 Task: For heading Use oswald with pink colour, bold & Underline.  font size for heading22,  'Change the font style of data to' oswald and font size to 14,  Change the alignment of both headline & data to Align center.  In the sheet  Attendance Sheet for Weekly Reviewing
Action: Mouse moved to (109, 284)
Screenshot: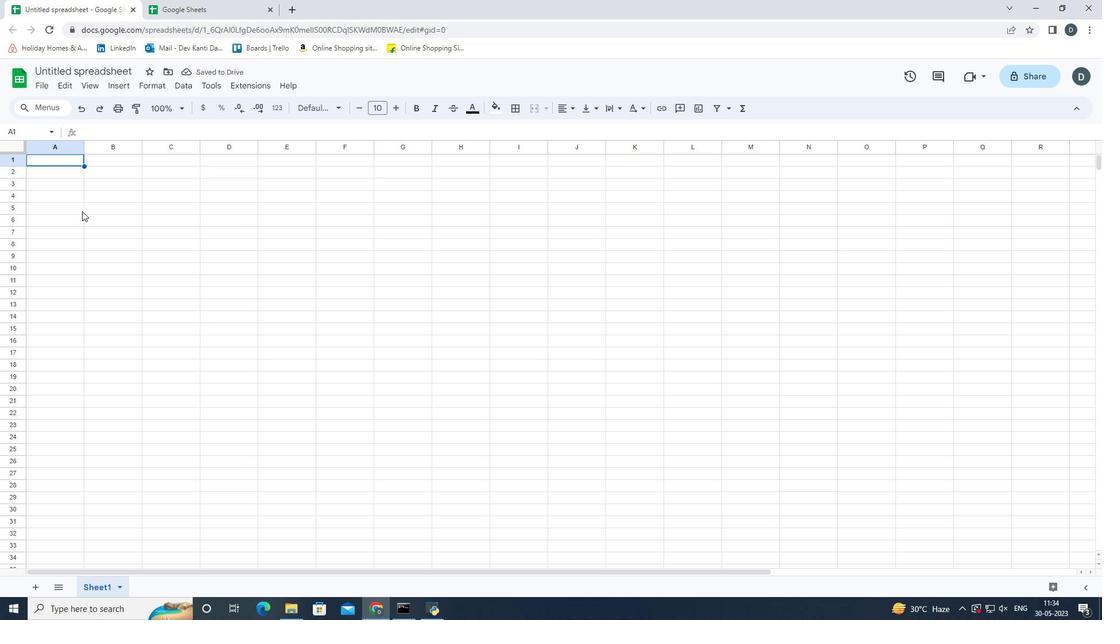 
Action: Key pressed <Key.shift>Oswald
Screenshot: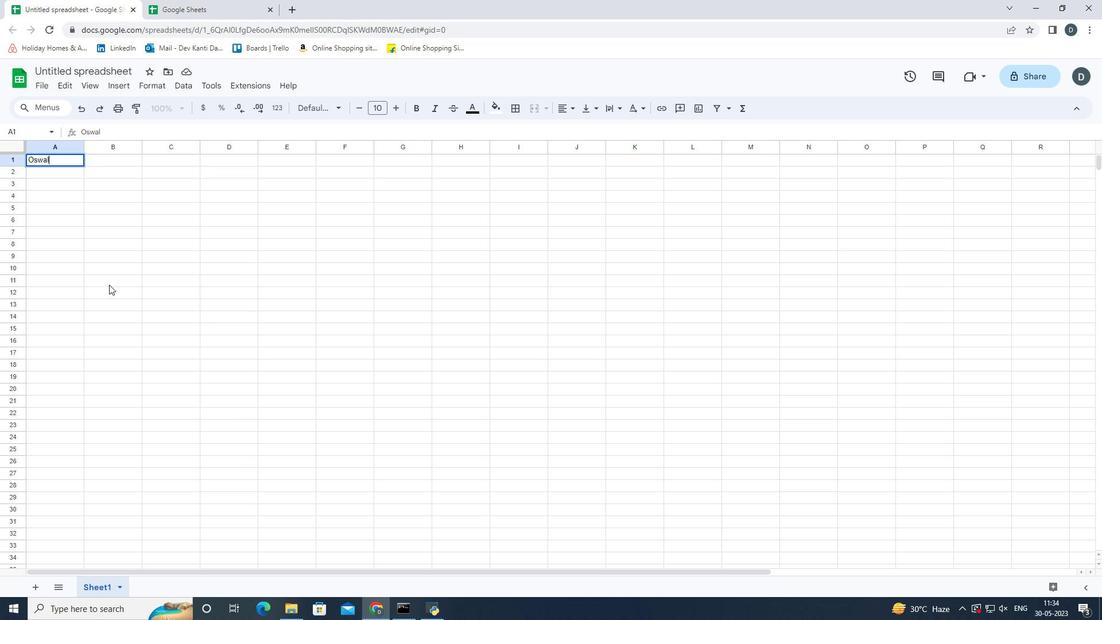 
Action: Mouse moved to (77, 171)
Screenshot: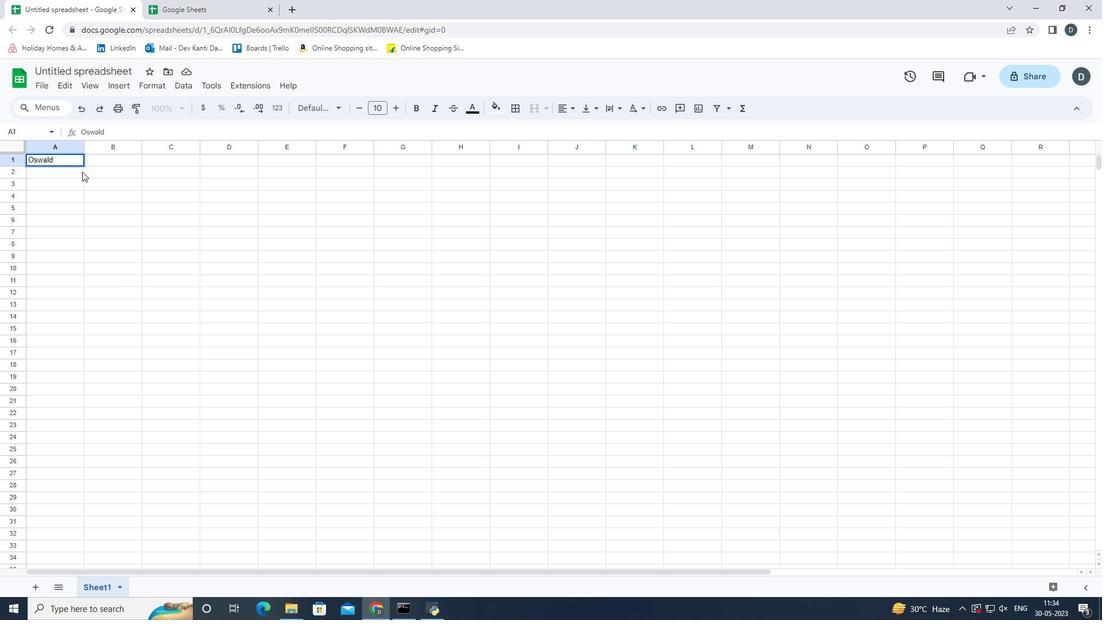 
Action: Mouse pressed left at (77, 171)
Screenshot: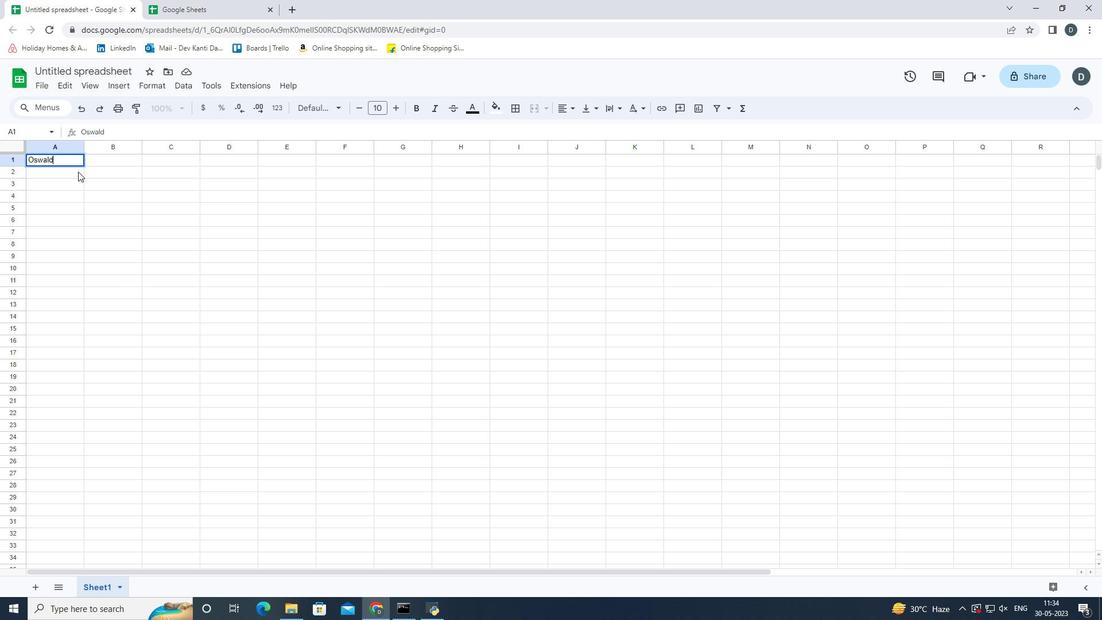 
Action: Mouse moved to (75, 166)
Screenshot: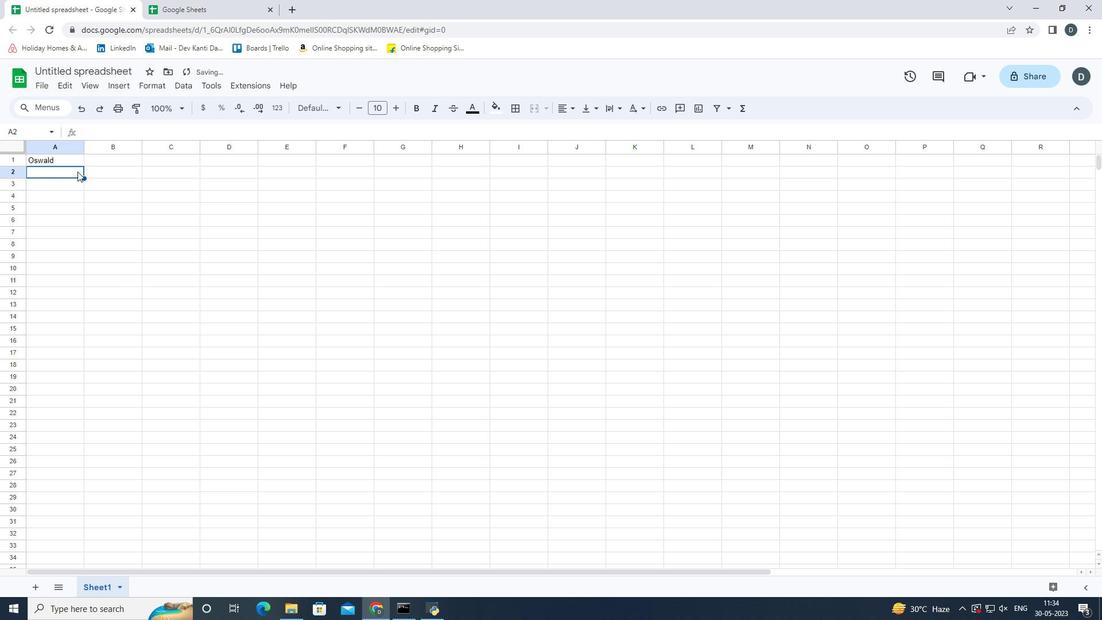 
Action: Mouse pressed left at (75, 166)
Screenshot: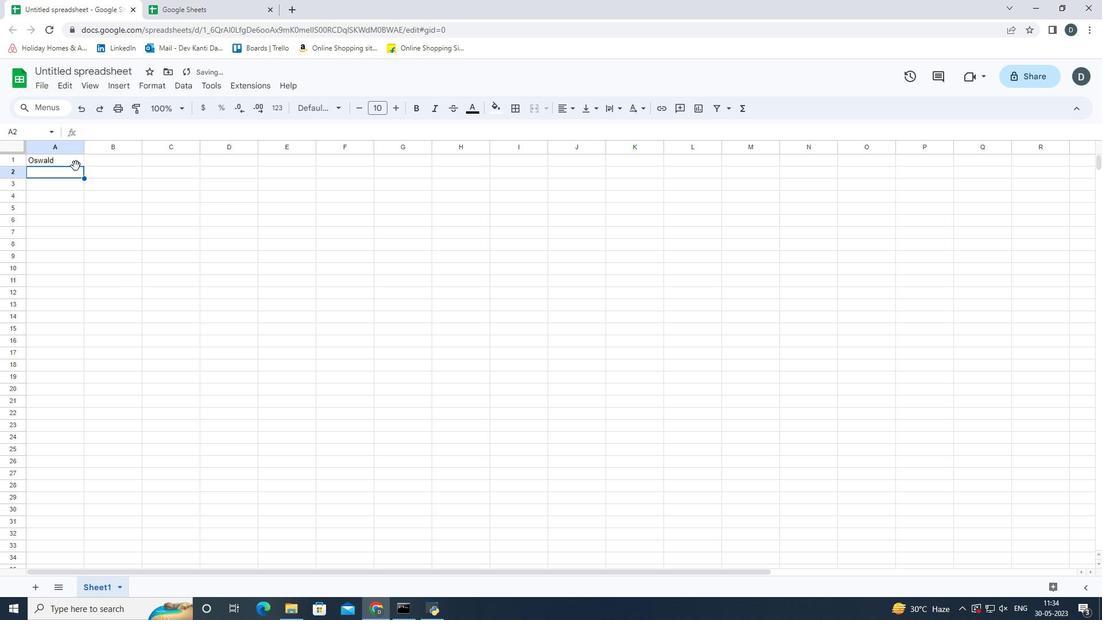 
Action: Mouse moved to (68, 163)
Screenshot: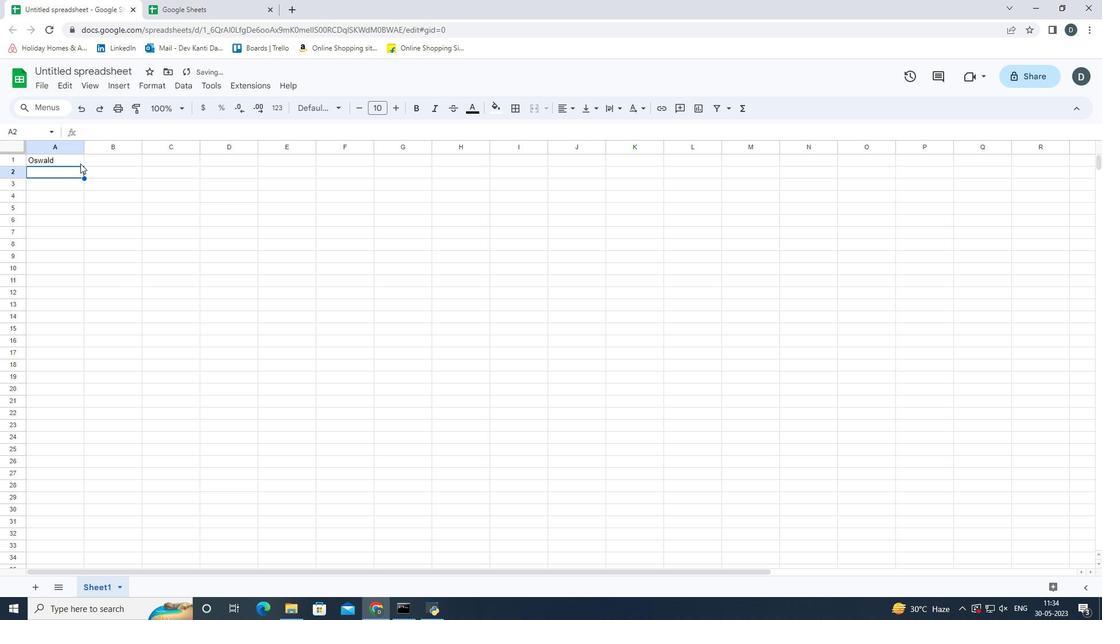 
Action: Mouse pressed left at (68, 163)
Screenshot: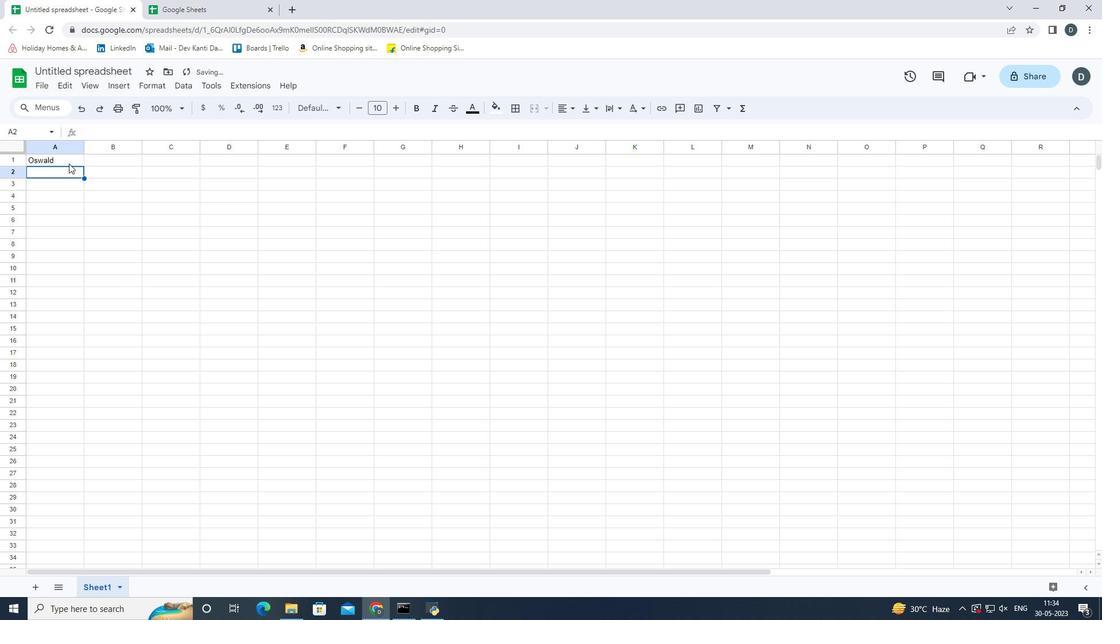 
Action: Mouse moved to (78, 166)
Screenshot: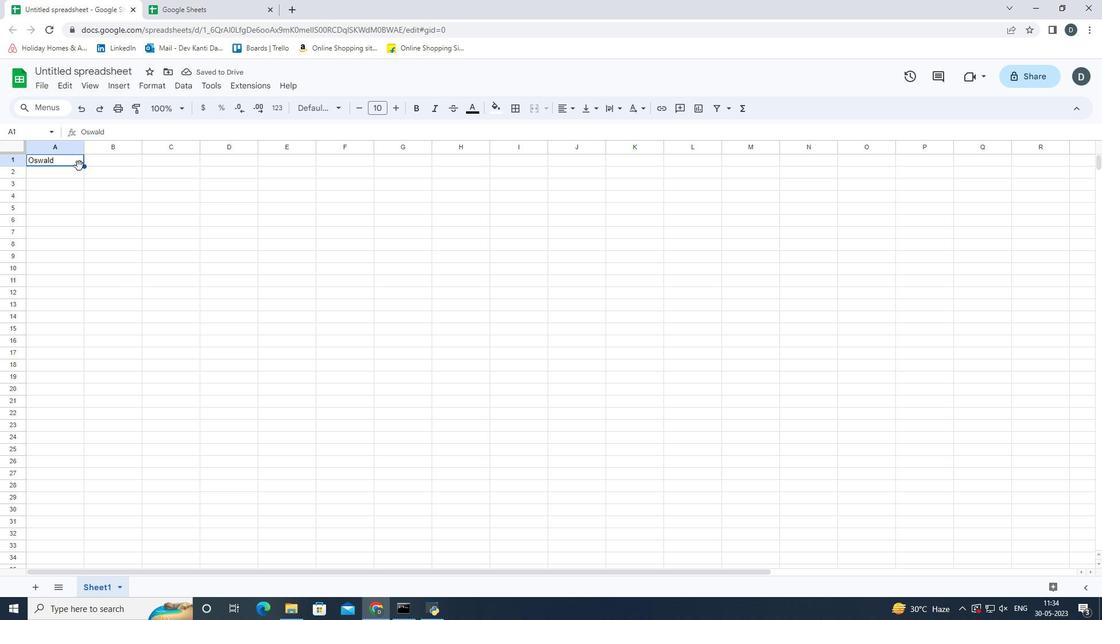
Action: Mouse pressed left at (78, 166)
Screenshot: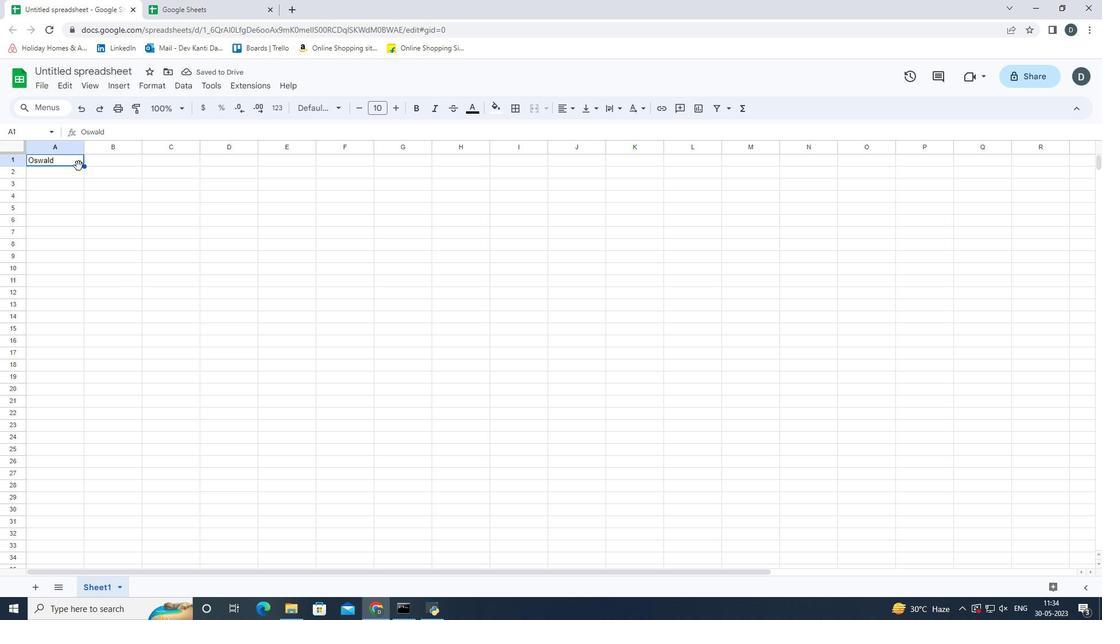 
Action: Mouse moved to (66, 164)
Screenshot: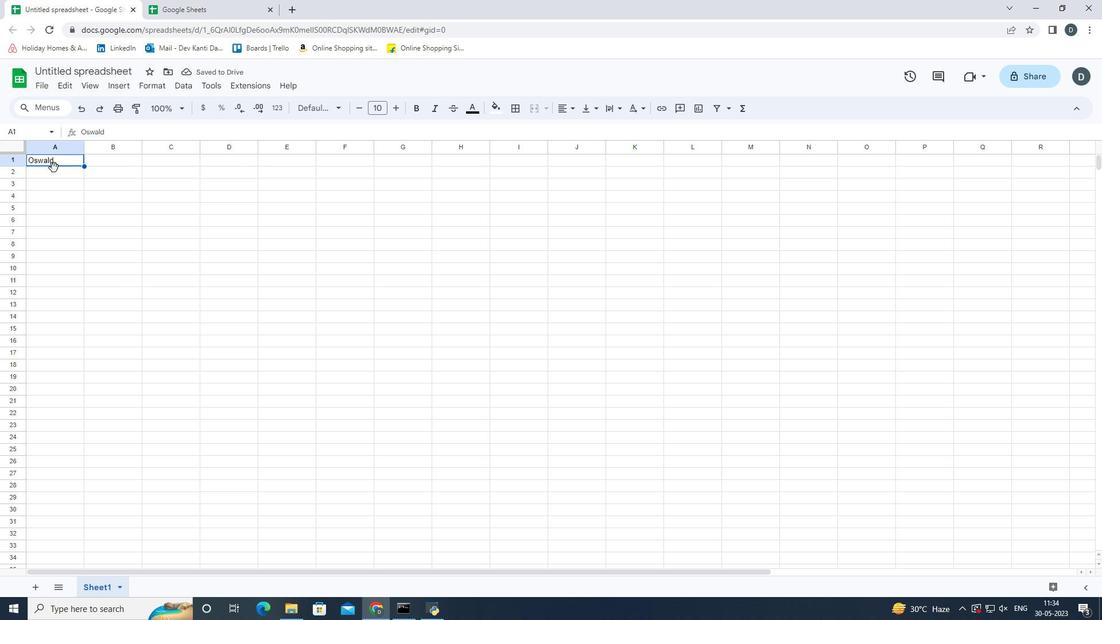 
Action: Mouse pressed left at (66, 164)
Screenshot: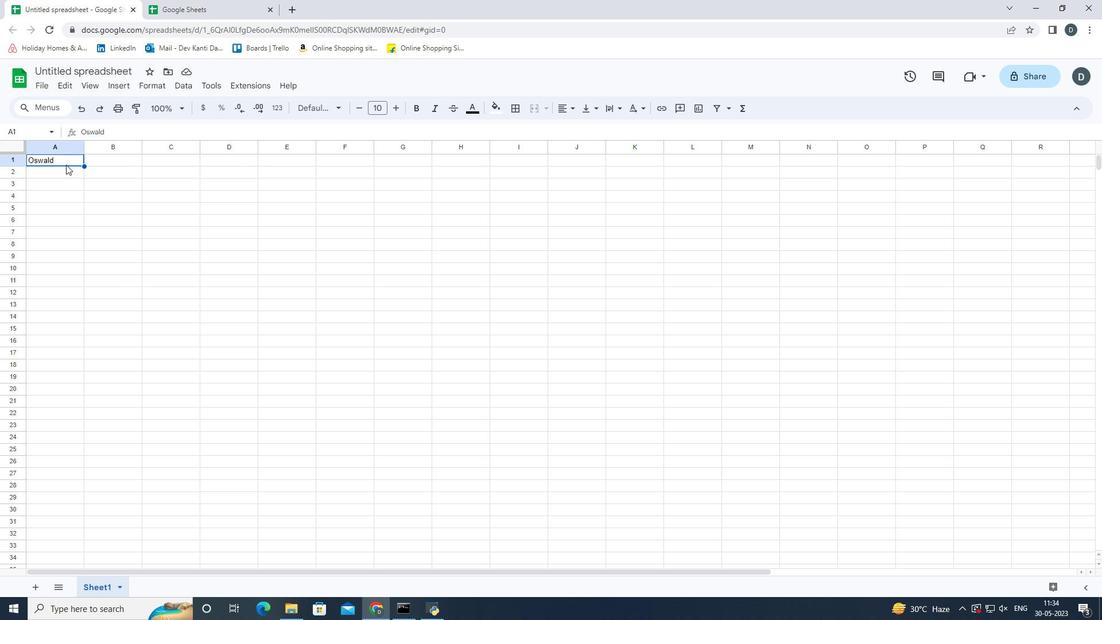 
Action: Mouse moved to (83, 161)
Screenshot: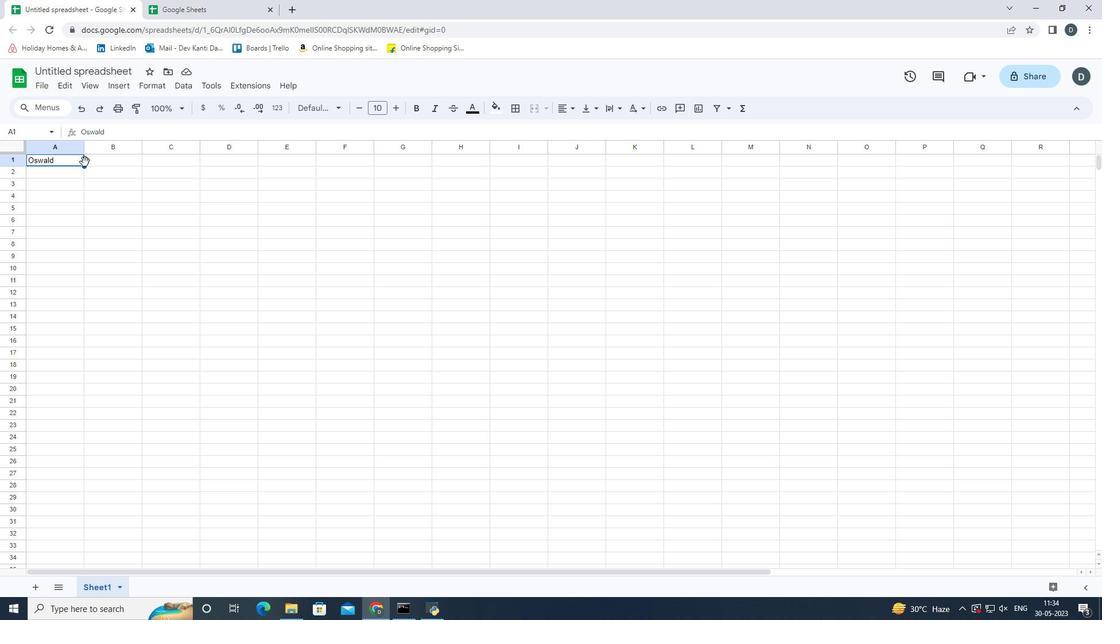 
Action: Mouse pressed left at (83, 161)
Screenshot: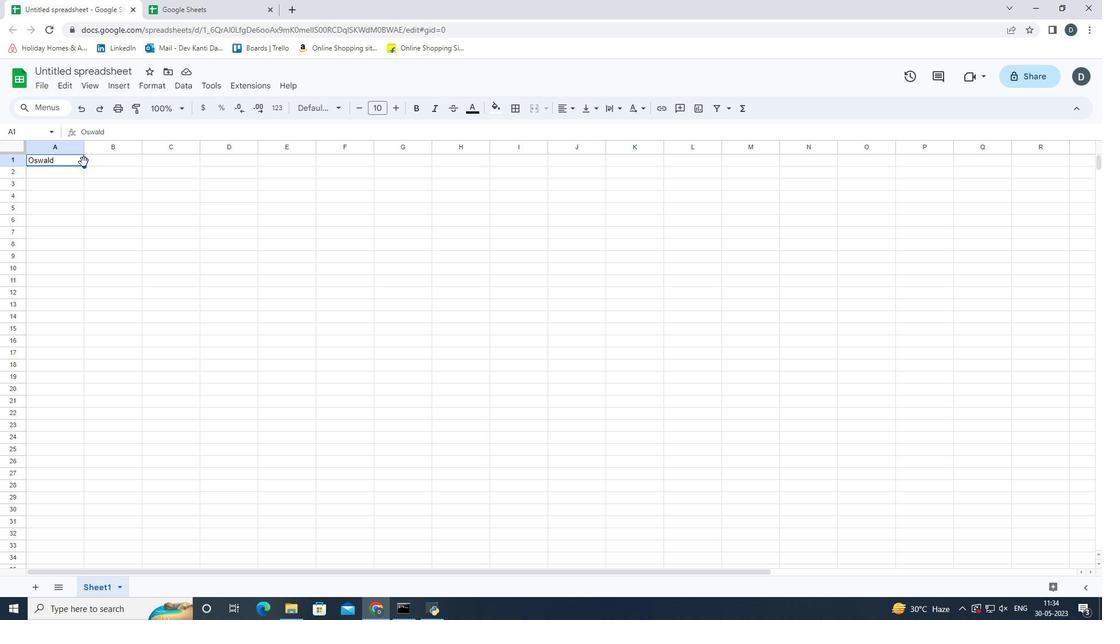 
Action: Mouse moved to (91, 156)
Screenshot: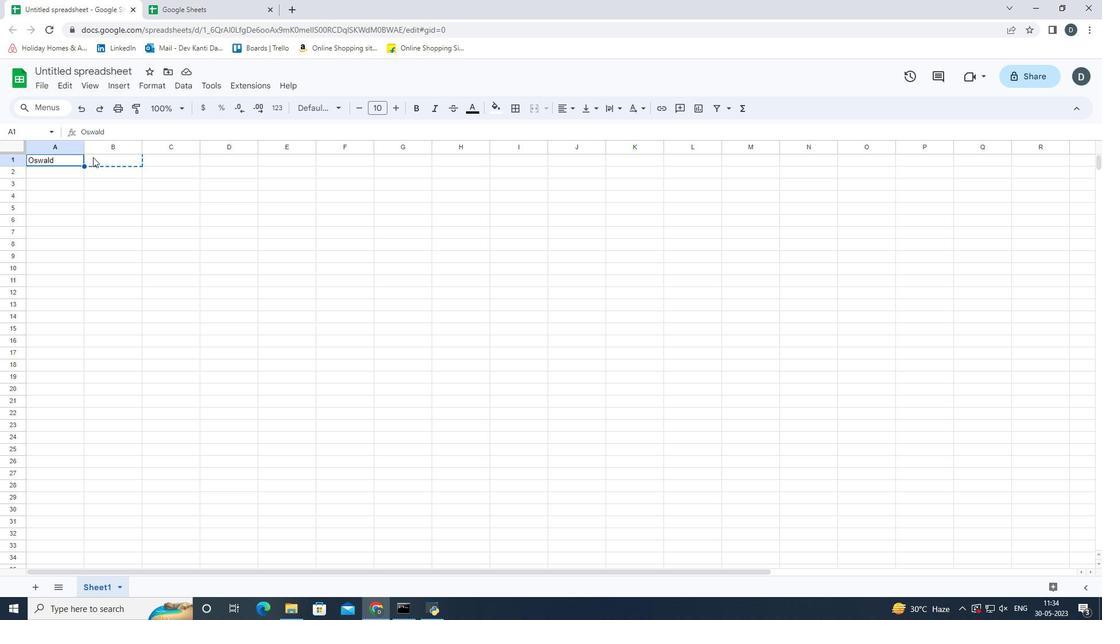 
Action: Mouse pressed left at (91, 156)
Screenshot: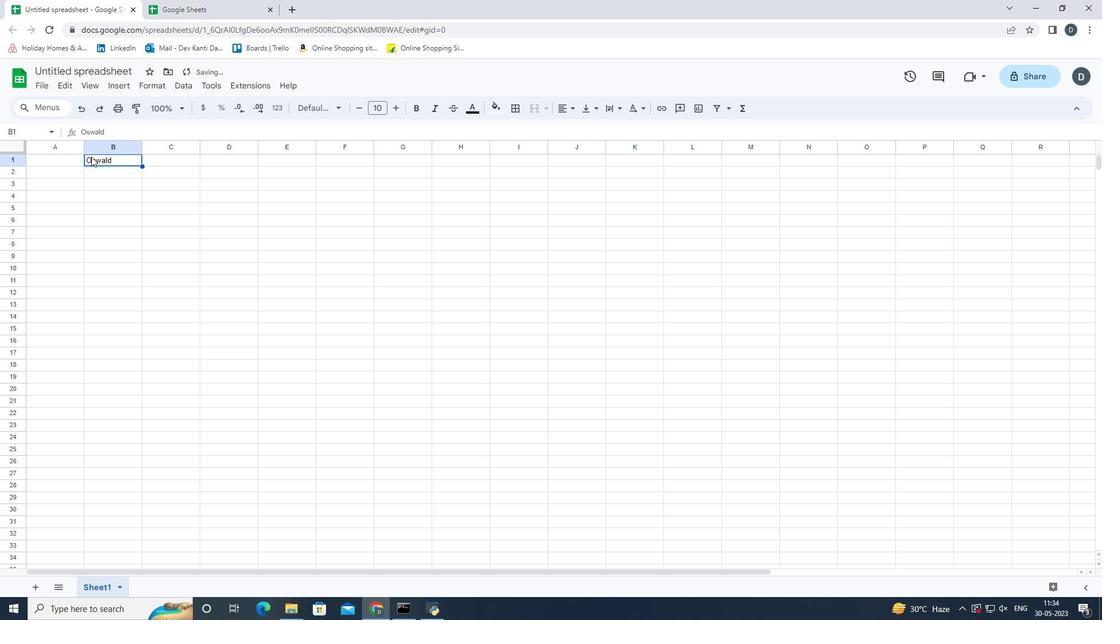 
Action: Mouse moved to (84, 160)
Screenshot: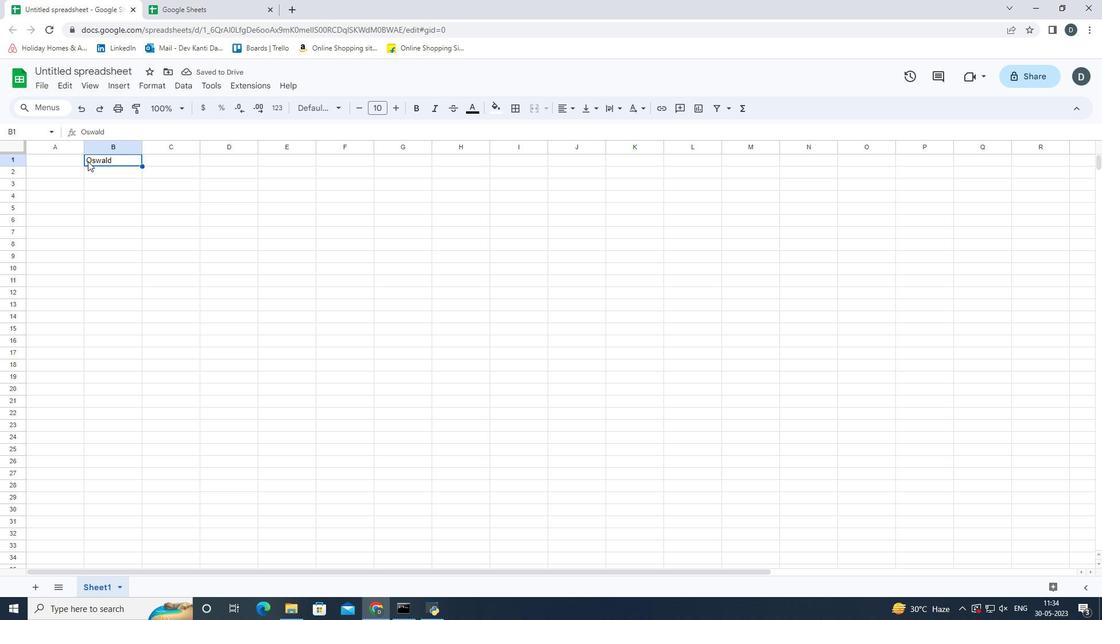 
Action: Mouse pressed left at (84, 160)
Screenshot: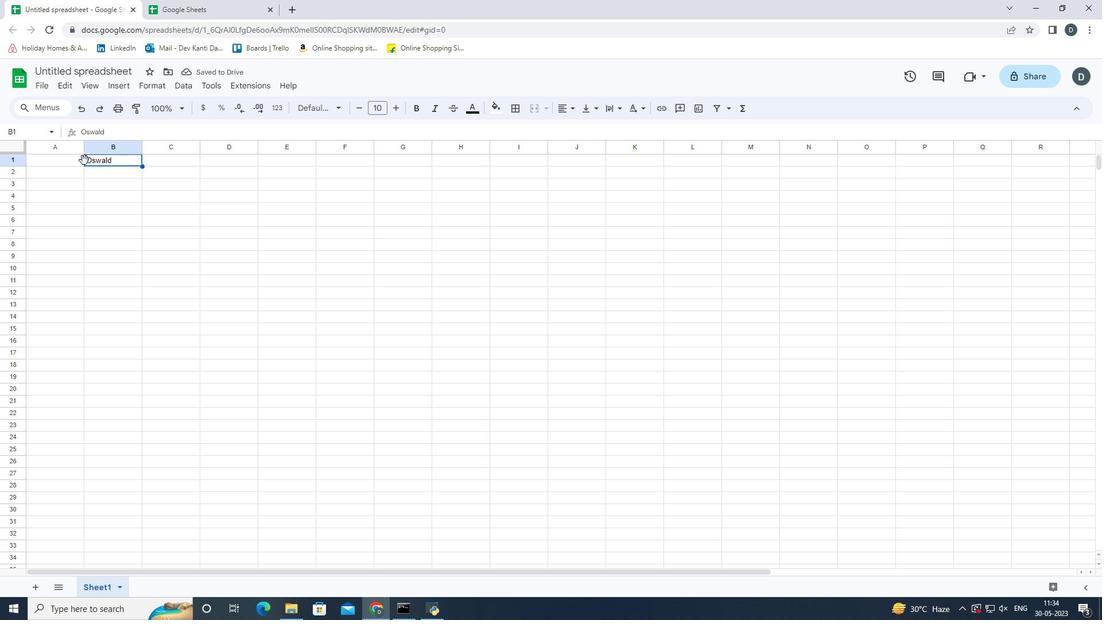 
Action: Mouse moved to (49, 160)
Screenshot: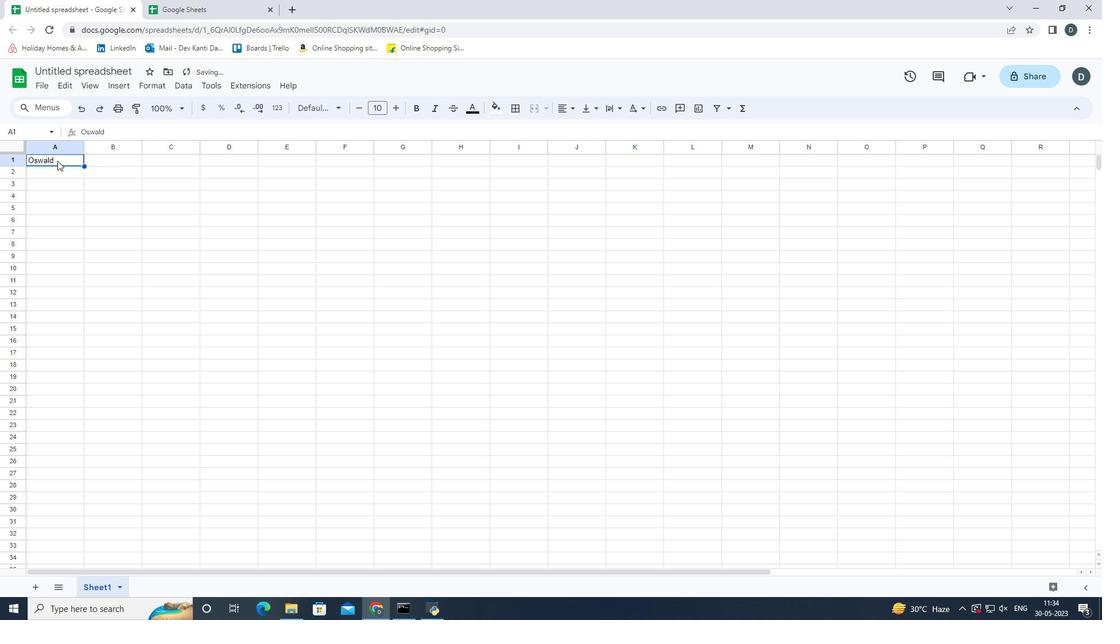 
Action: Mouse pressed left at (49, 160)
Screenshot: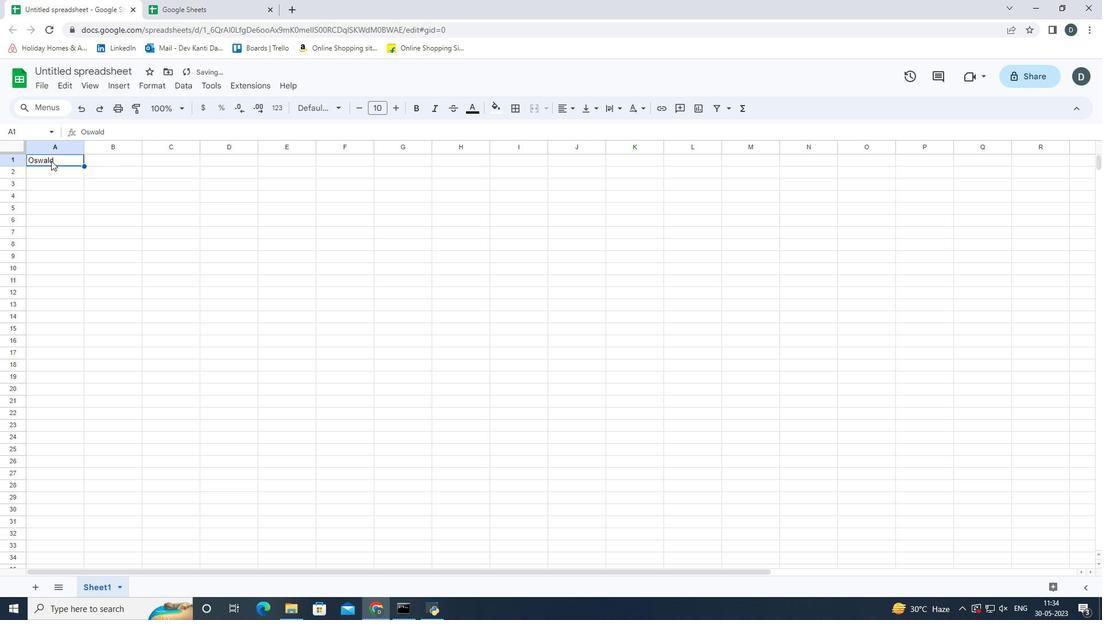 
Action: Mouse moved to (535, 106)
Screenshot: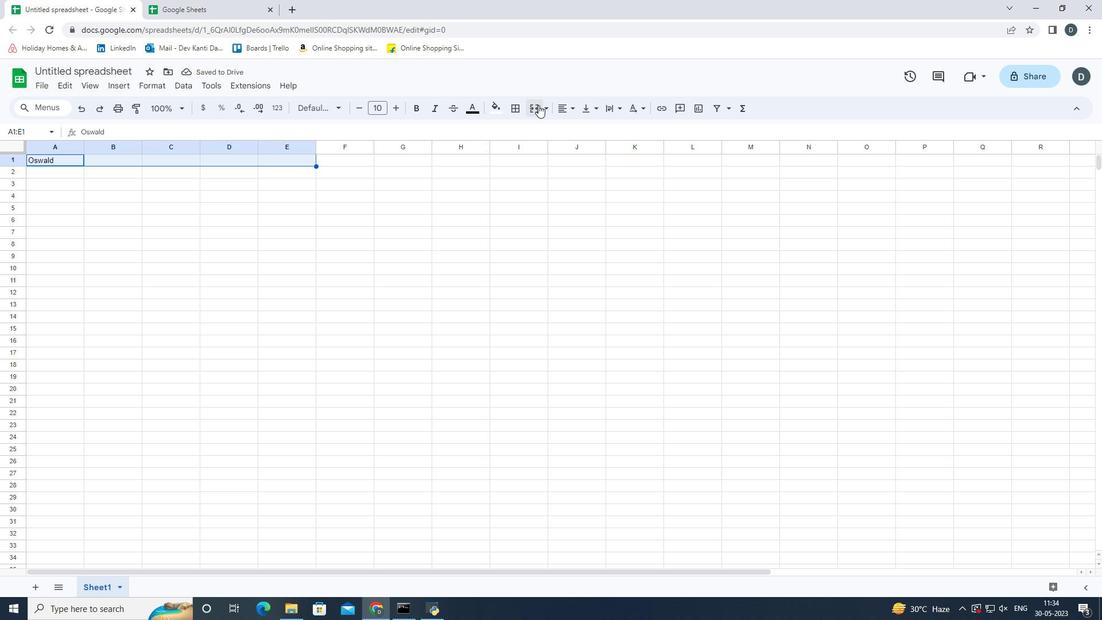 
Action: Mouse pressed left at (535, 106)
Screenshot: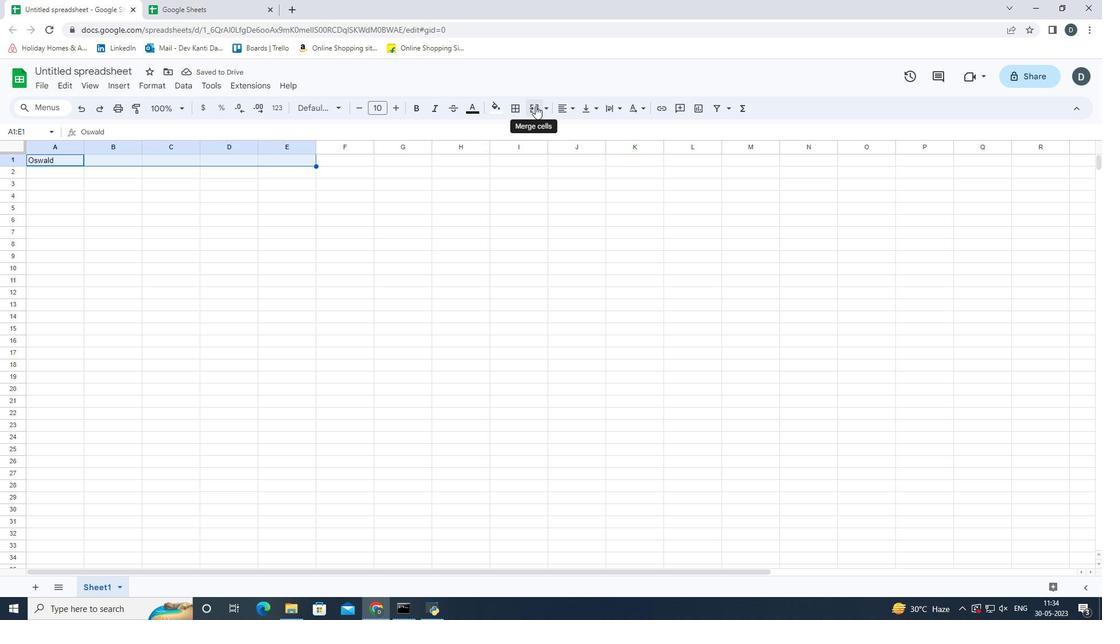 
Action: Mouse moved to (546, 107)
Screenshot: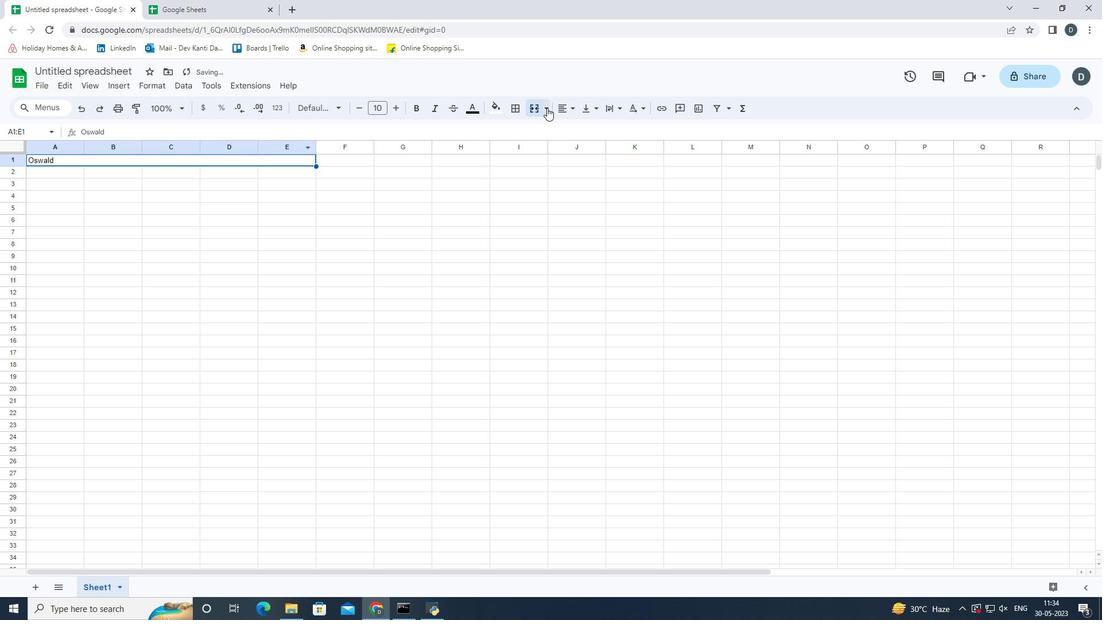 
Action: Mouse pressed left at (546, 107)
Screenshot: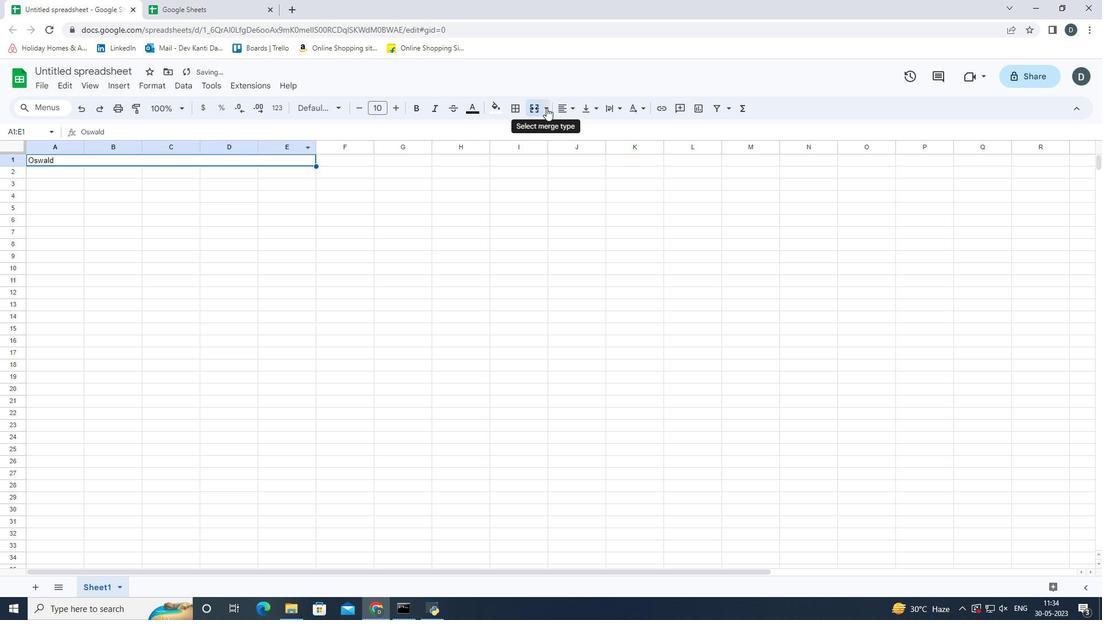 
Action: Mouse pressed left at (546, 107)
Screenshot: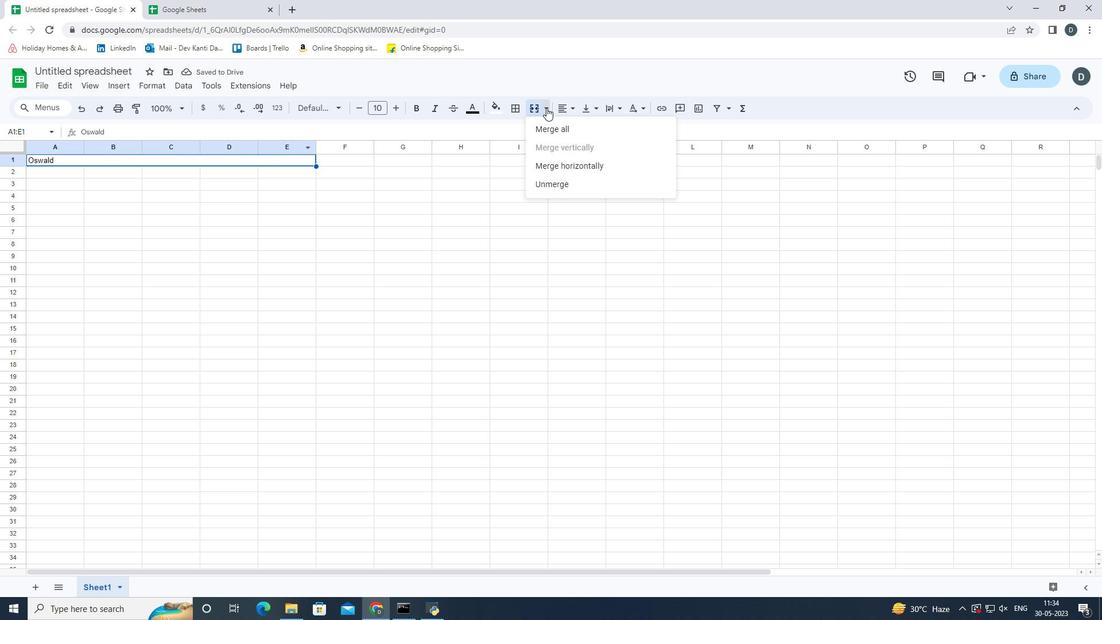 
Action: Mouse moved to (566, 108)
Screenshot: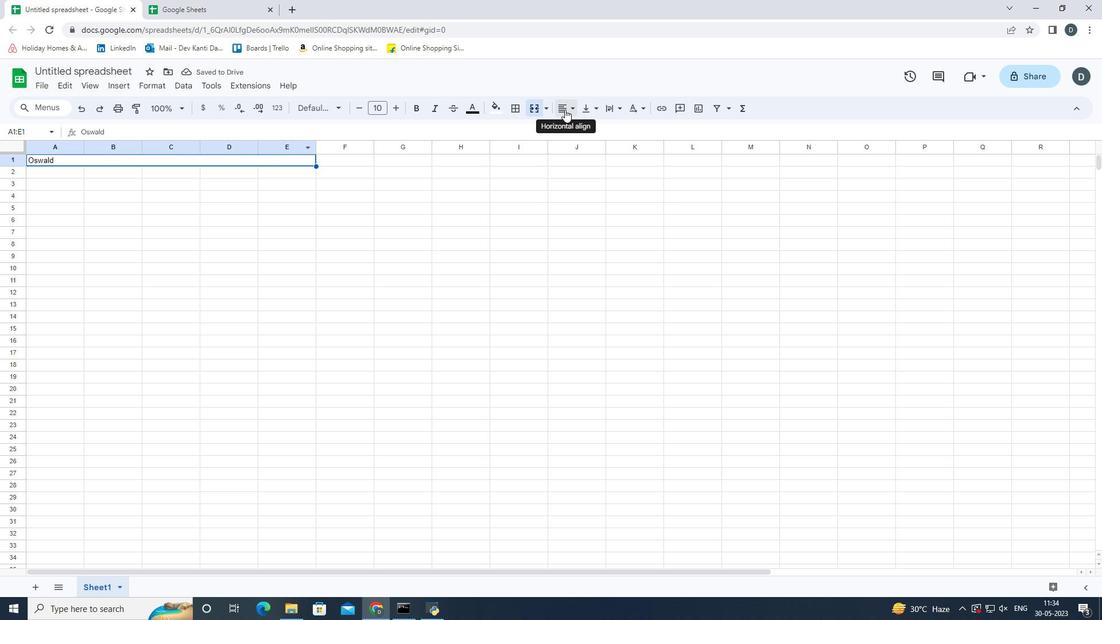 
Action: Mouse pressed left at (566, 108)
Screenshot: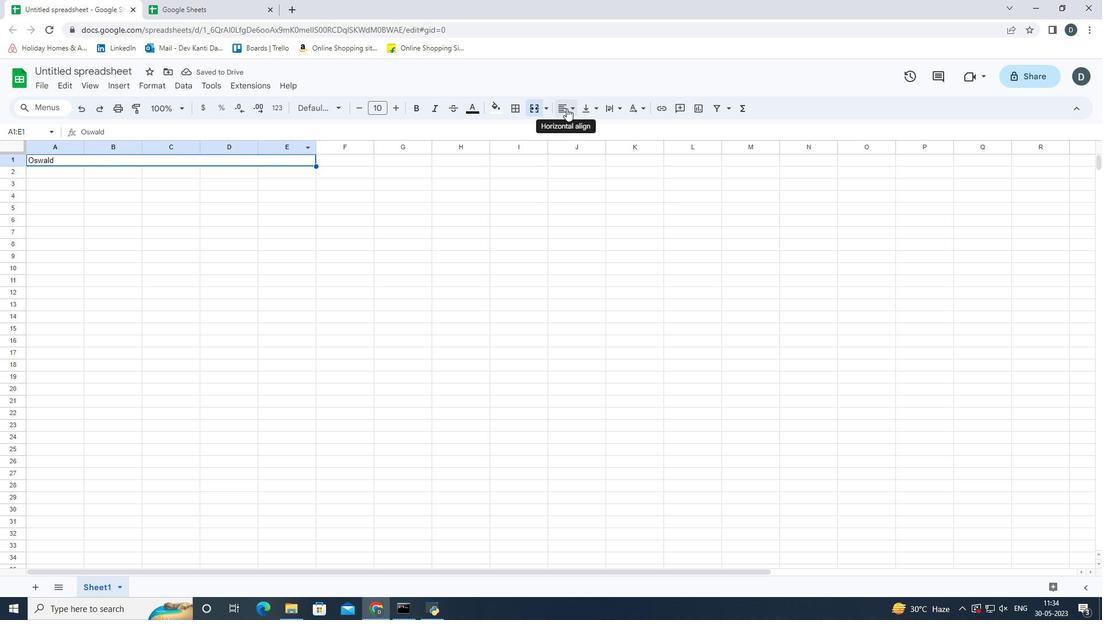 
Action: Mouse moved to (582, 128)
Screenshot: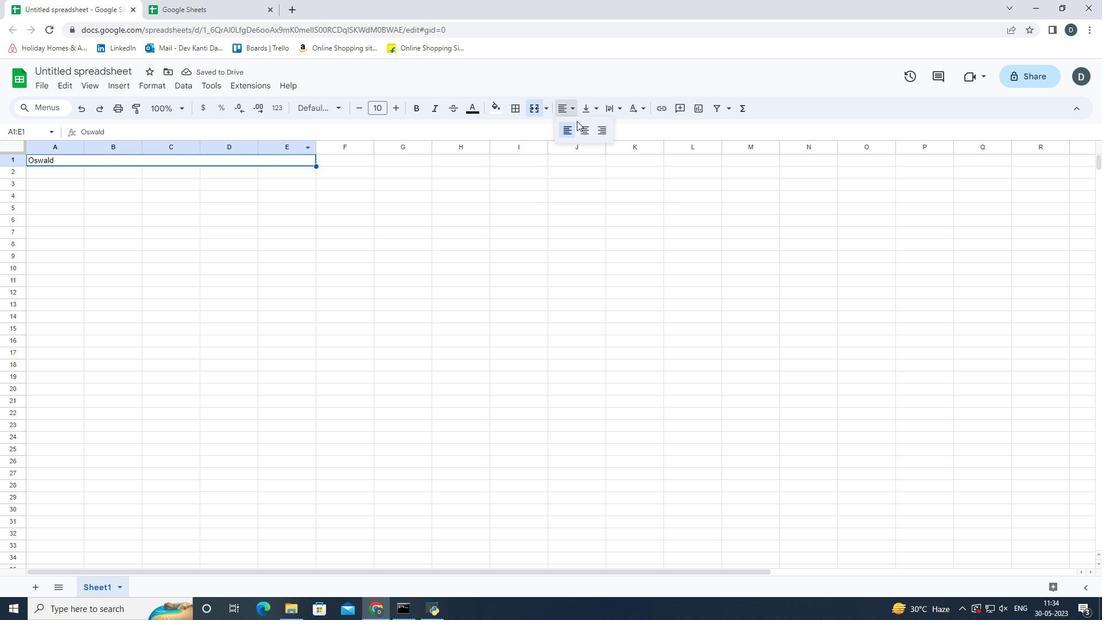 
Action: Mouse pressed left at (582, 128)
Screenshot: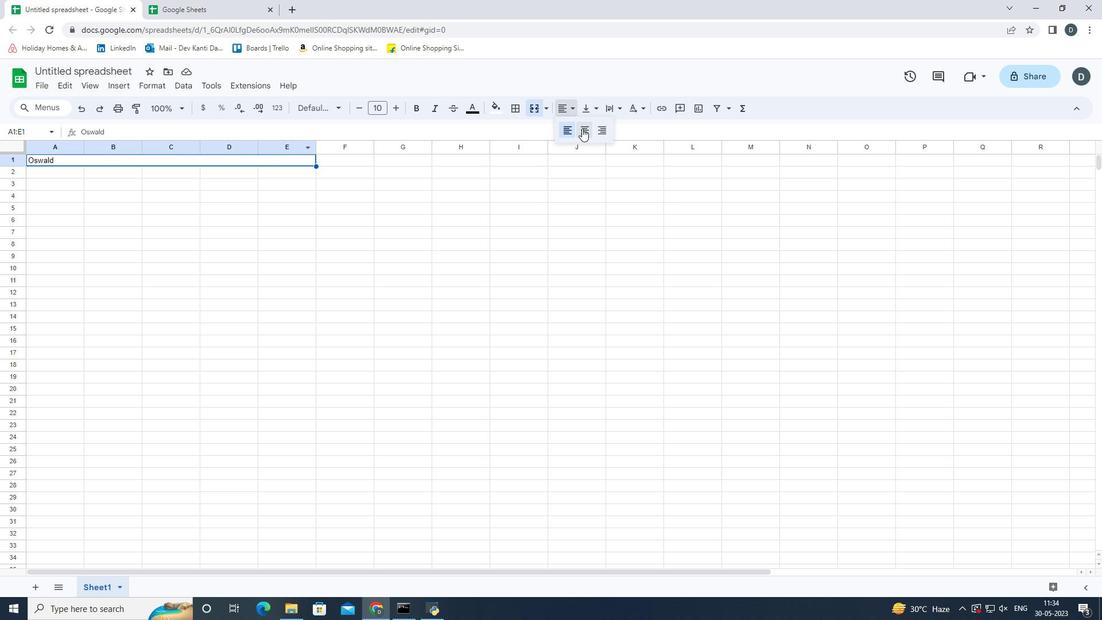 
Action: Mouse moved to (127, 172)
Screenshot: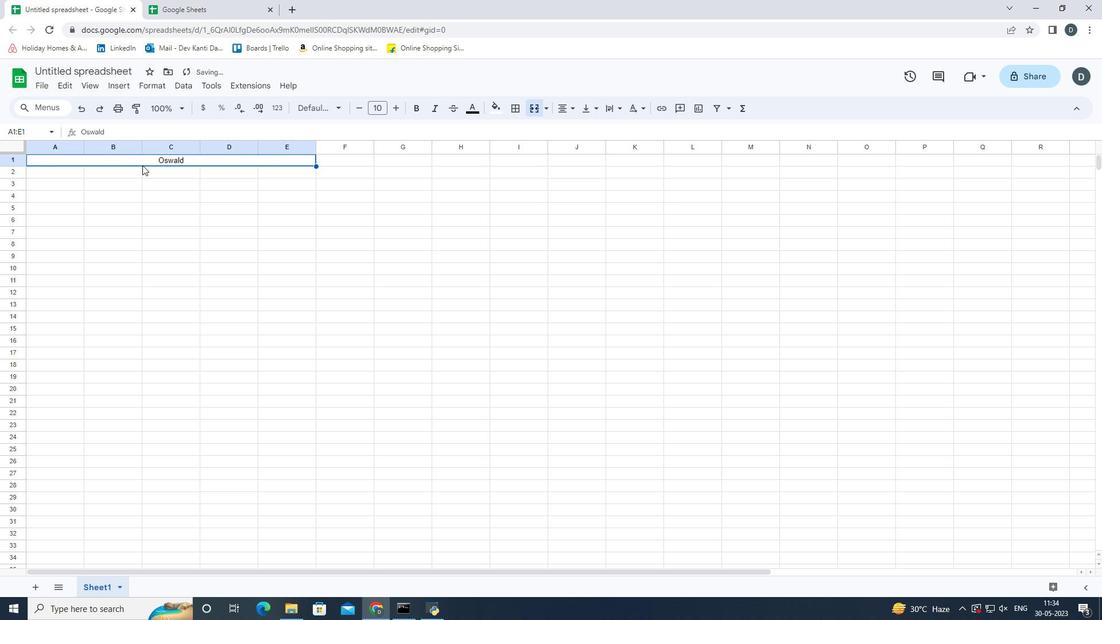 
Action: Mouse pressed left at (127, 172)
Screenshot: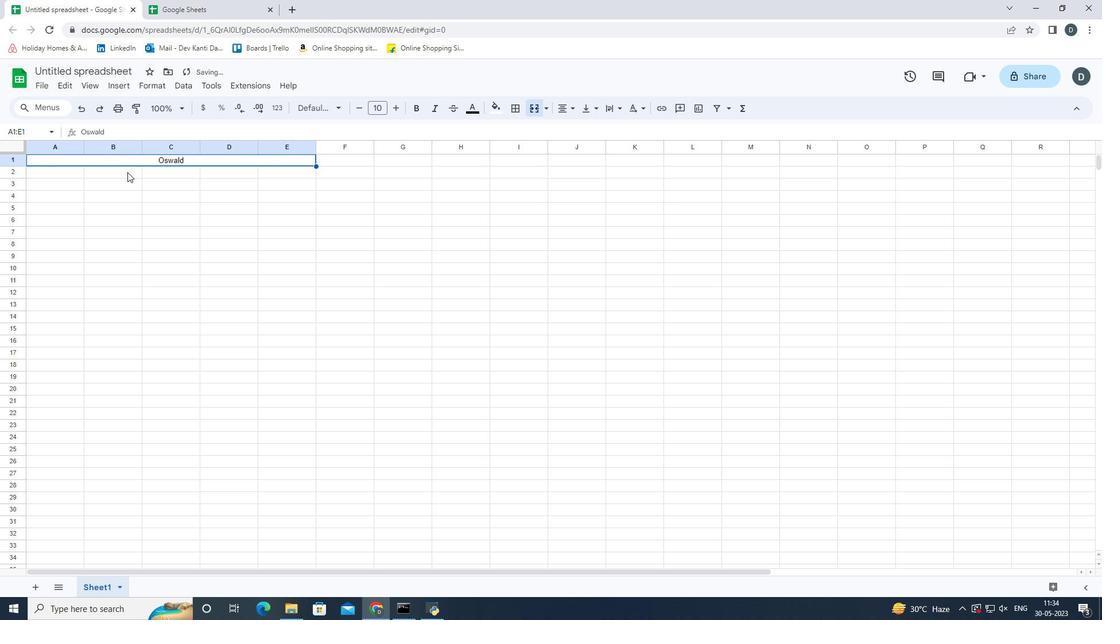 
Action: Mouse moved to (69, 175)
Screenshot: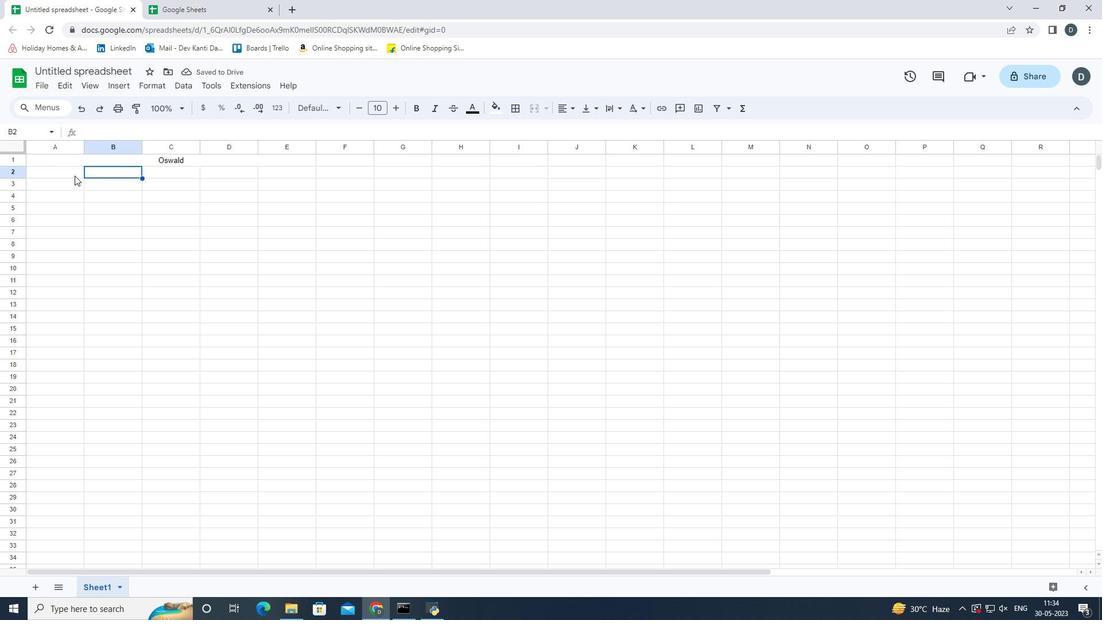 
Action: Mouse pressed left at (69, 175)
Screenshot: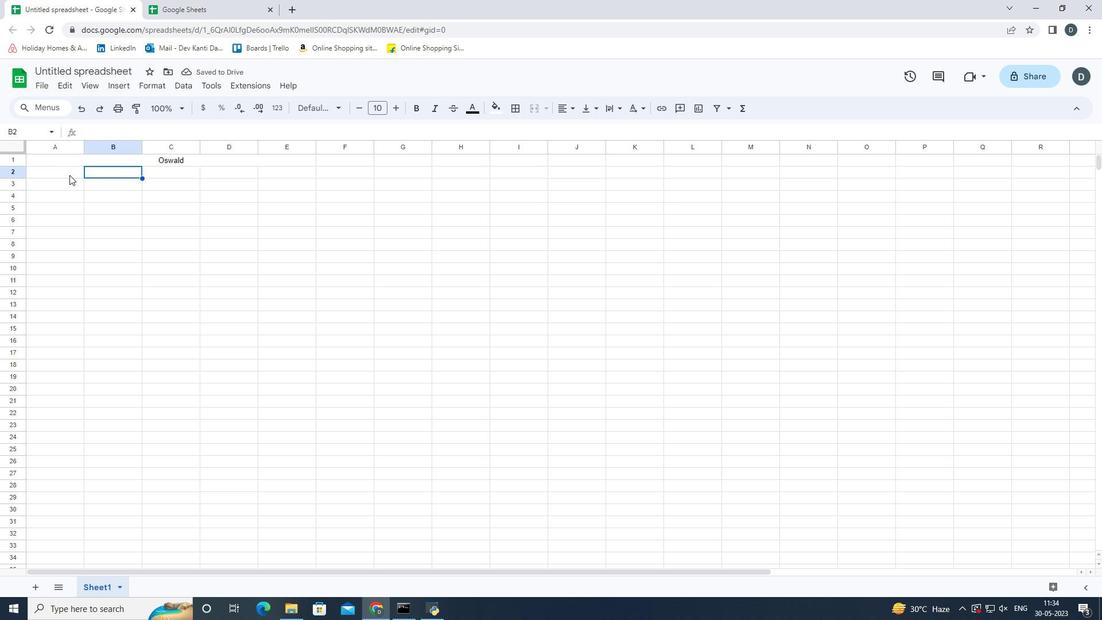 
Action: Mouse moved to (173, 162)
Screenshot: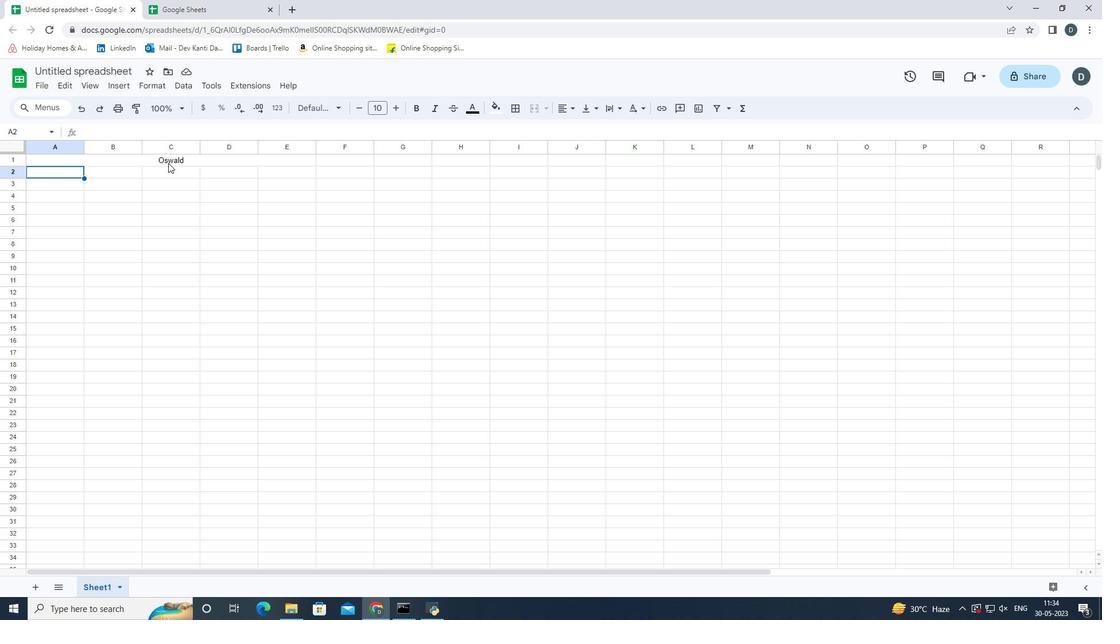 
Action: Mouse pressed left at (173, 162)
Screenshot: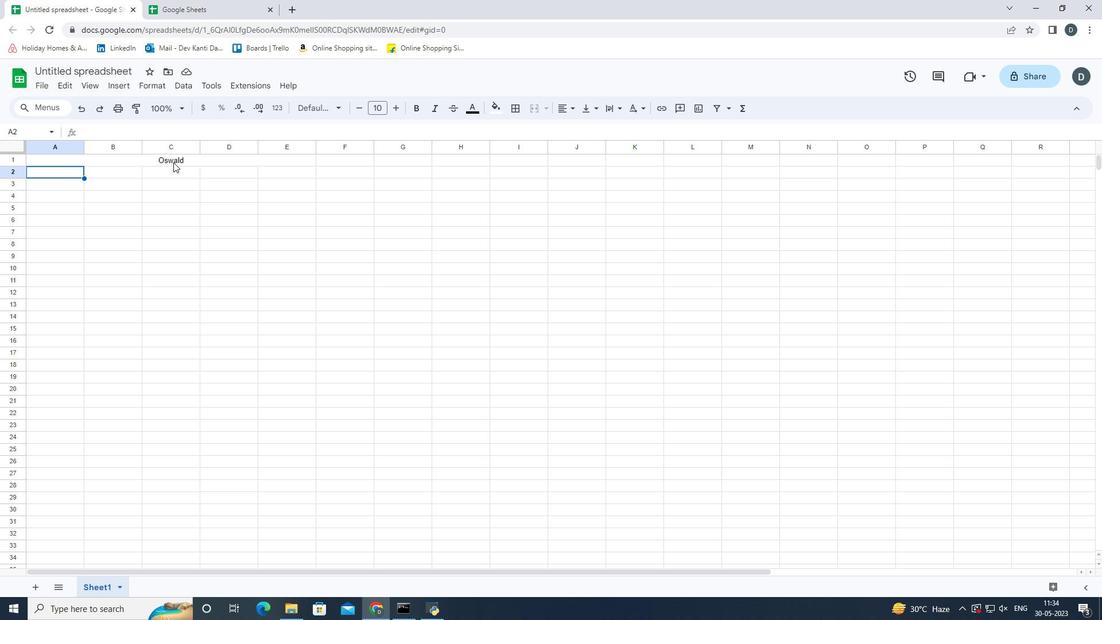 
Action: Mouse moved to (469, 101)
Screenshot: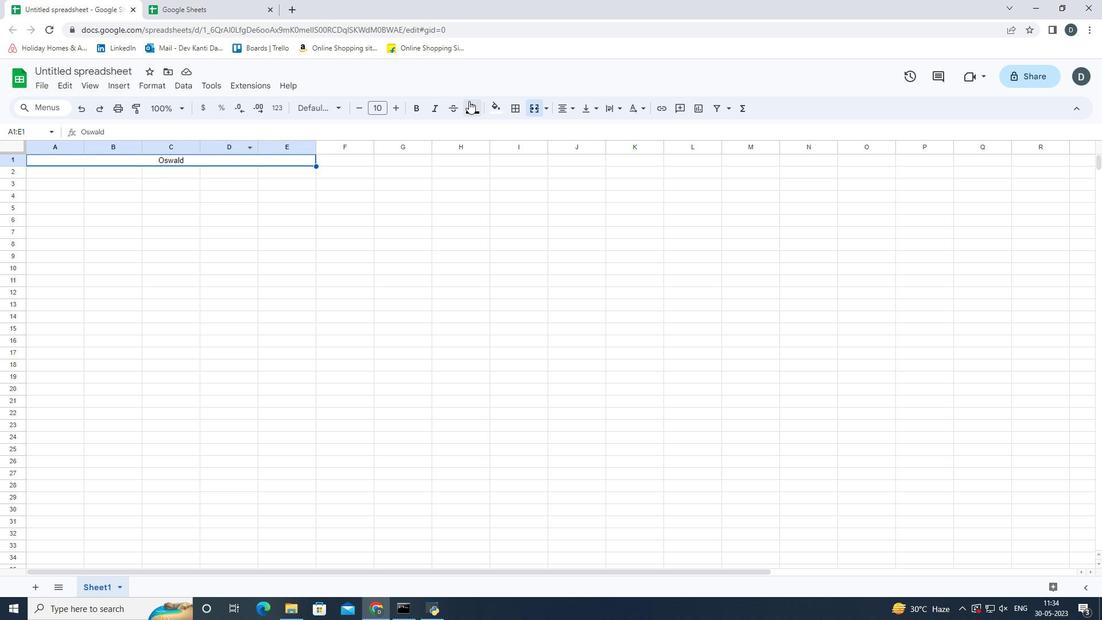 
Action: Mouse pressed left at (469, 101)
Screenshot: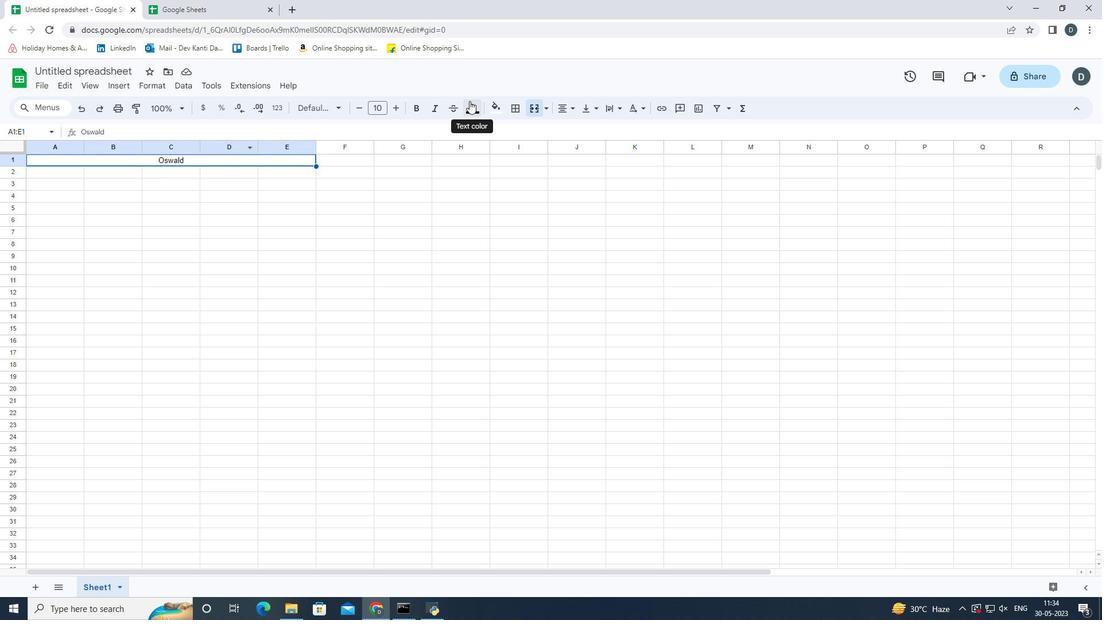 
Action: Mouse moved to (487, 299)
Screenshot: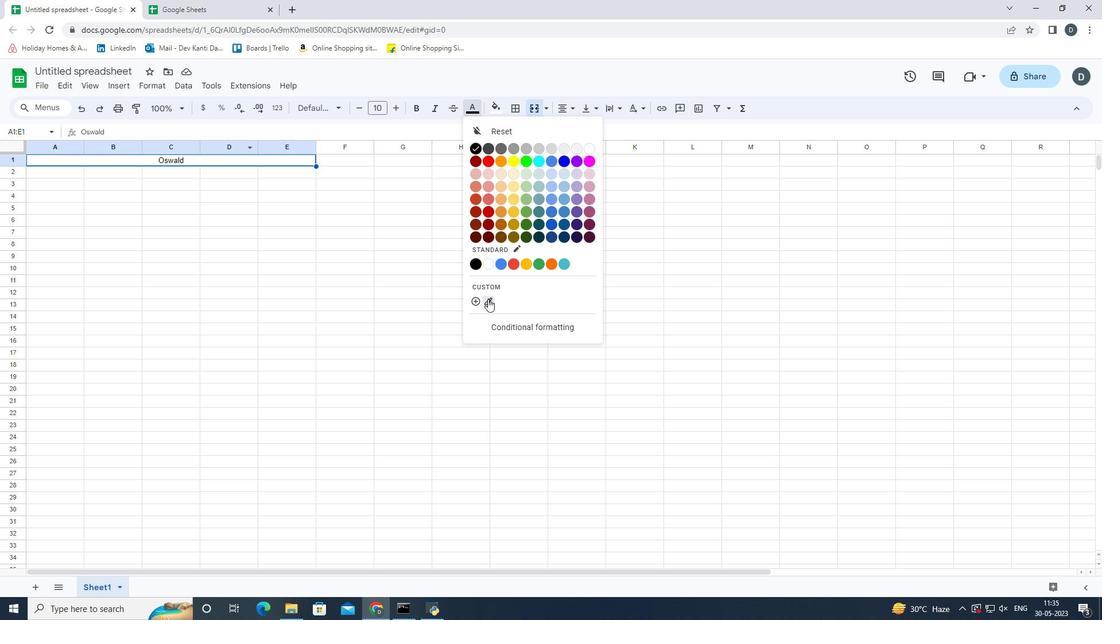 
Action: Mouse pressed left at (487, 299)
Screenshot: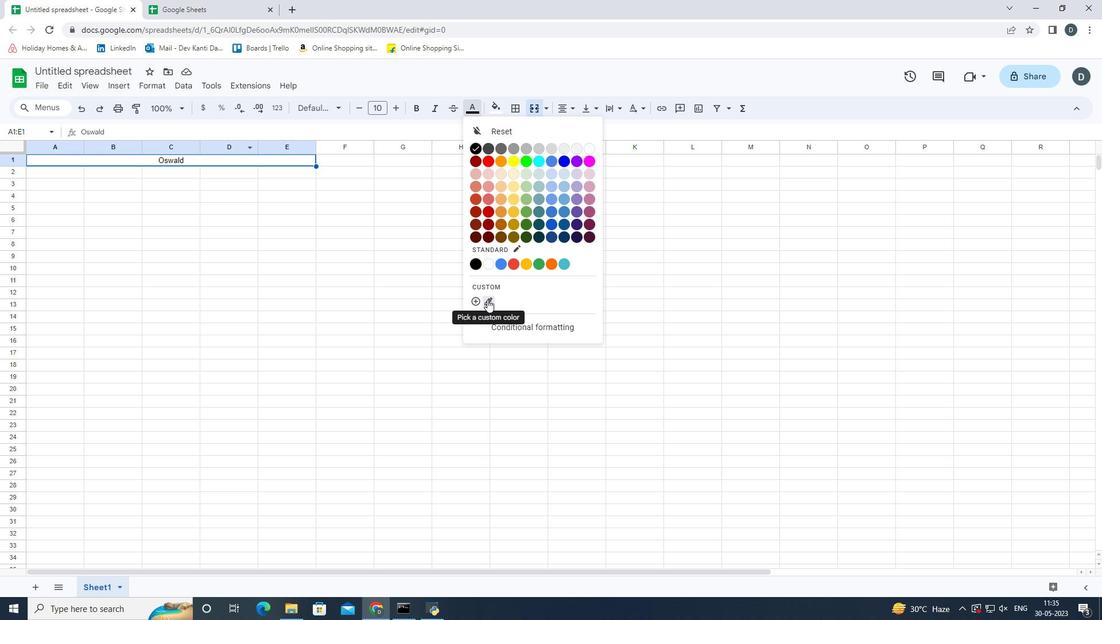 
Action: Mouse moved to (472, 108)
Screenshot: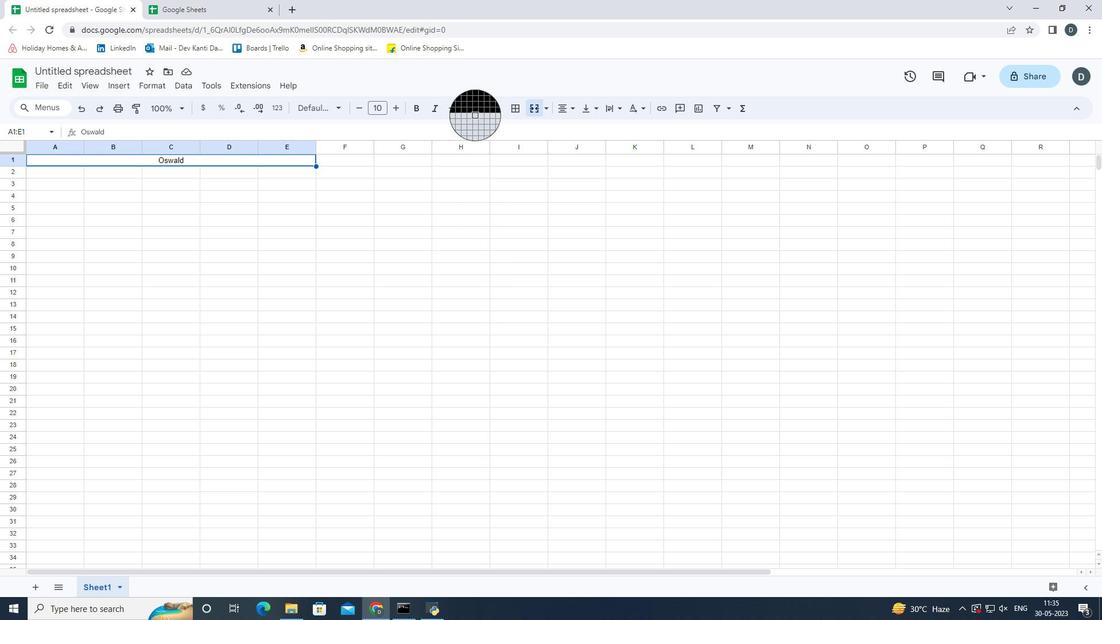 
Action: Mouse pressed left at (472, 108)
Screenshot: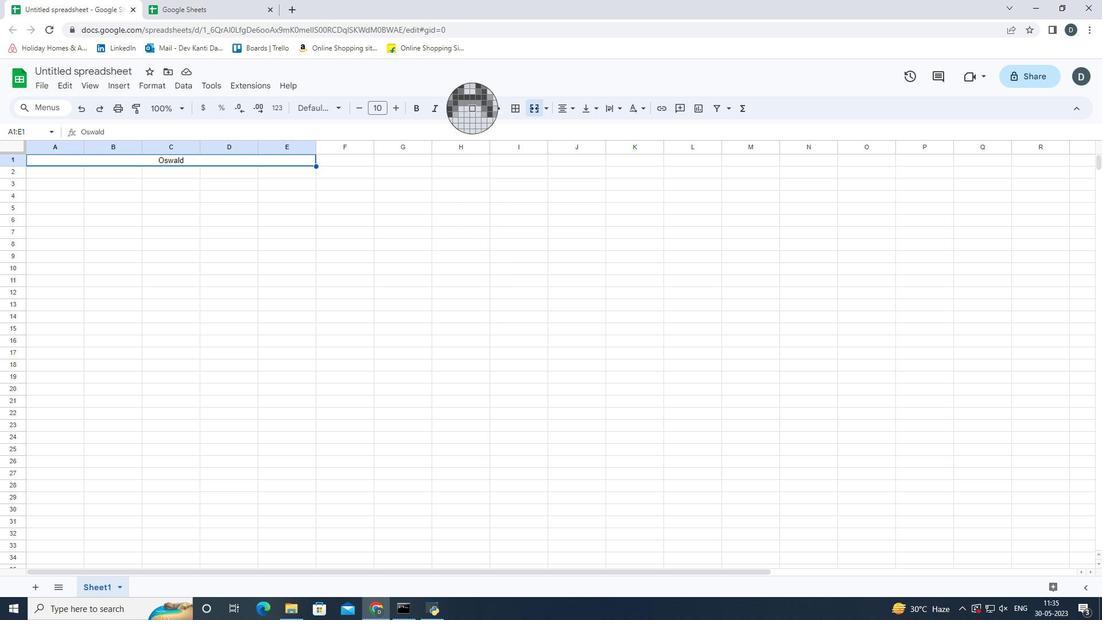 
Action: Mouse moved to (479, 109)
Screenshot: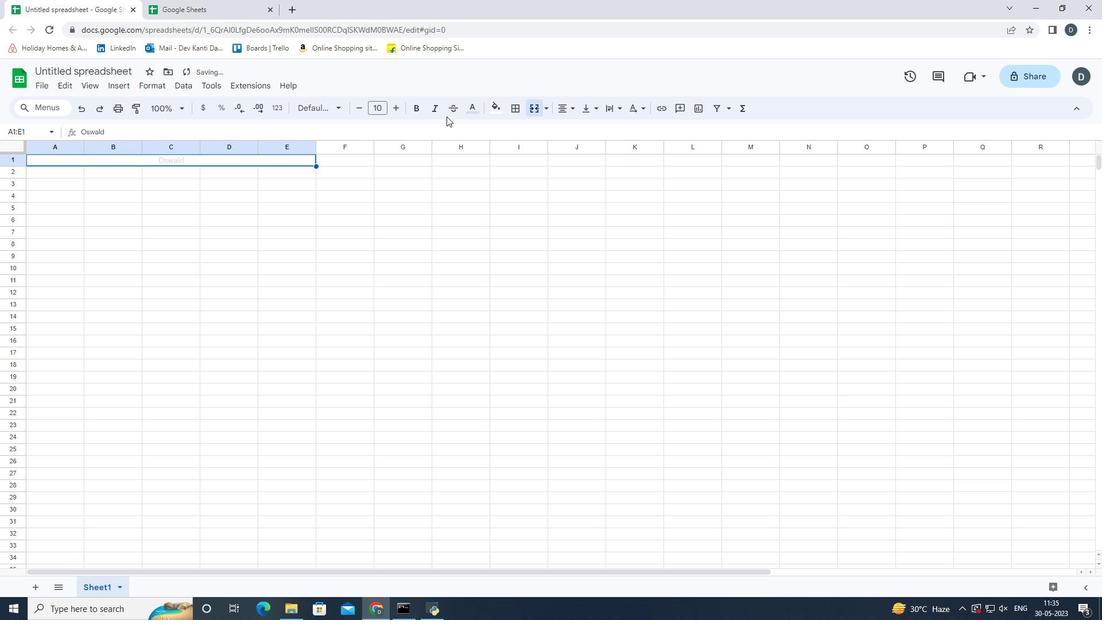
Action: Mouse pressed left at (479, 109)
Screenshot: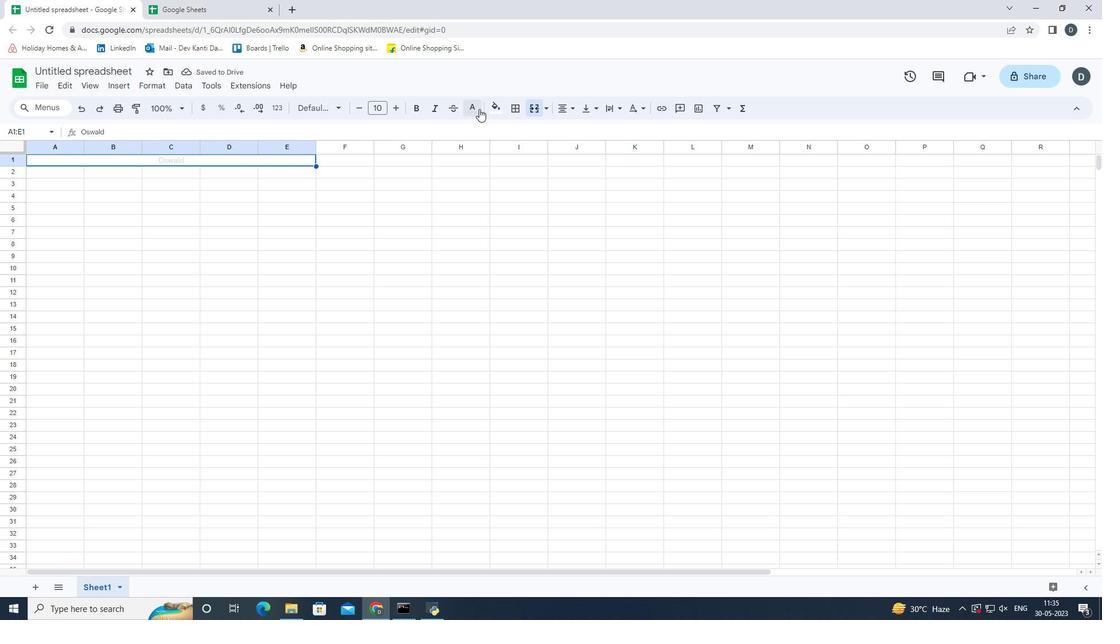 
Action: Mouse moved to (498, 134)
Screenshot: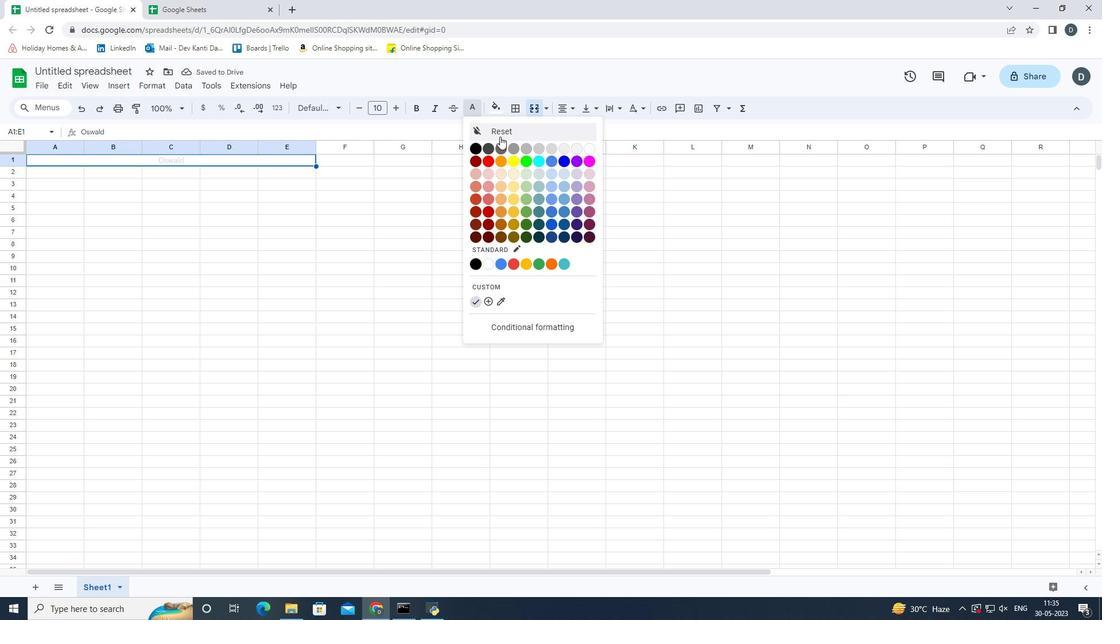 
Action: Mouse pressed left at (498, 134)
Screenshot: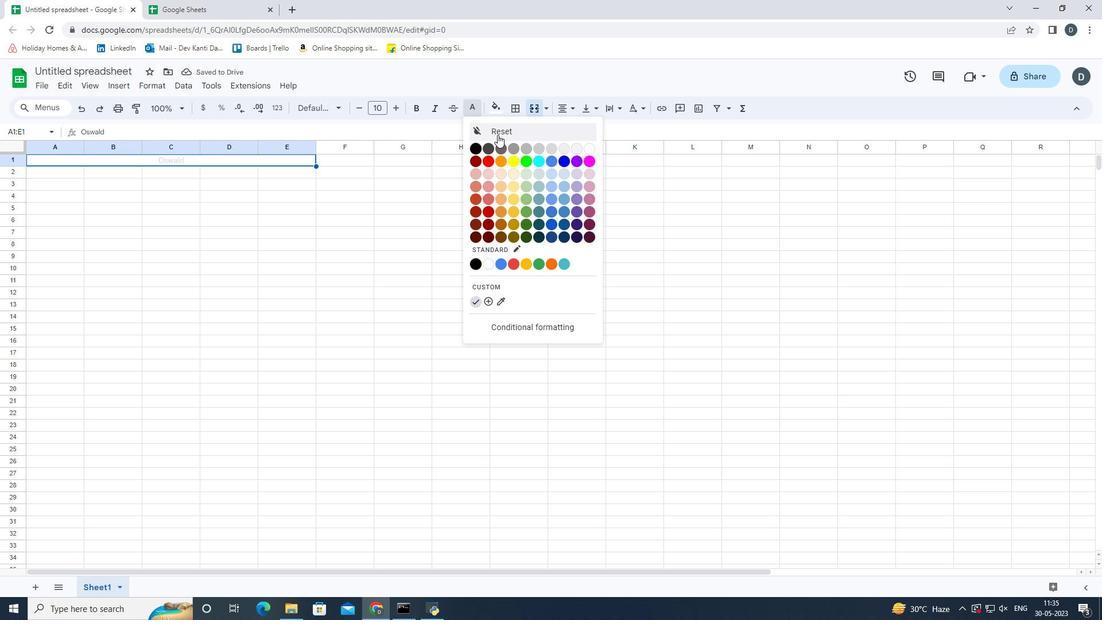 
Action: Mouse moved to (472, 110)
Screenshot: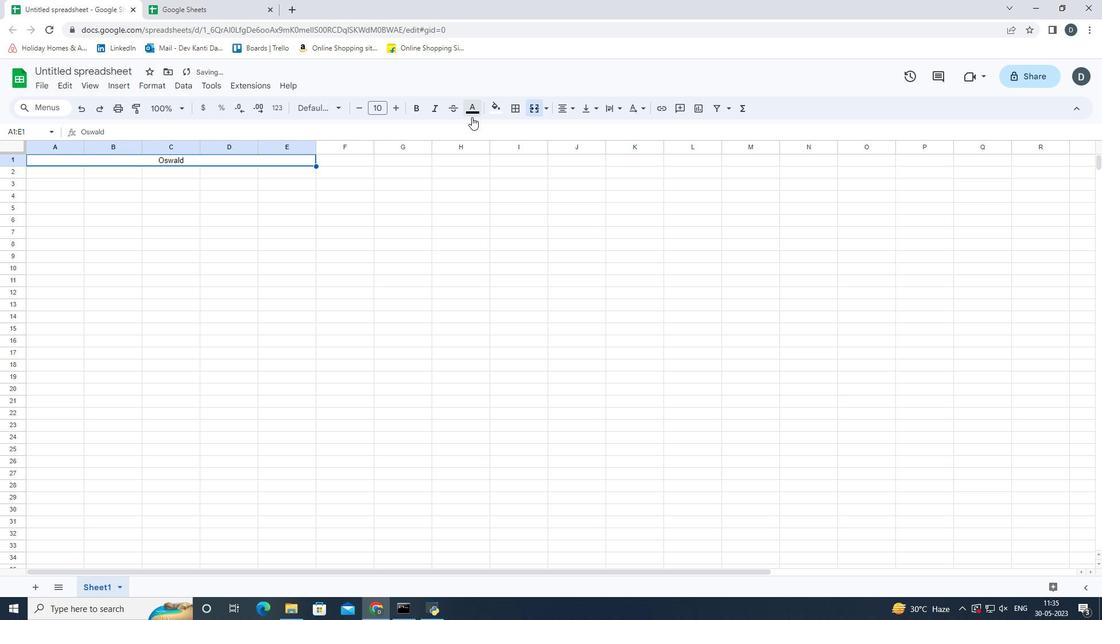 
Action: Mouse pressed left at (472, 110)
Screenshot: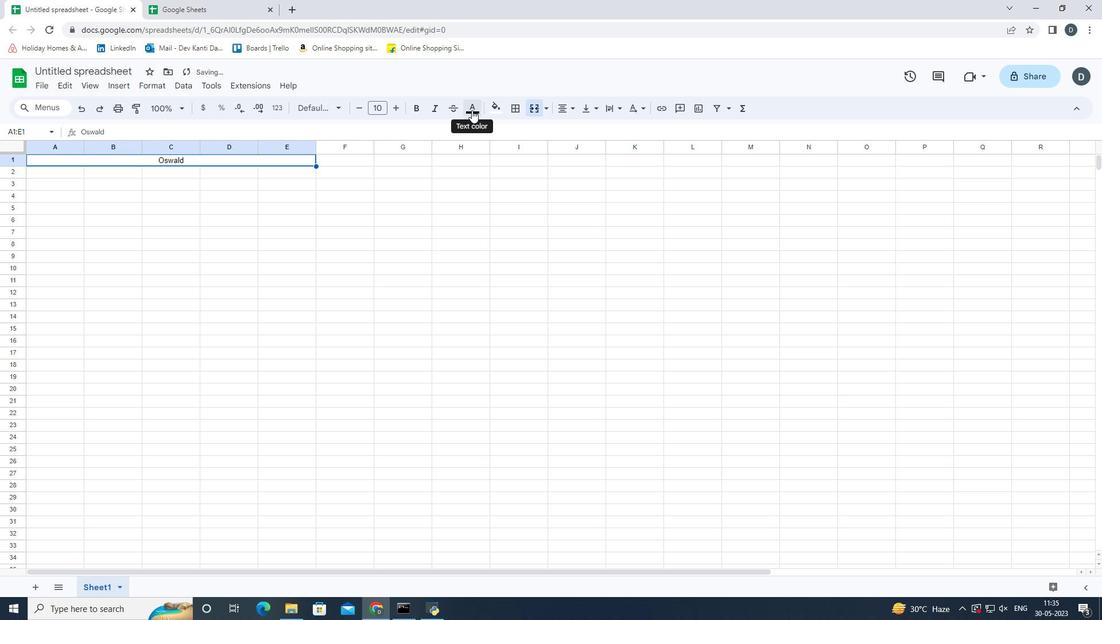 
Action: Mouse moved to (587, 163)
Screenshot: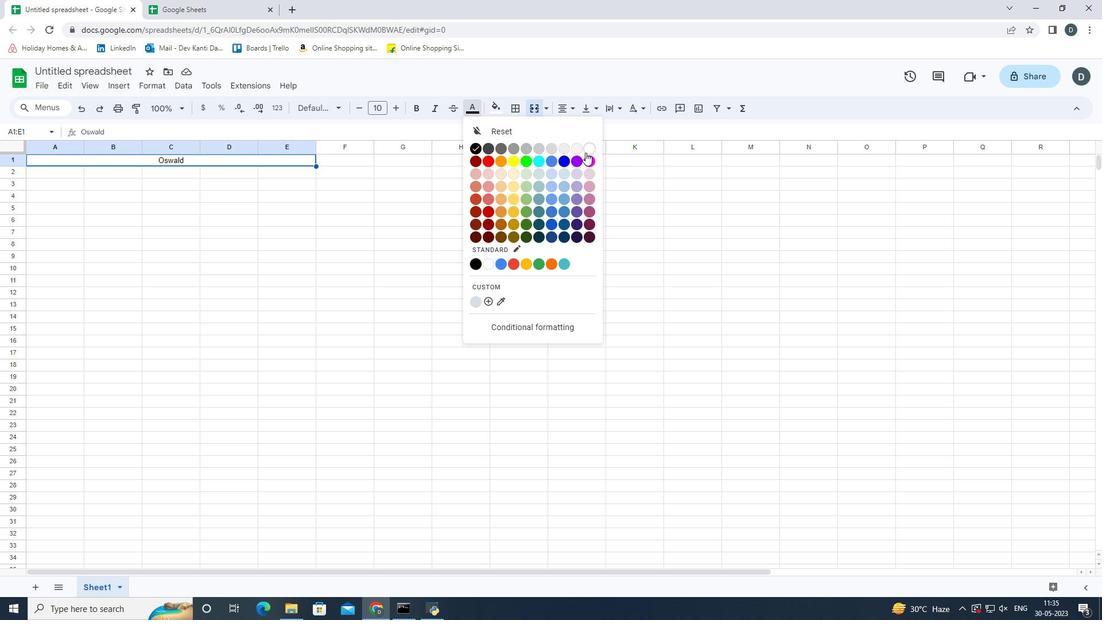 
Action: Mouse pressed left at (587, 163)
Screenshot: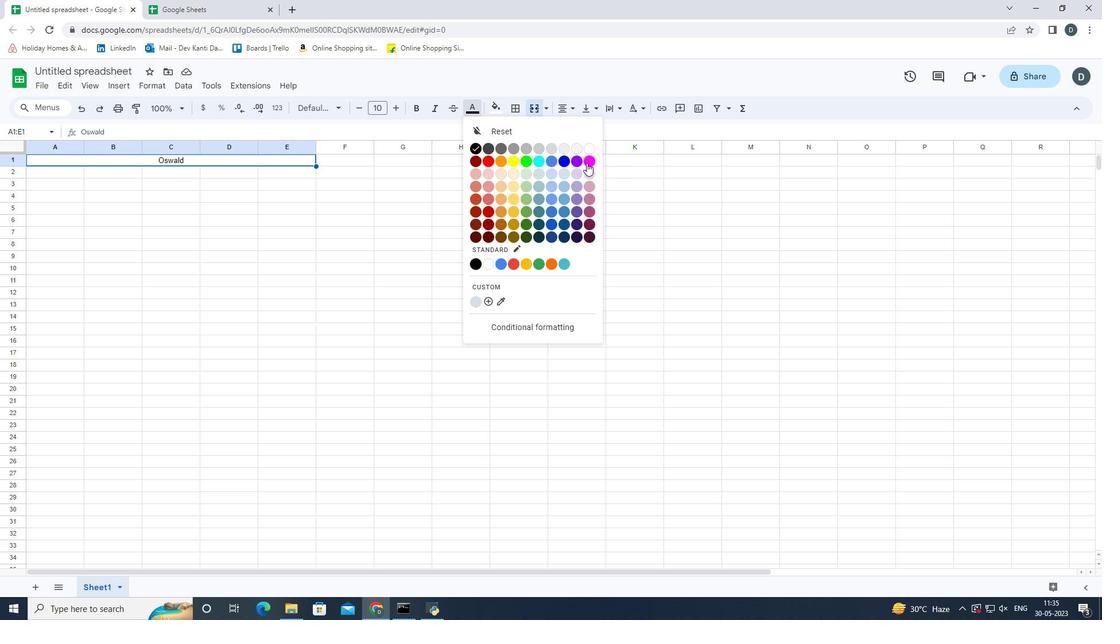 
Action: Mouse moved to (82, 174)
Screenshot: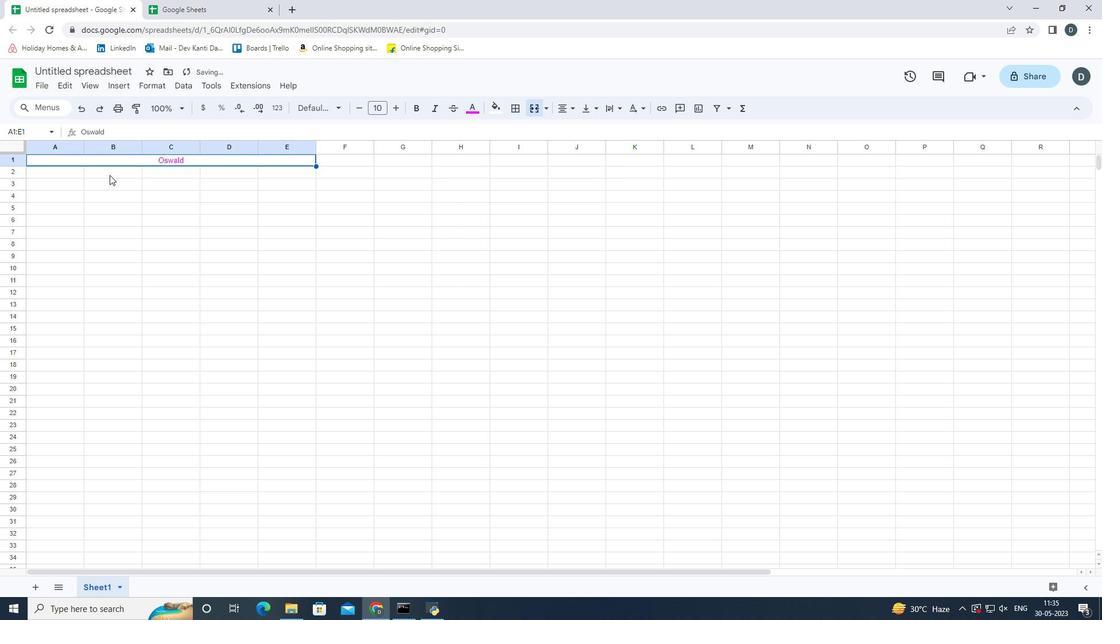 
Action: Mouse pressed left at (82, 174)
Screenshot: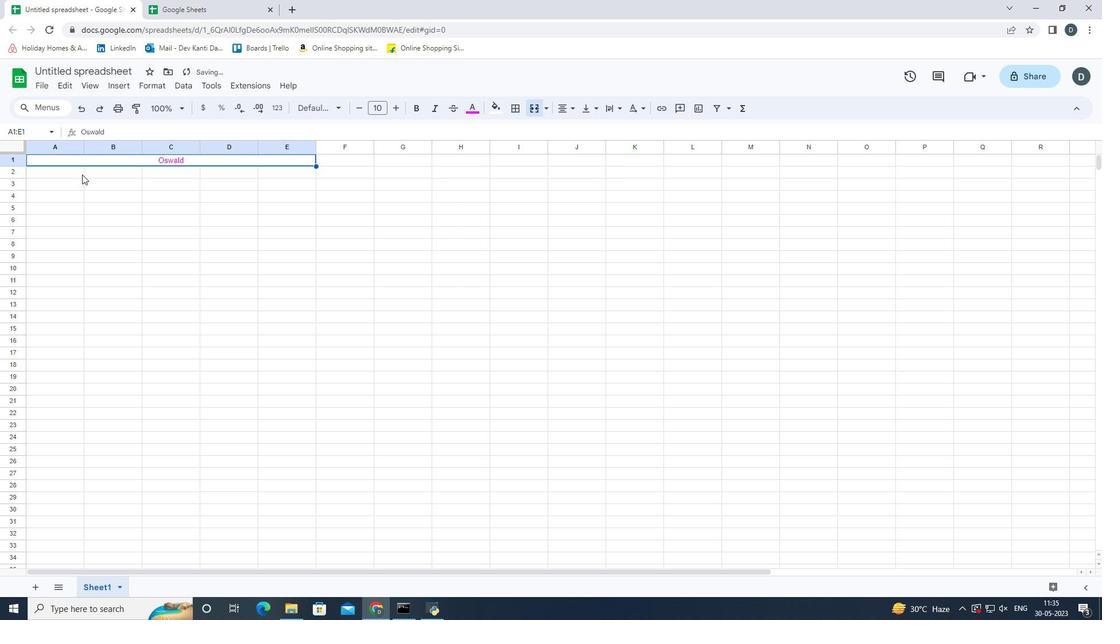 
Action: Mouse moved to (134, 156)
Screenshot: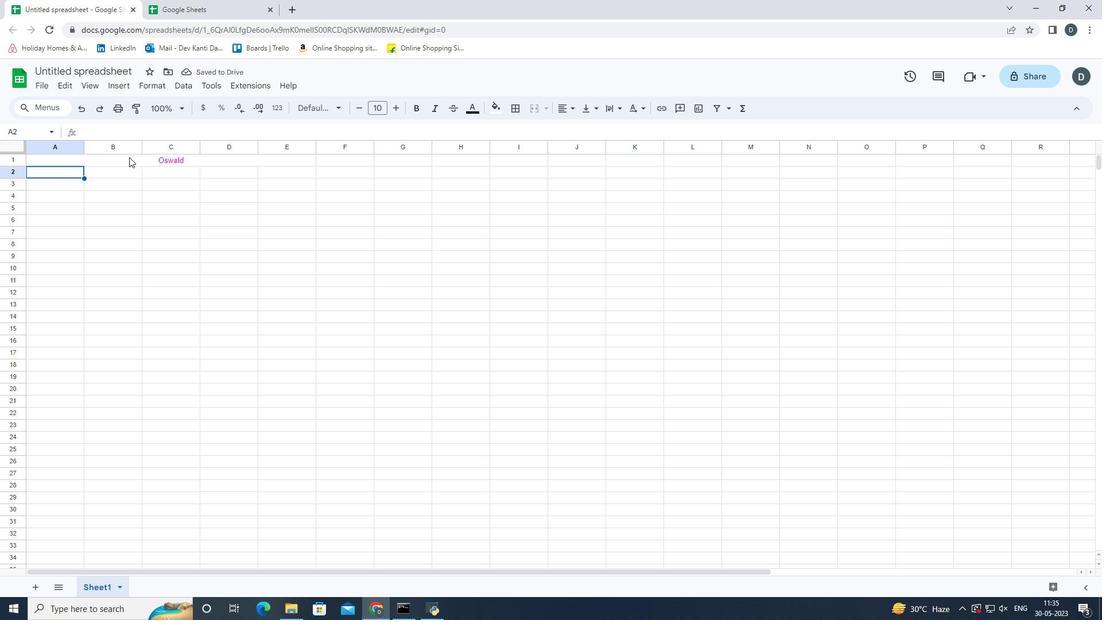 
Action: Mouse pressed left at (134, 156)
Screenshot: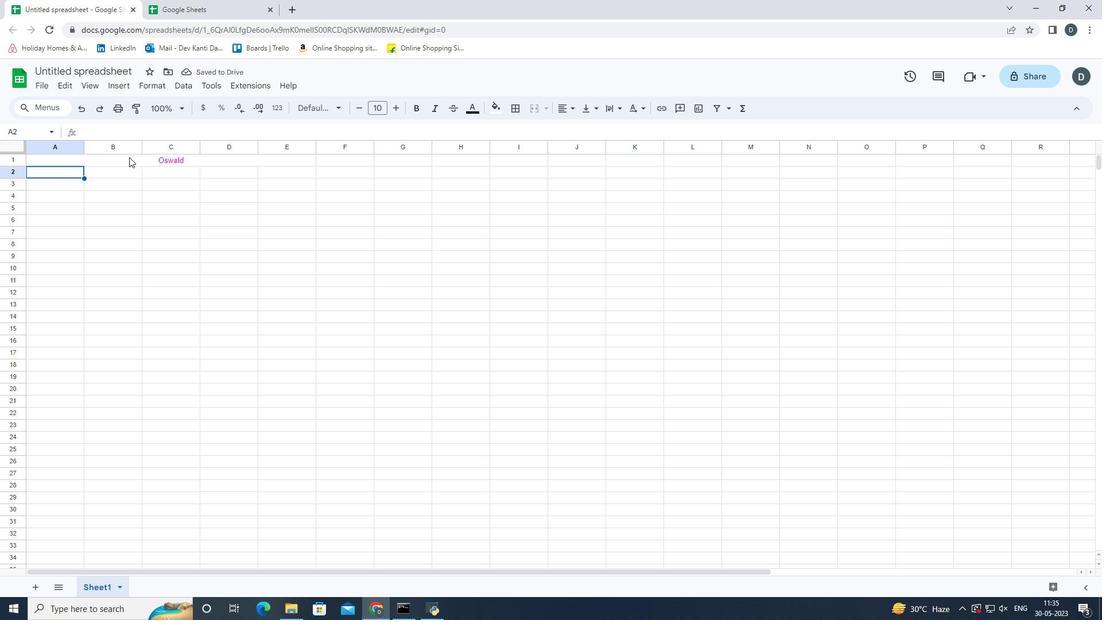 
Action: Mouse moved to (419, 110)
Screenshot: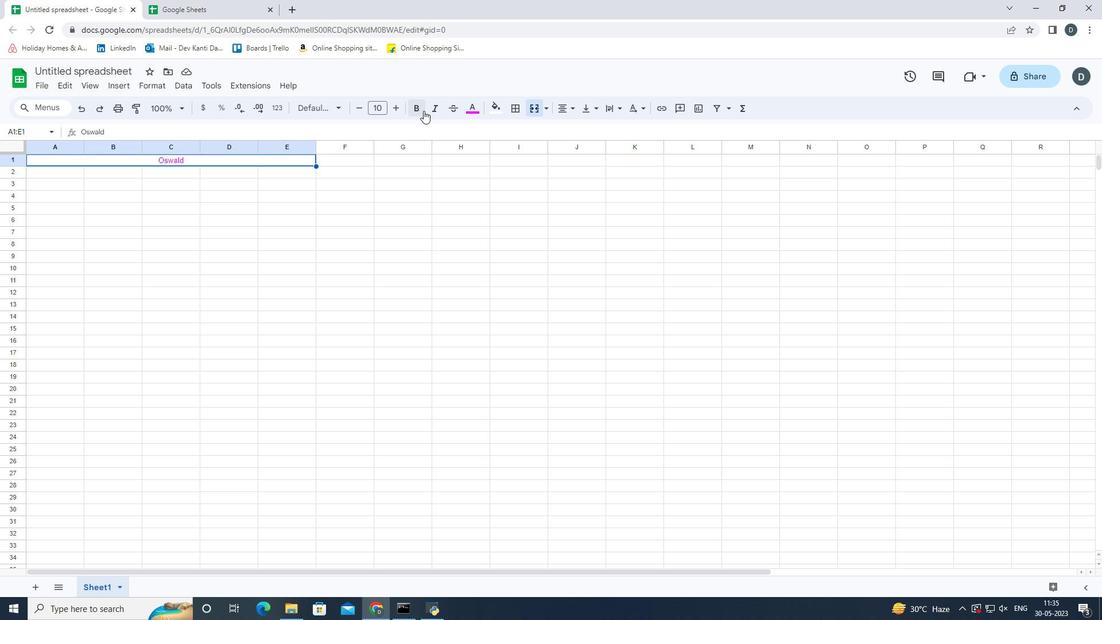 
Action: Mouse pressed left at (419, 110)
Screenshot: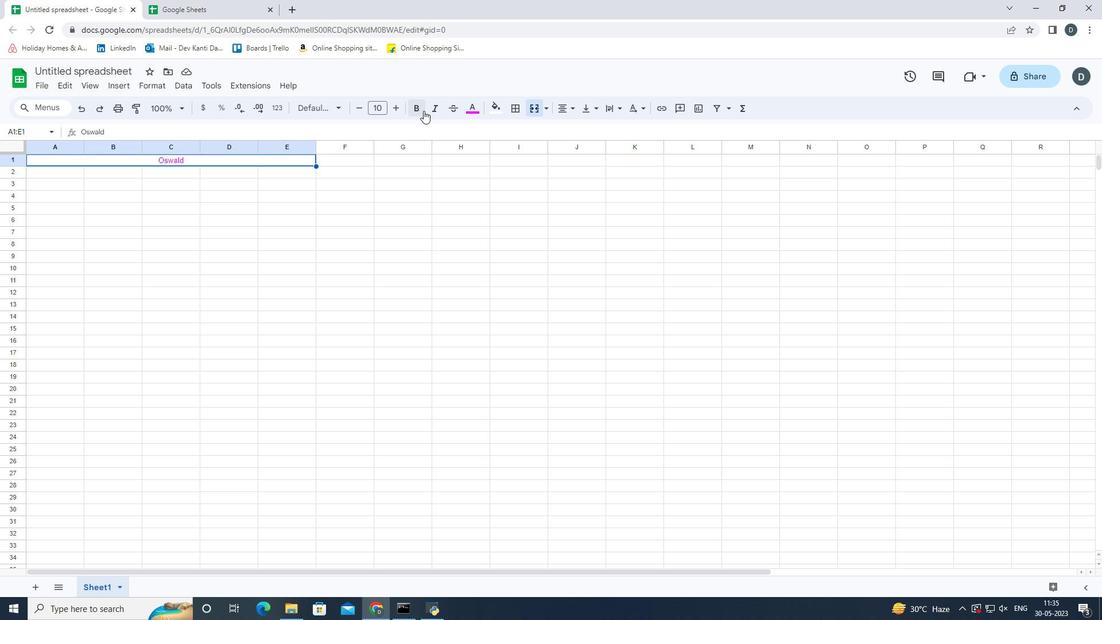 
Action: Mouse moved to (571, 107)
Screenshot: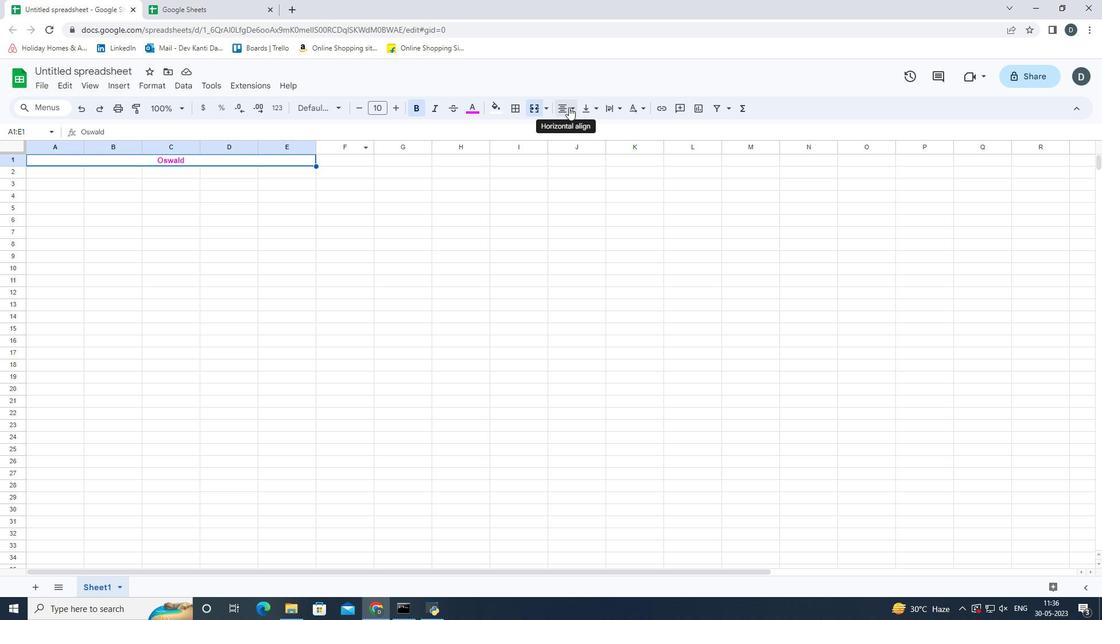 
Action: Mouse pressed left at (571, 107)
Screenshot: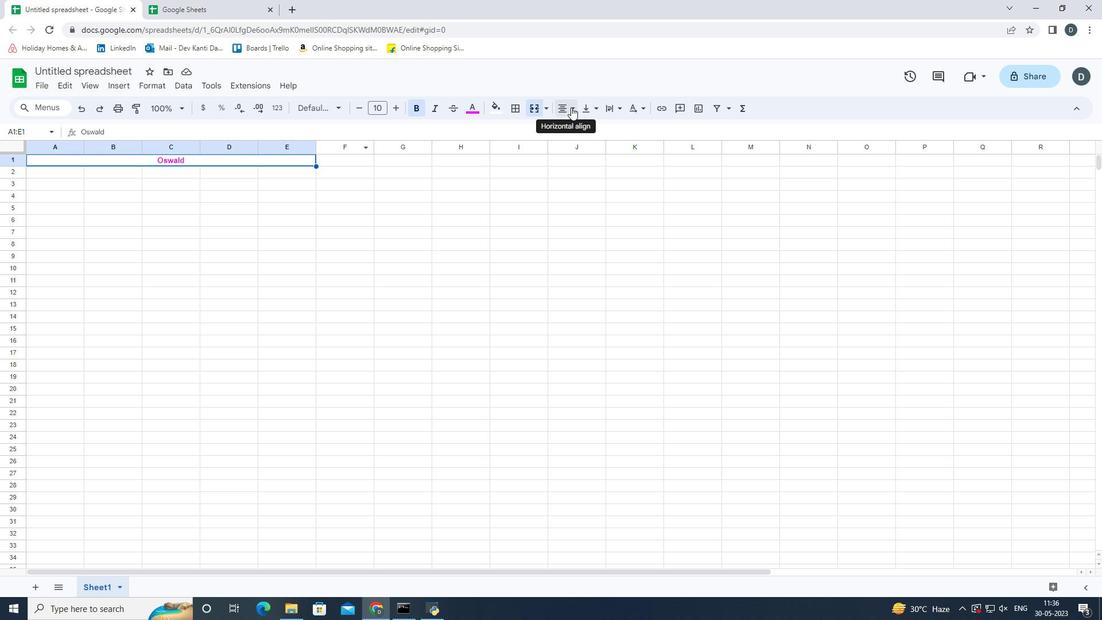 
Action: Mouse pressed left at (571, 107)
Screenshot: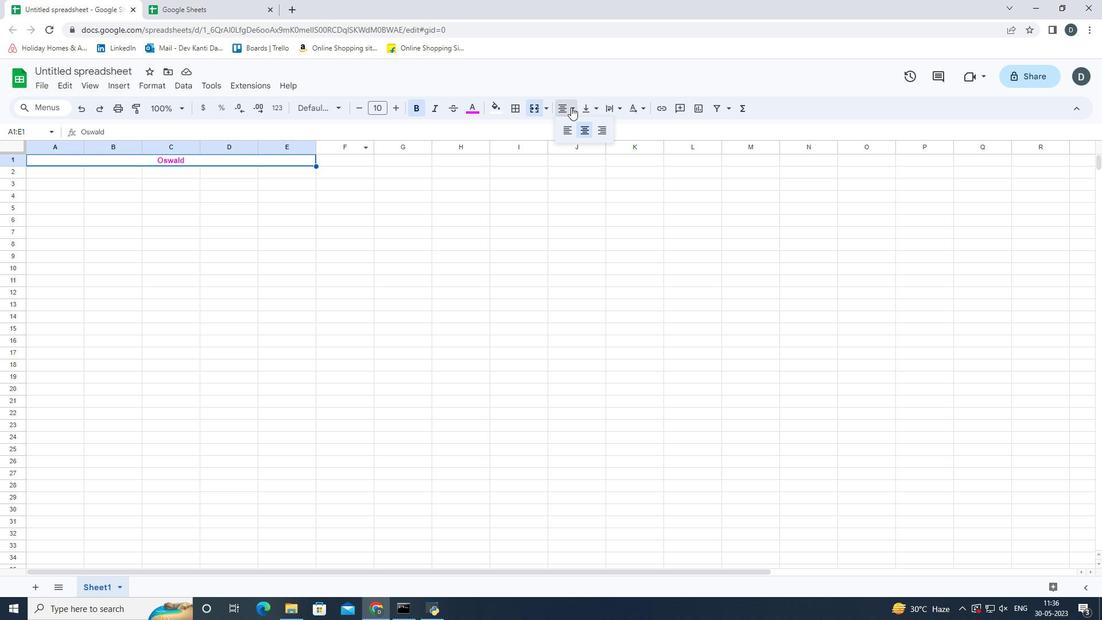 
Action: Mouse moved to (518, 112)
Screenshot: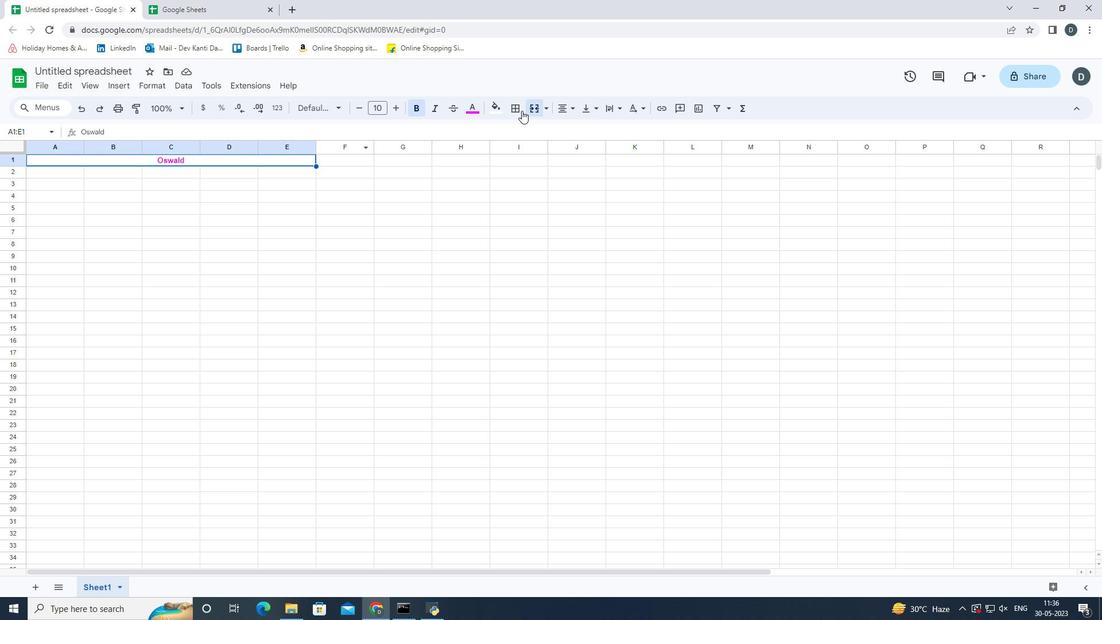 
Action: Mouse pressed left at (518, 112)
Screenshot: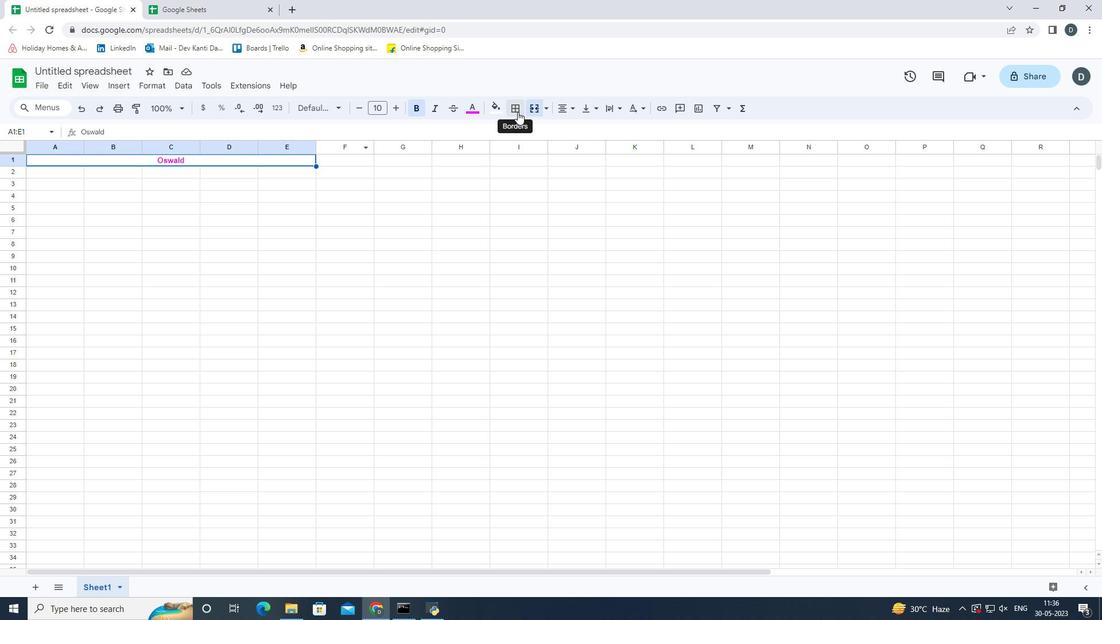 
Action: Mouse moved to (511, 104)
Screenshot: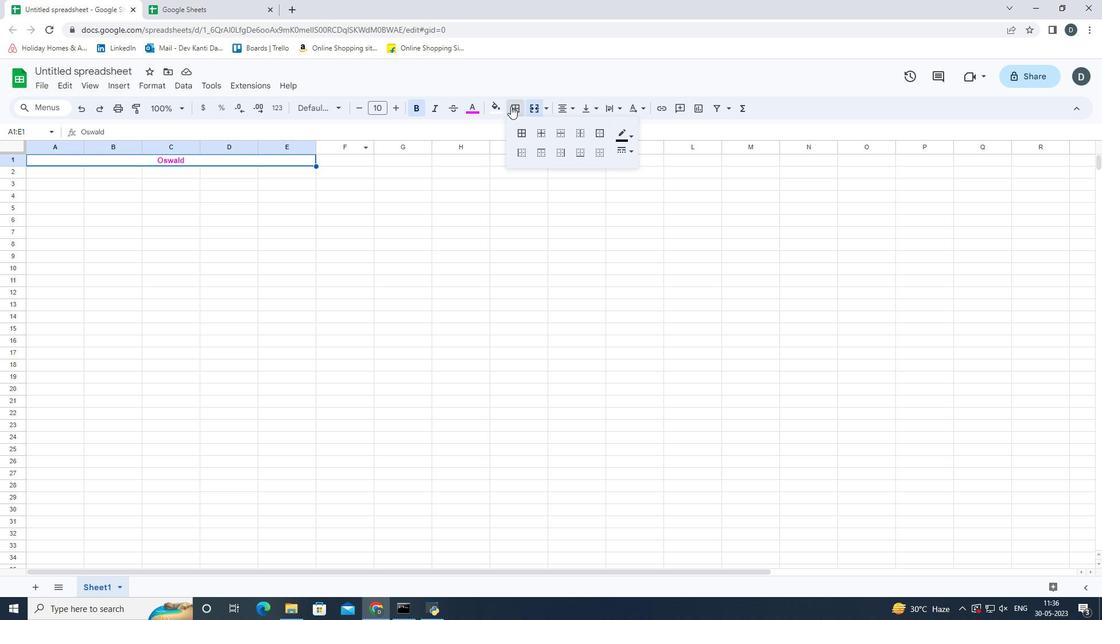 
Action: Mouse pressed left at (511, 104)
Screenshot: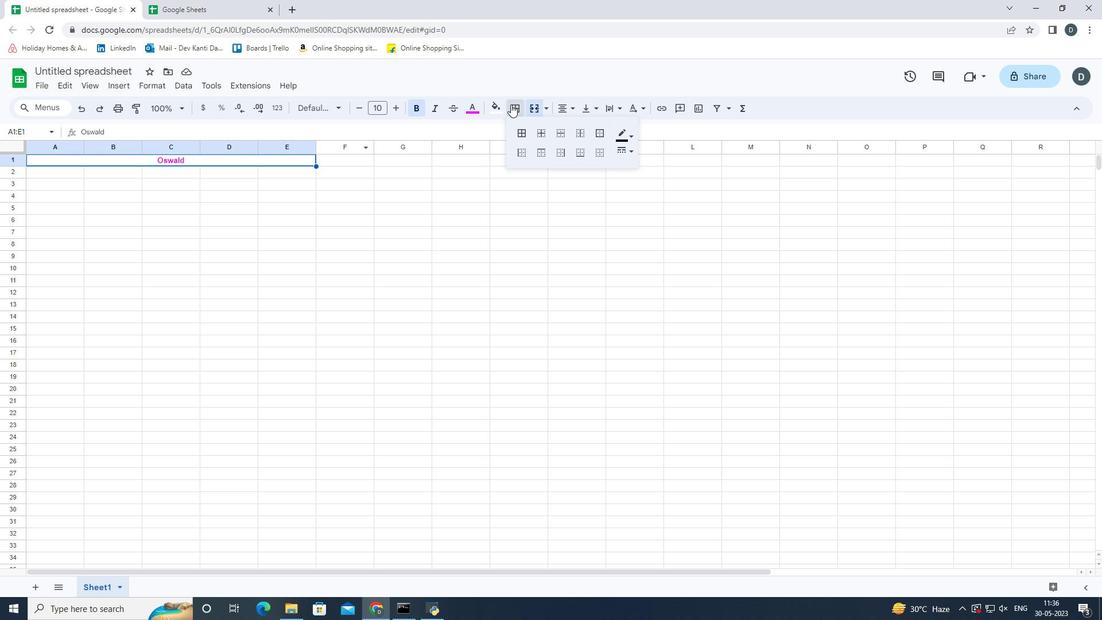 
Action: Mouse moved to (156, 81)
Screenshot: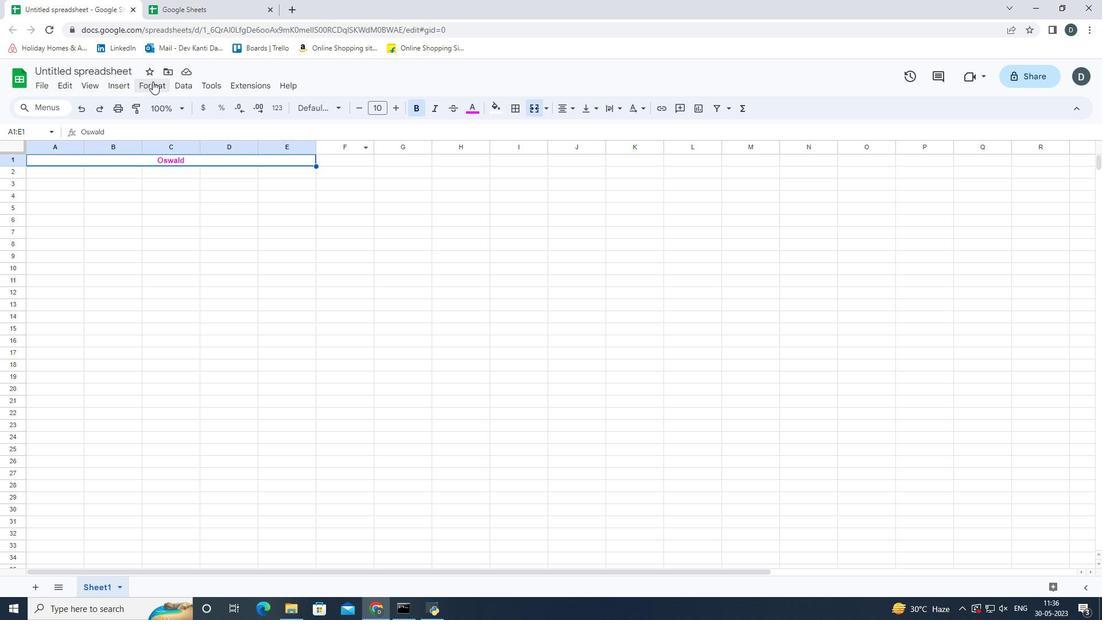 
Action: Mouse pressed left at (156, 81)
Screenshot: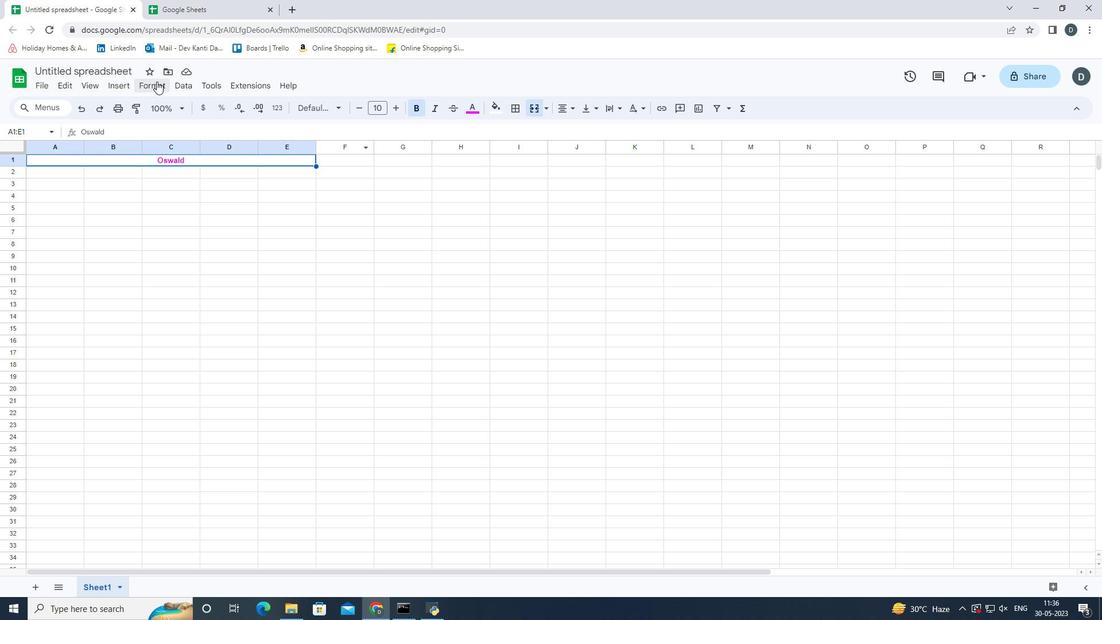 
Action: Mouse moved to (404, 193)
Screenshot: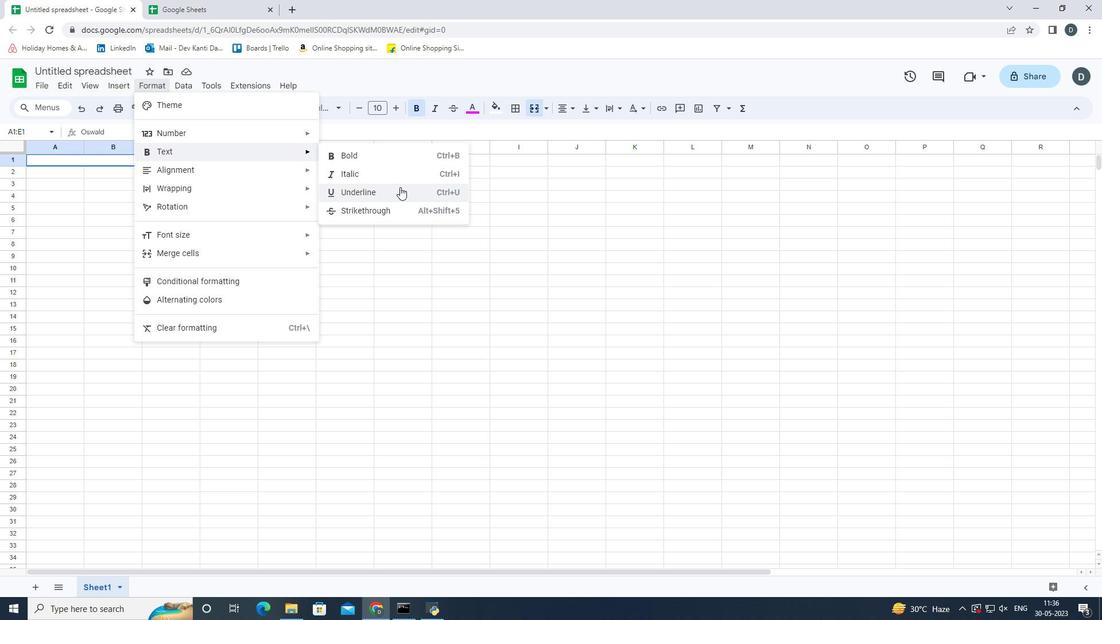
Action: Mouse pressed left at (404, 193)
Screenshot: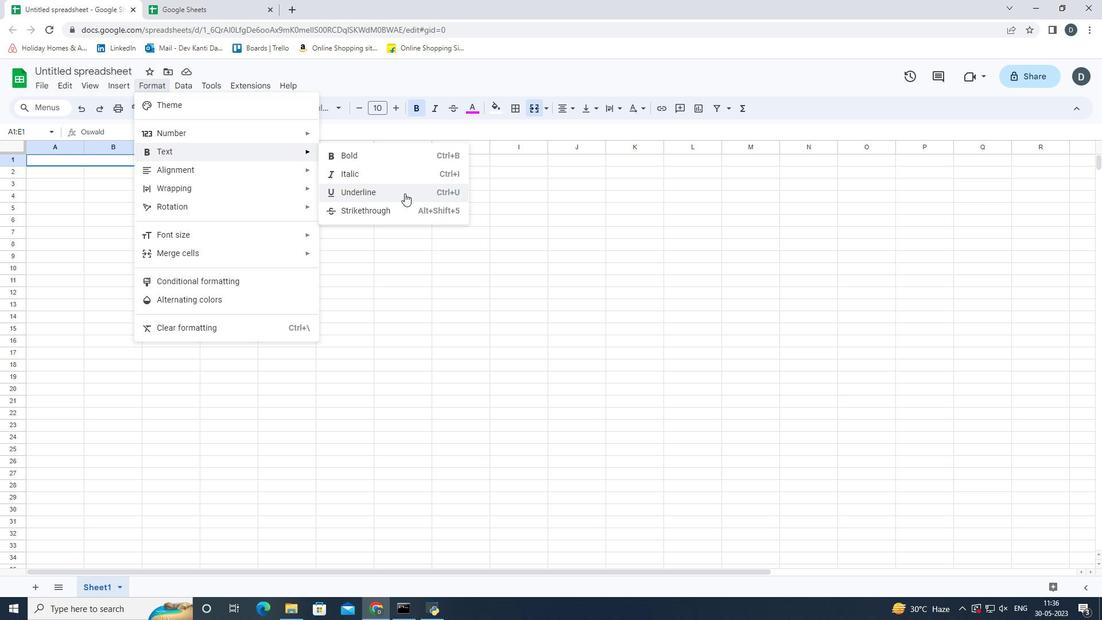 
Action: Mouse moved to (323, 157)
Screenshot: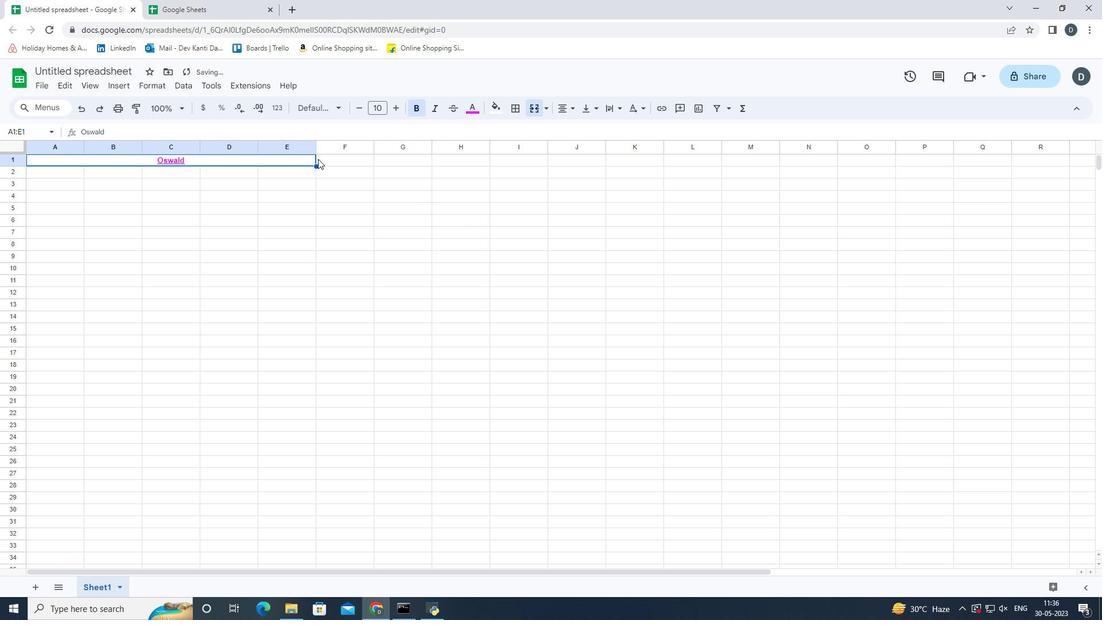 
Action: Mouse pressed left at (323, 157)
Screenshot: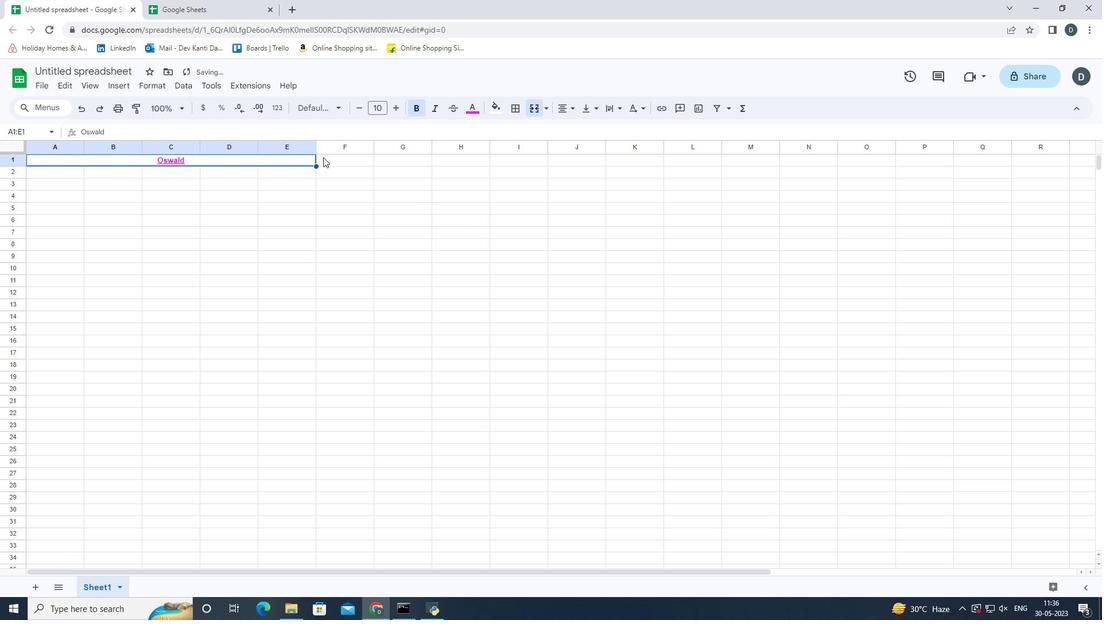 
Action: Mouse moved to (95, 178)
Screenshot: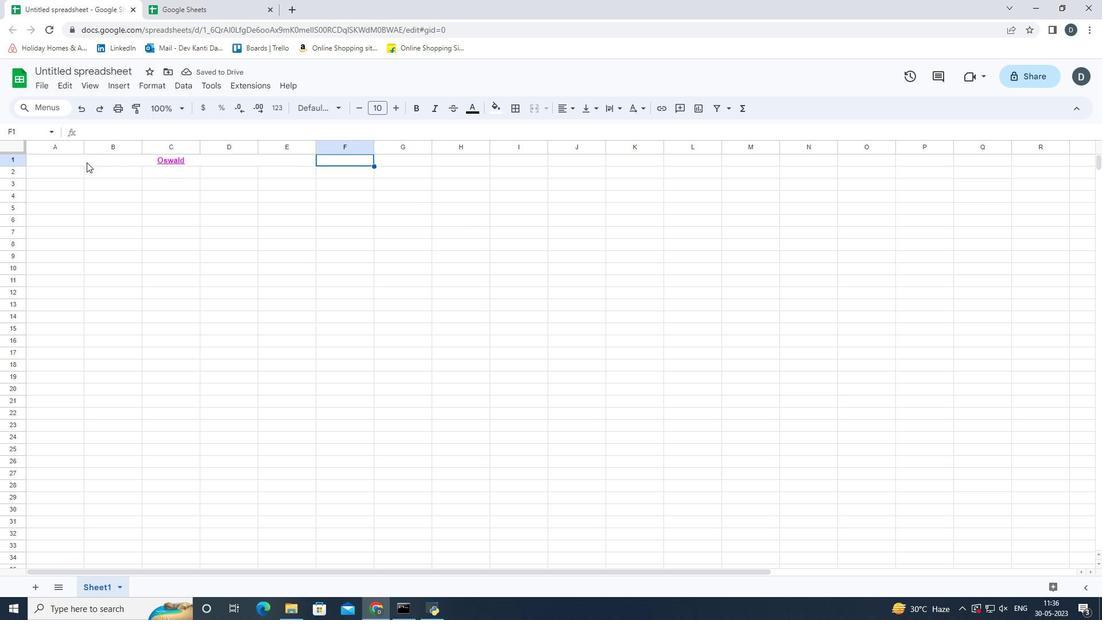 
Action: Mouse pressed left at (95, 178)
Screenshot: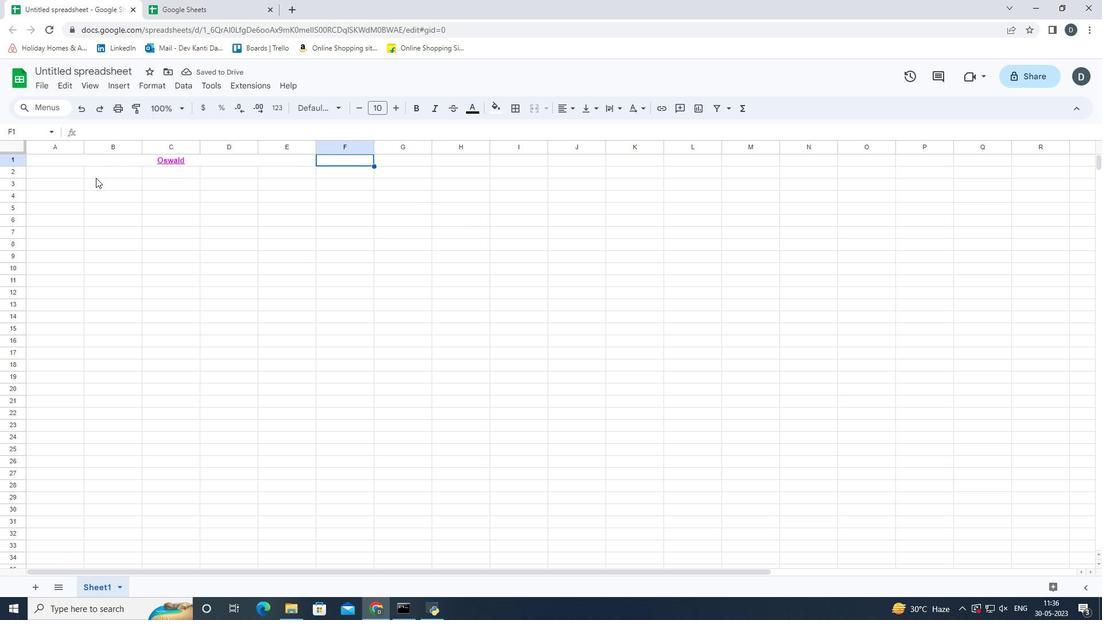 
Action: Mouse moved to (79, 166)
Screenshot: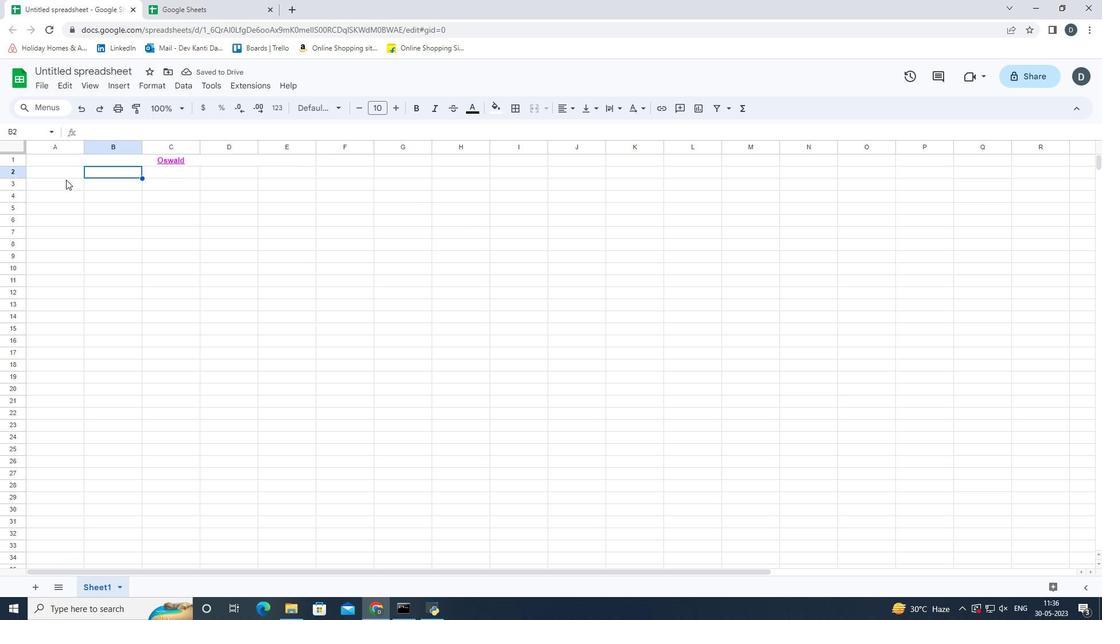 
Action: Mouse pressed left at (79, 166)
Screenshot: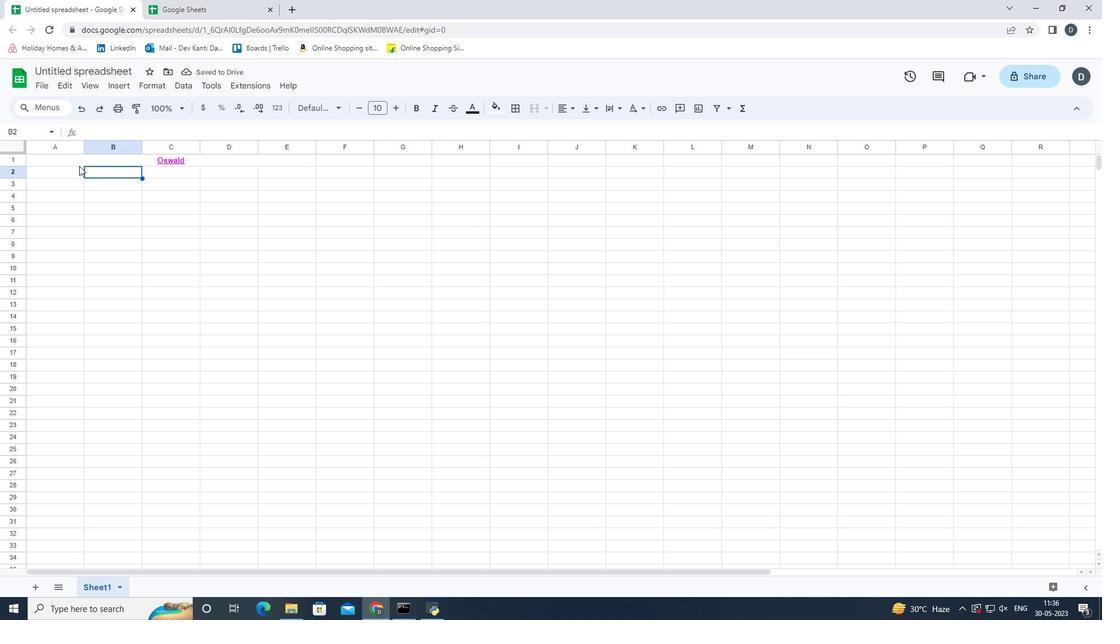 
Action: Mouse moved to (60, 174)
Screenshot: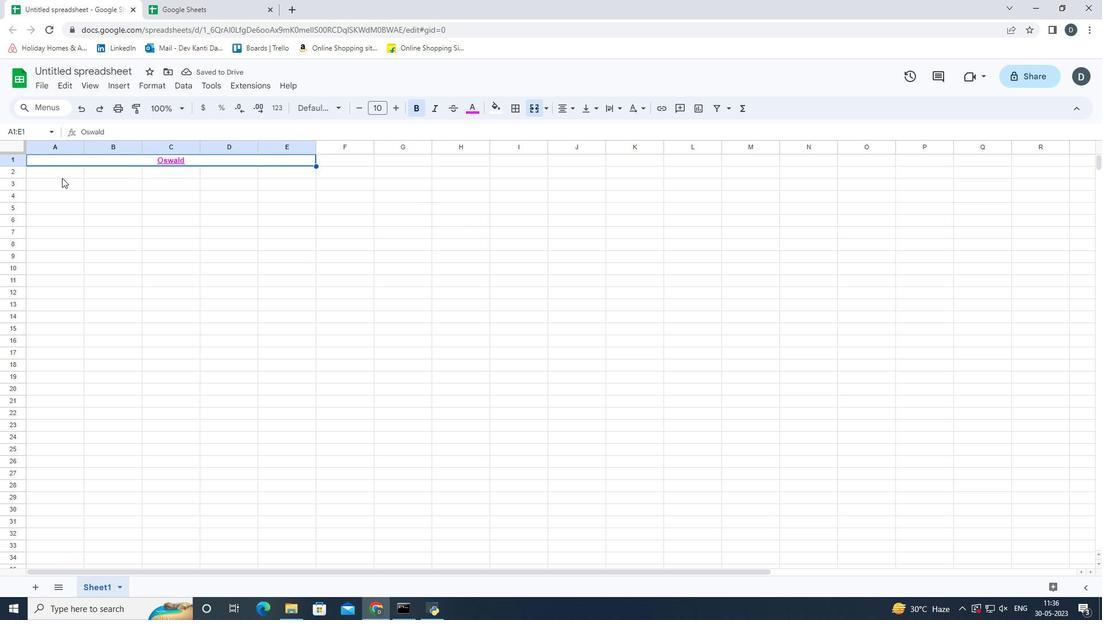 
Action: Mouse pressed left at (60, 174)
Screenshot: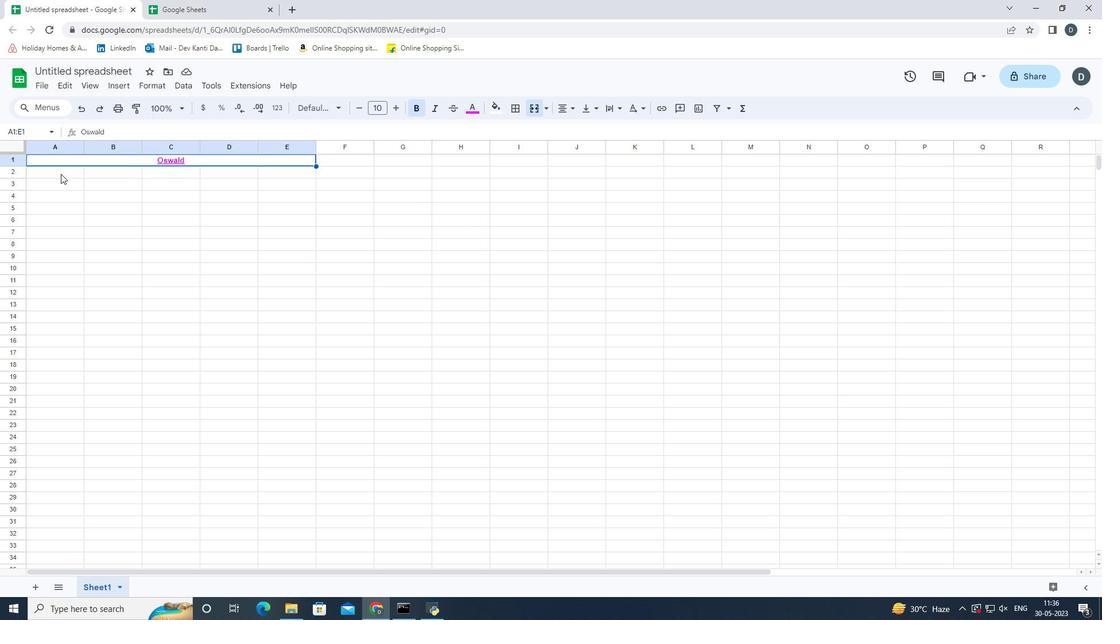 
Action: Mouse moved to (187, 161)
Screenshot: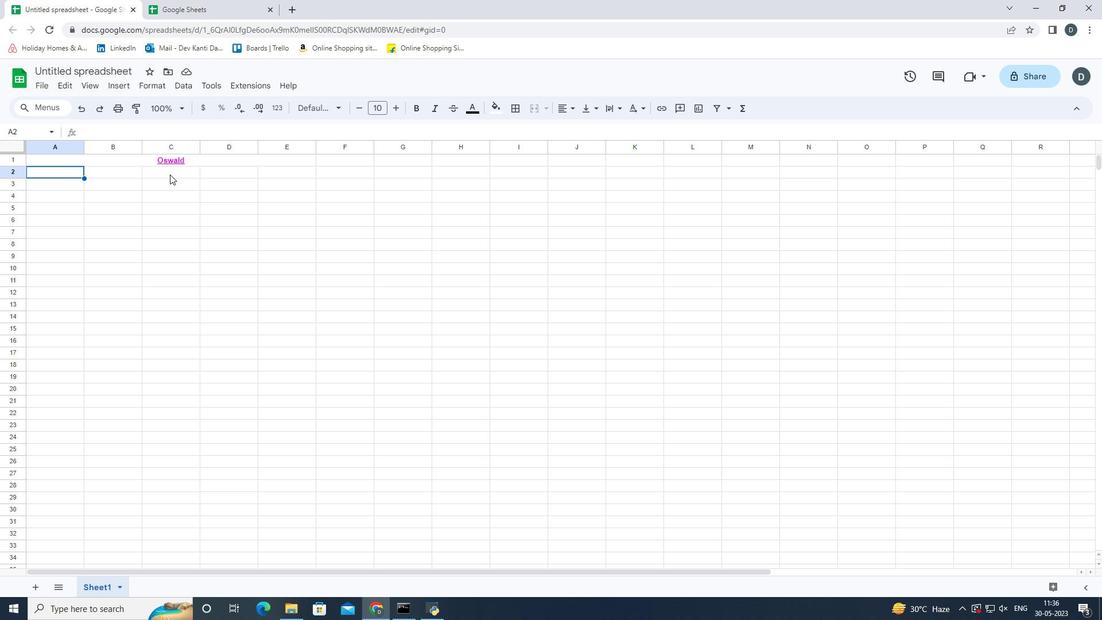 
Action: Mouse pressed left at (187, 161)
Screenshot: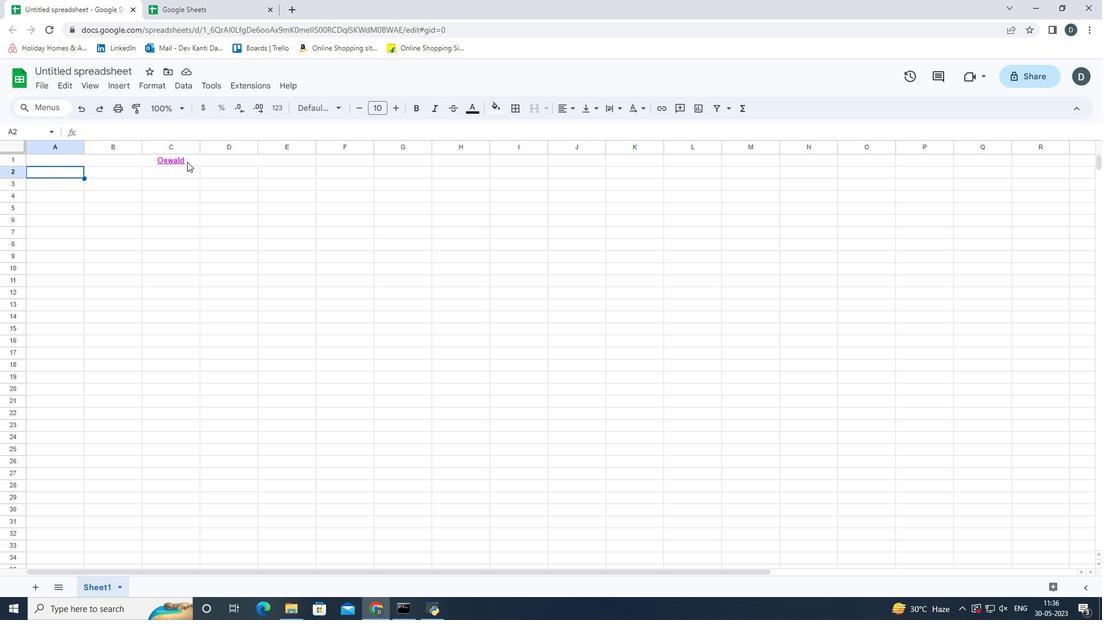 
Action: Mouse moved to (394, 110)
Screenshot: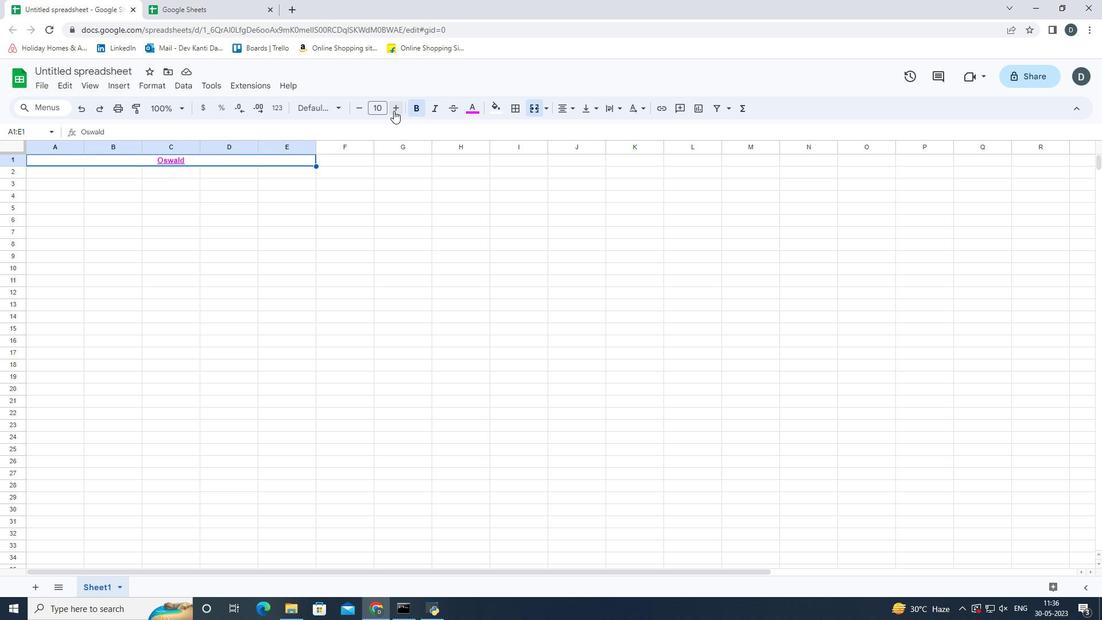 
Action: Mouse pressed left at (394, 110)
Screenshot: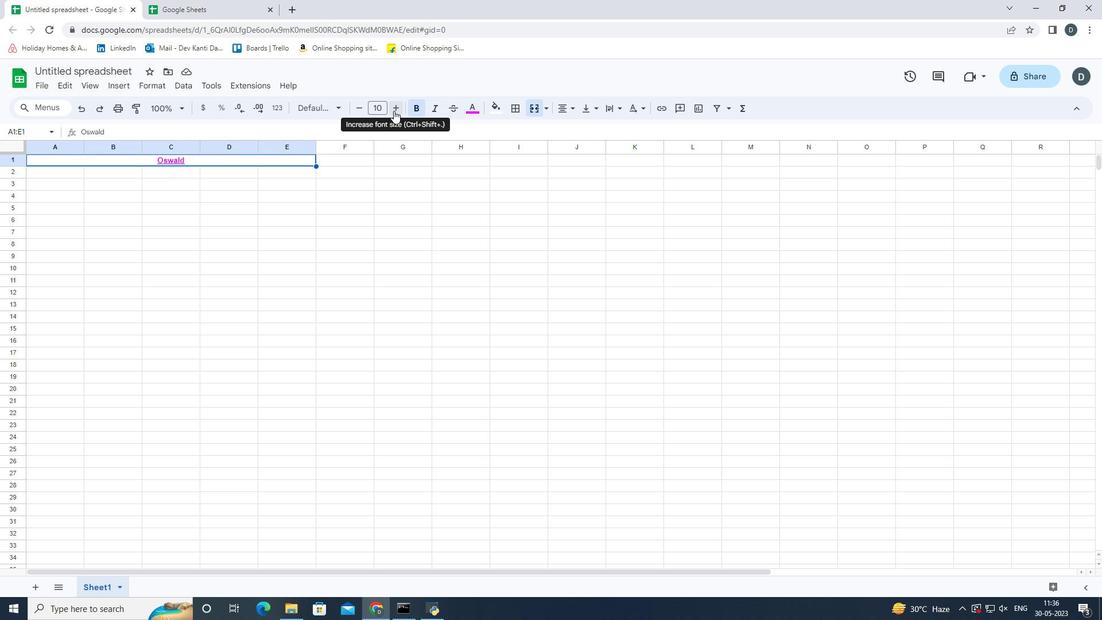 
Action: Mouse pressed left at (394, 110)
Screenshot: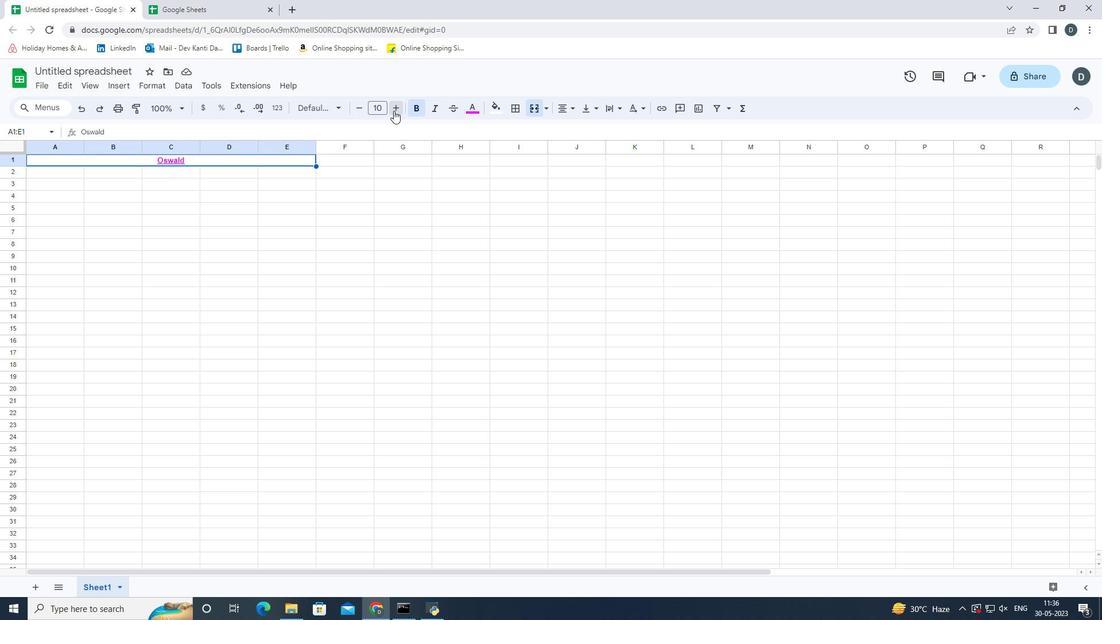 
Action: Mouse pressed left at (394, 110)
Screenshot: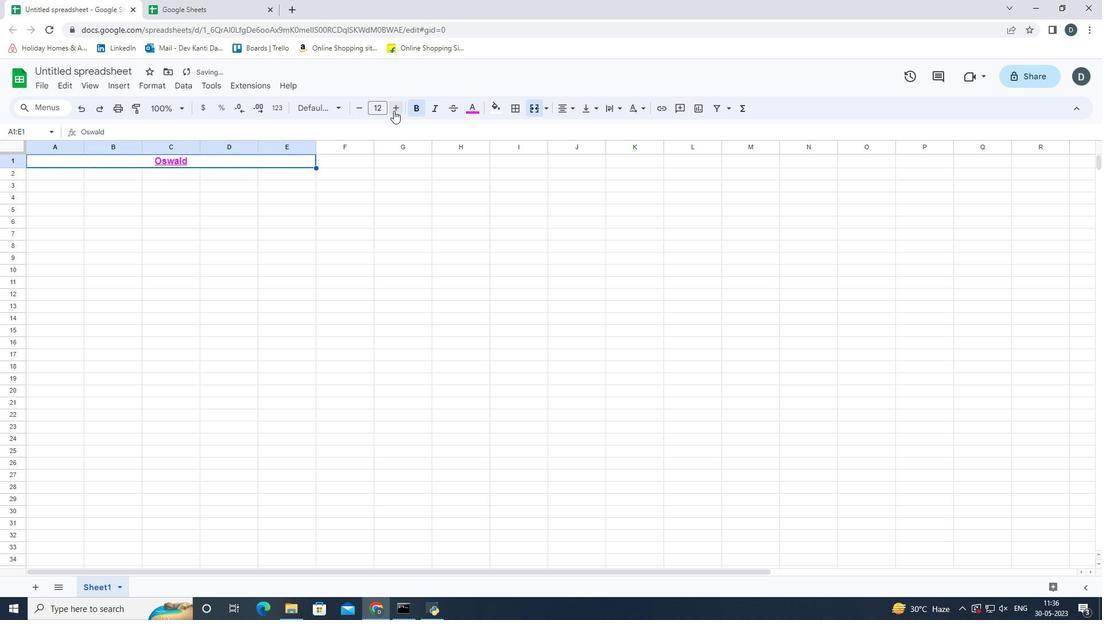 
Action: Mouse pressed left at (394, 110)
Screenshot: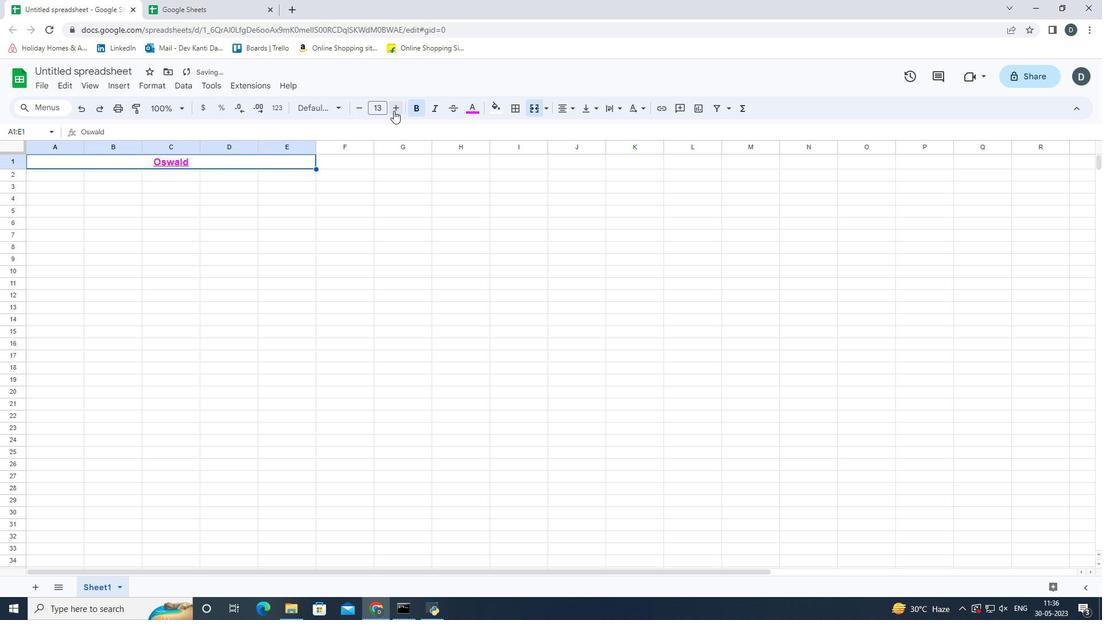 
Action: Mouse pressed left at (394, 110)
Screenshot: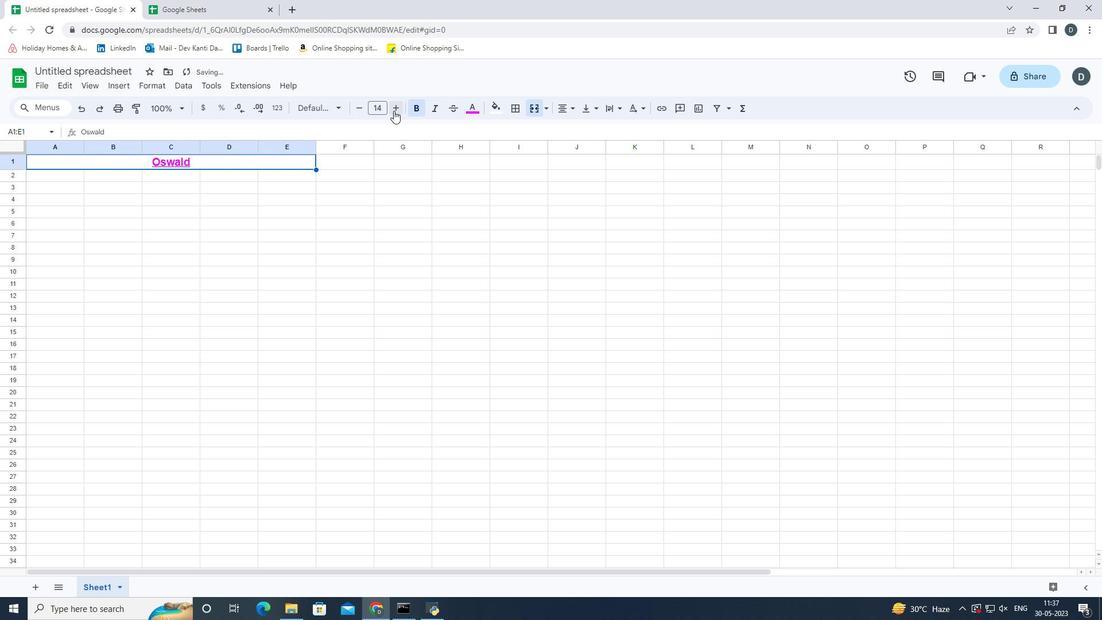 
Action: Mouse pressed left at (394, 110)
Screenshot: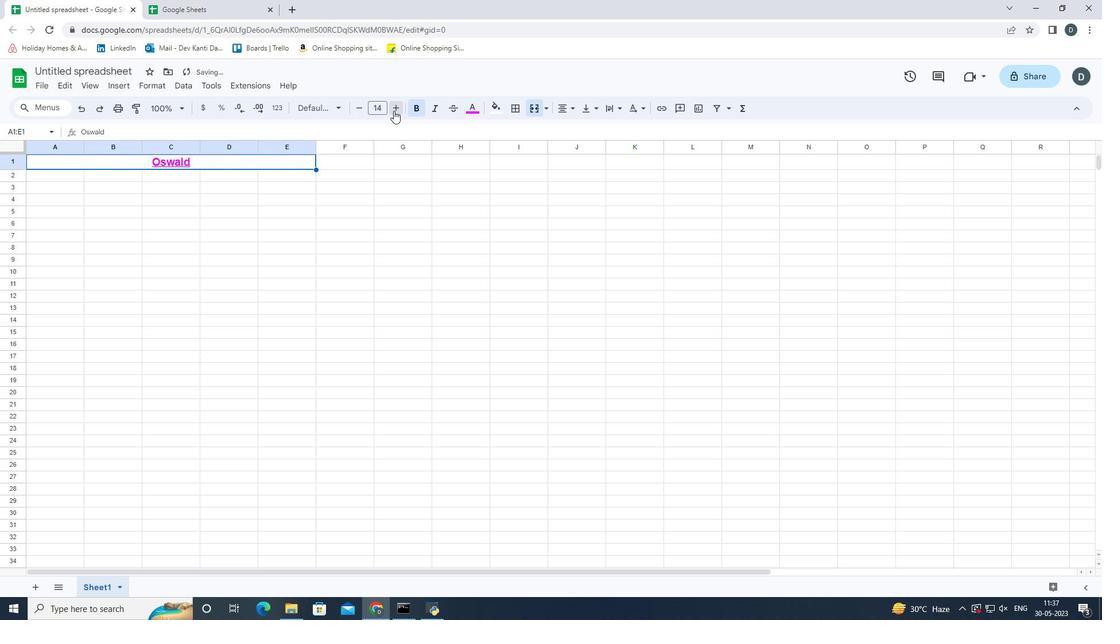 
Action: Mouse pressed left at (394, 110)
Screenshot: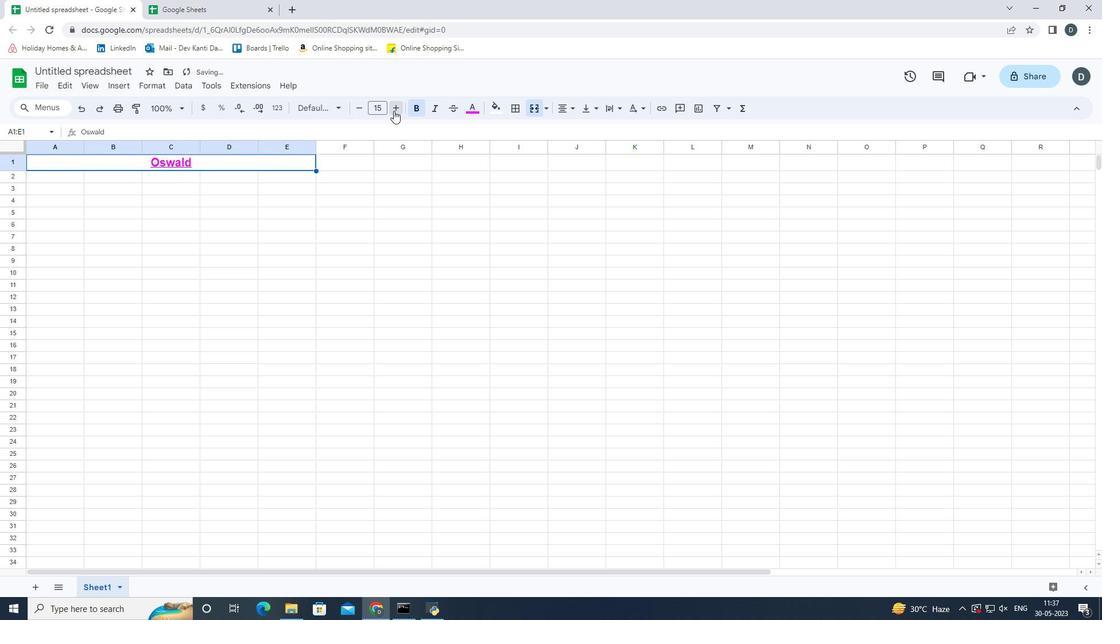
Action: Mouse pressed left at (394, 110)
Screenshot: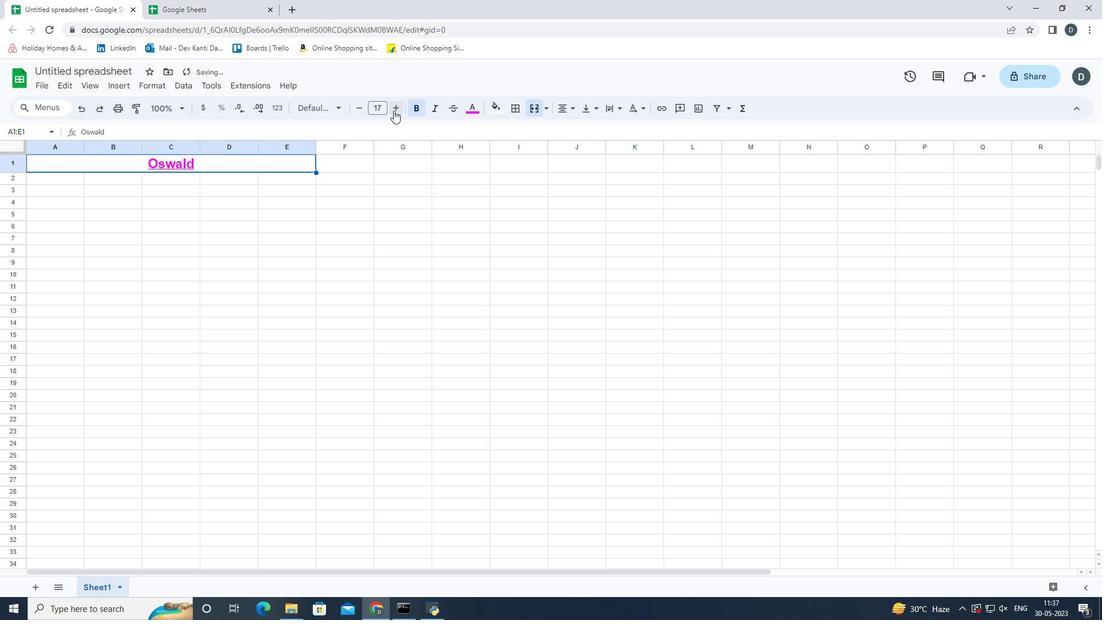 
Action: Mouse pressed left at (394, 110)
Screenshot: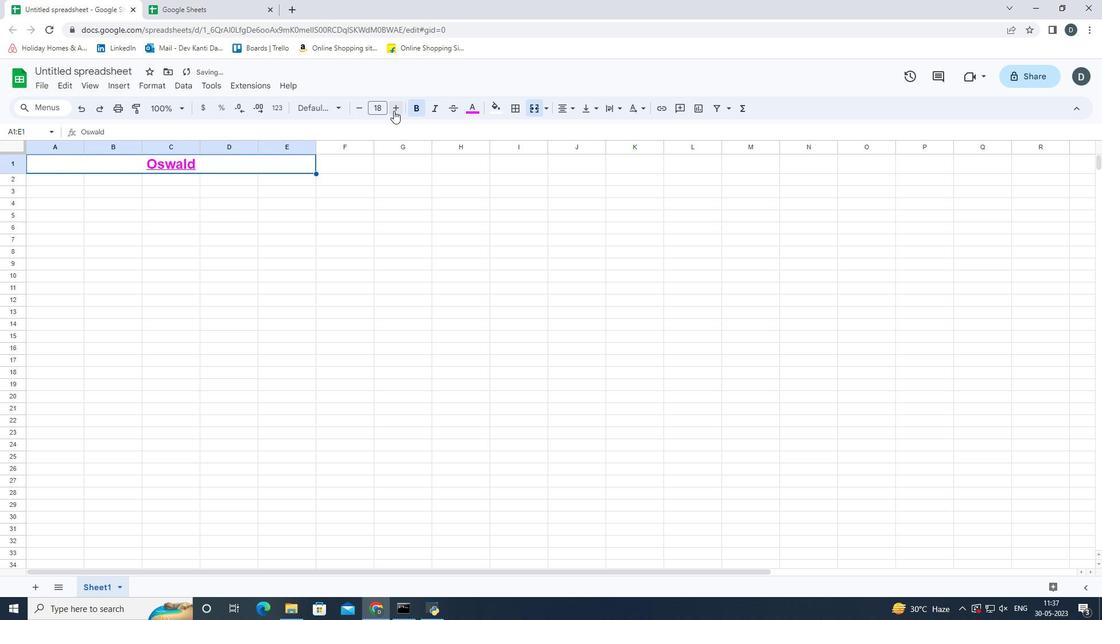 
Action: Mouse pressed left at (394, 110)
Screenshot: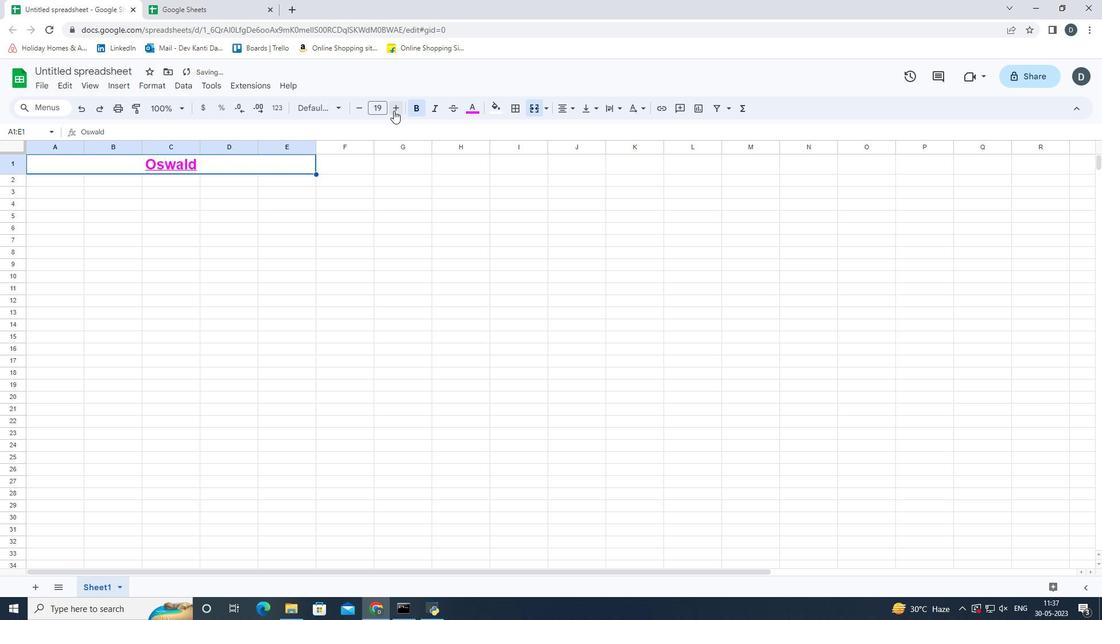 
Action: Mouse pressed left at (394, 110)
Screenshot: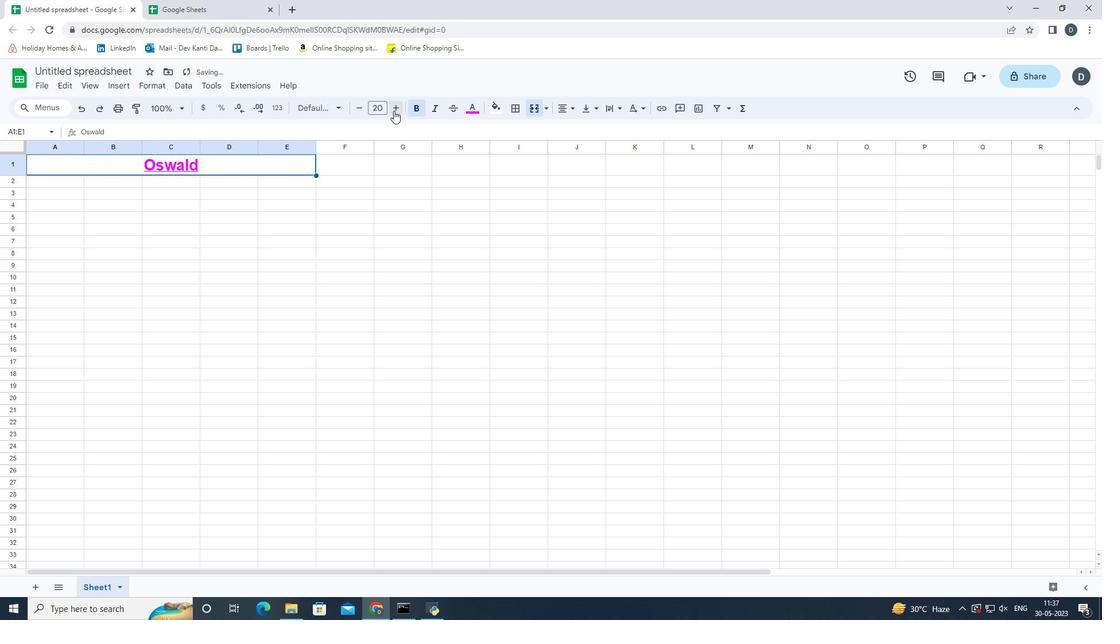 
Action: Mouse pressed left at (394, 110)
Screenshot: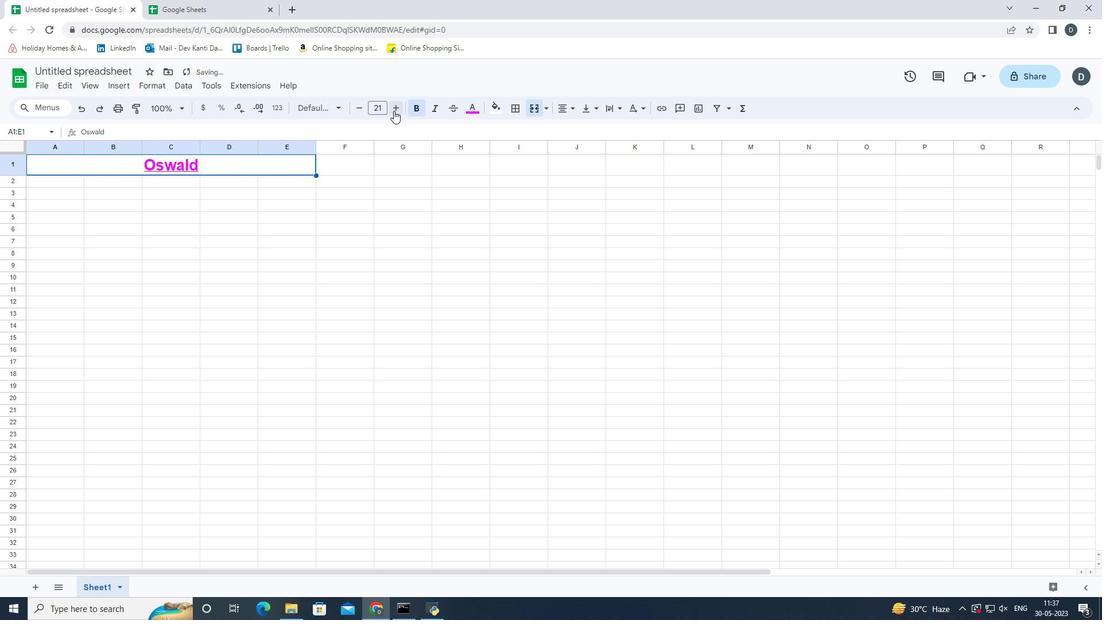 
Action: Mouse moved to (333, 106)
Screenshot: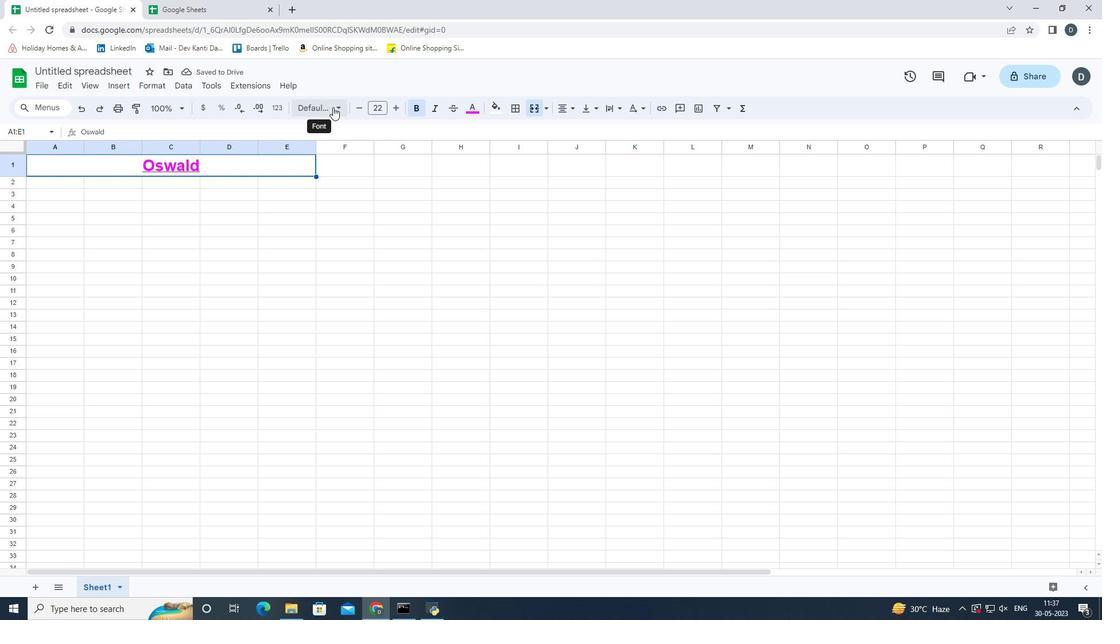 
Action: Mouse pressed left at (333, 106)
Screenshot: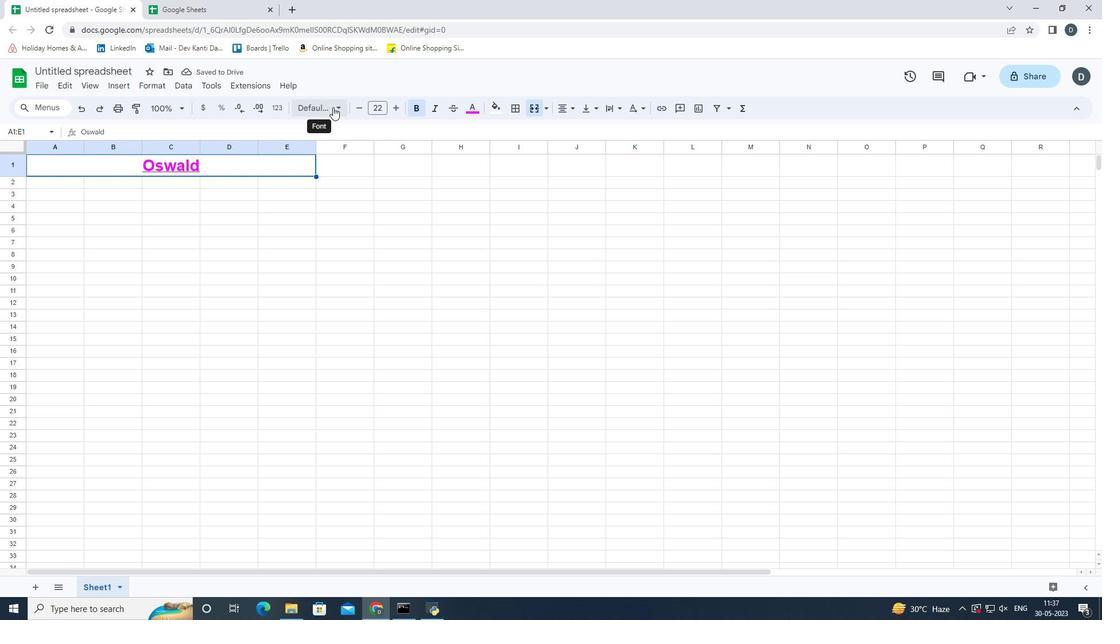 
Action: Mouse moved to (348, 153)
Screenshot: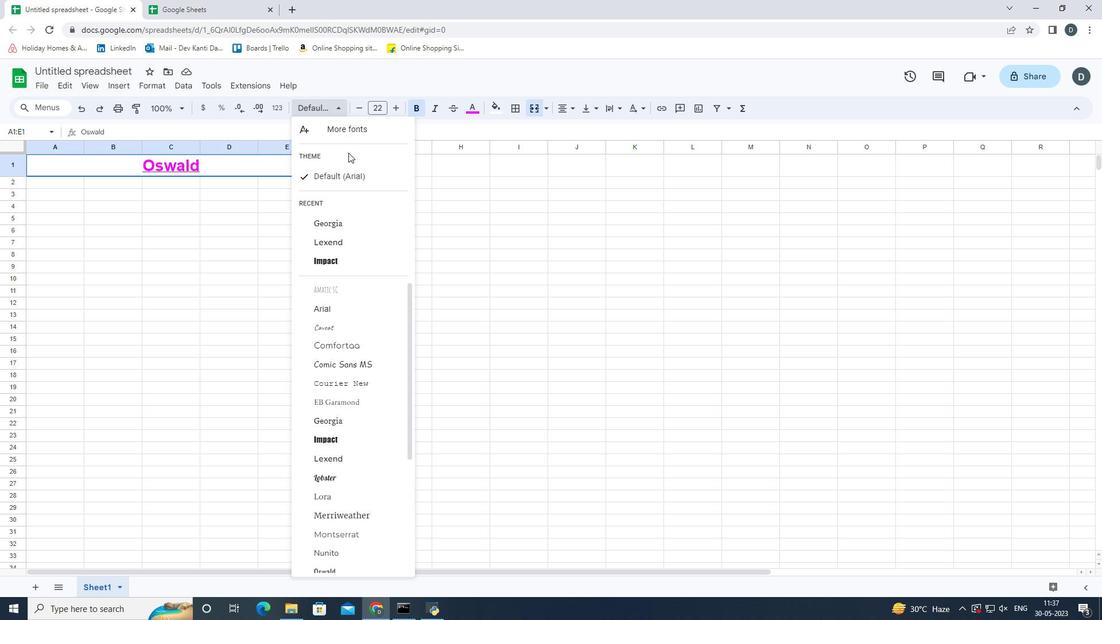 
Action: Key pressed o
Screenshot: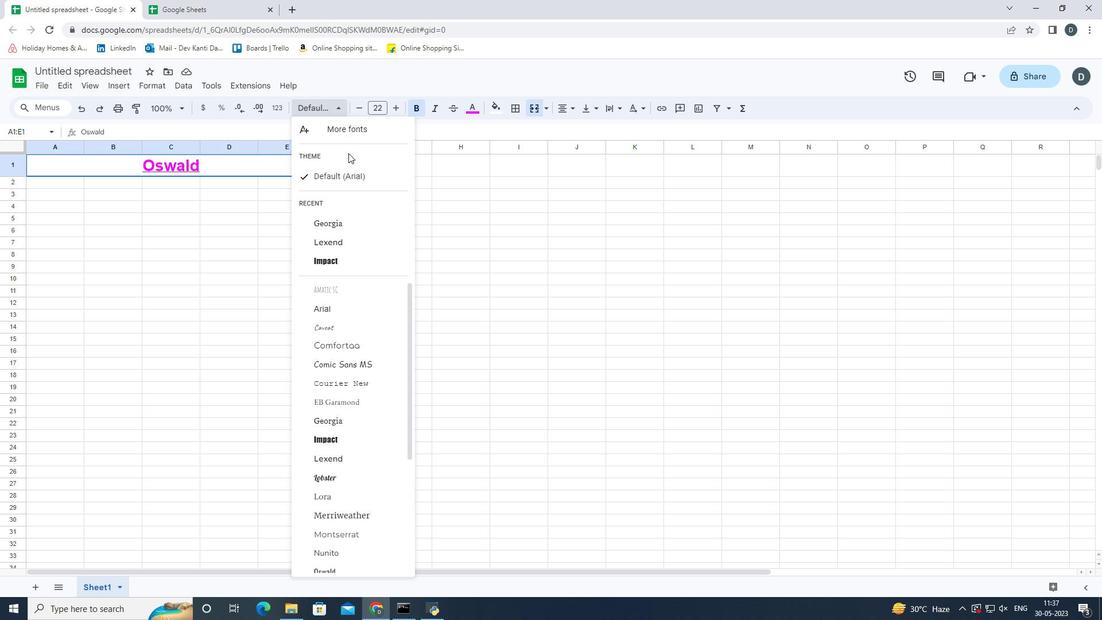 
Action: Mouse moved to (376, 299)
Screenshot: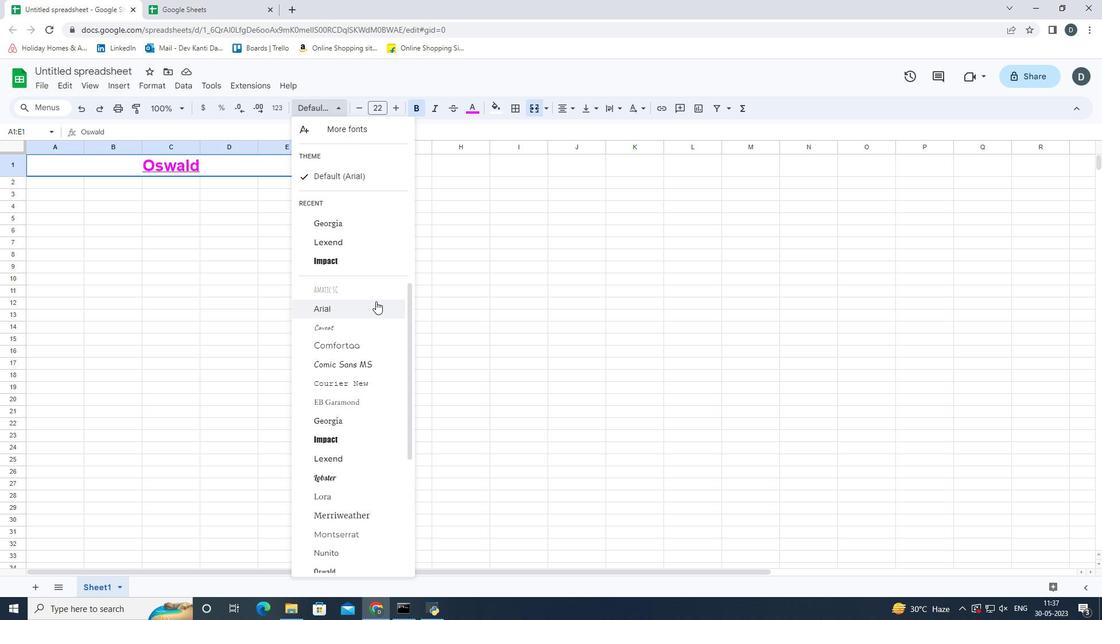 
Action: Mouse scrolled (376, 299) with delta (0, 0)
Screenshot: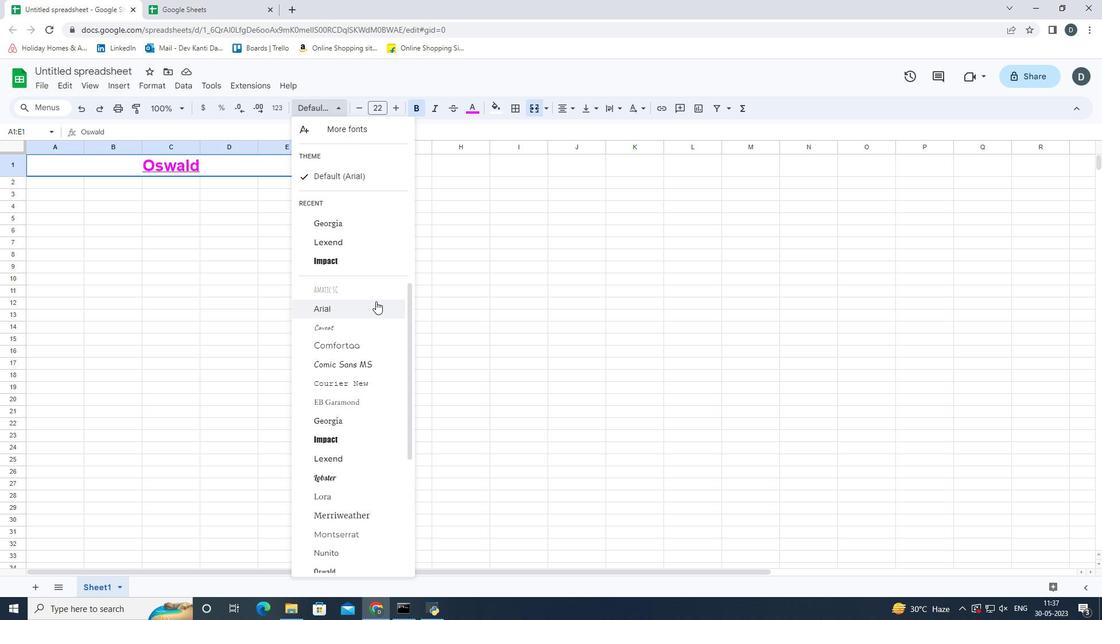 
Action: Mouse scrolled (376, 299) with delta (0, 0)
Screenshot: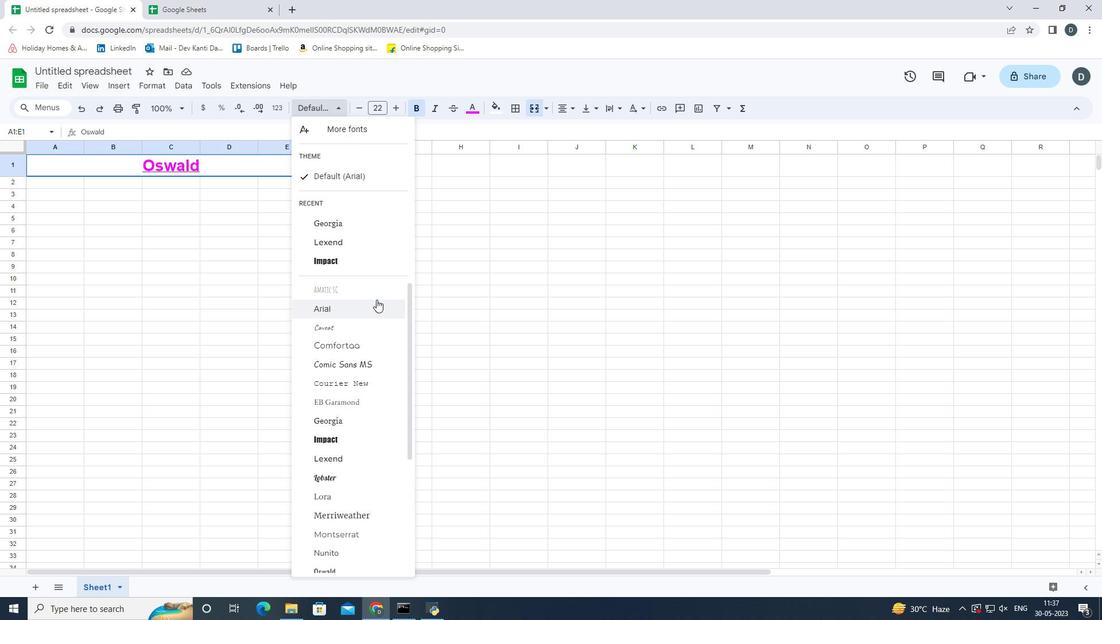 
Action: Mouse moved to (355, 361)
Screenshot: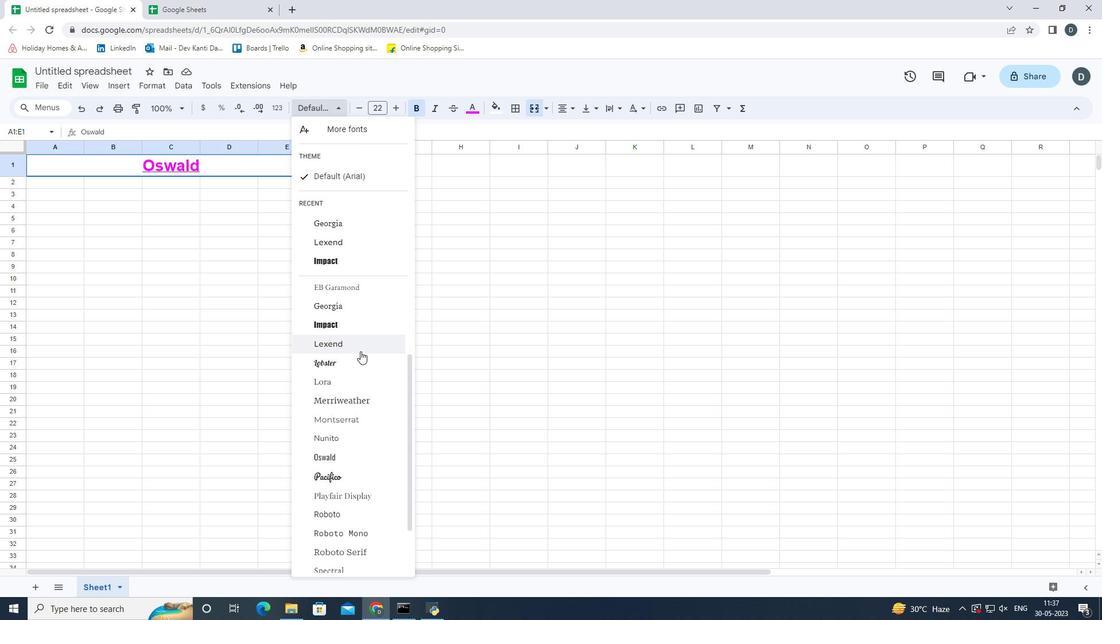 
Action: Mouse scrolled (355, 361) with delta (0, 0)
Screenshot: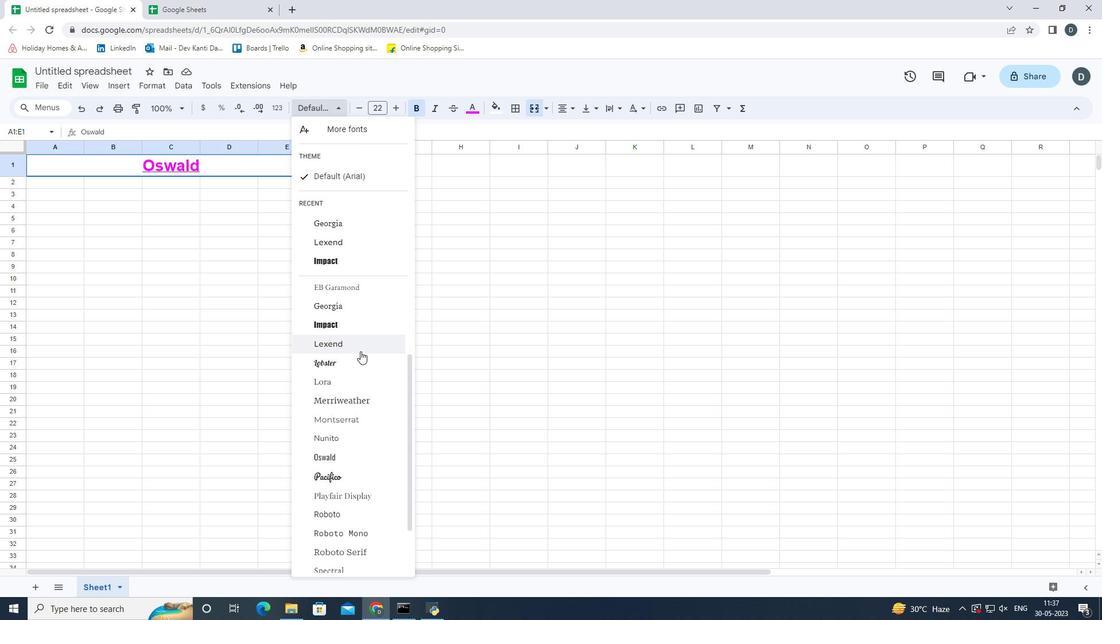 
Action: Mouse moved to (355, 369)
Screenshot: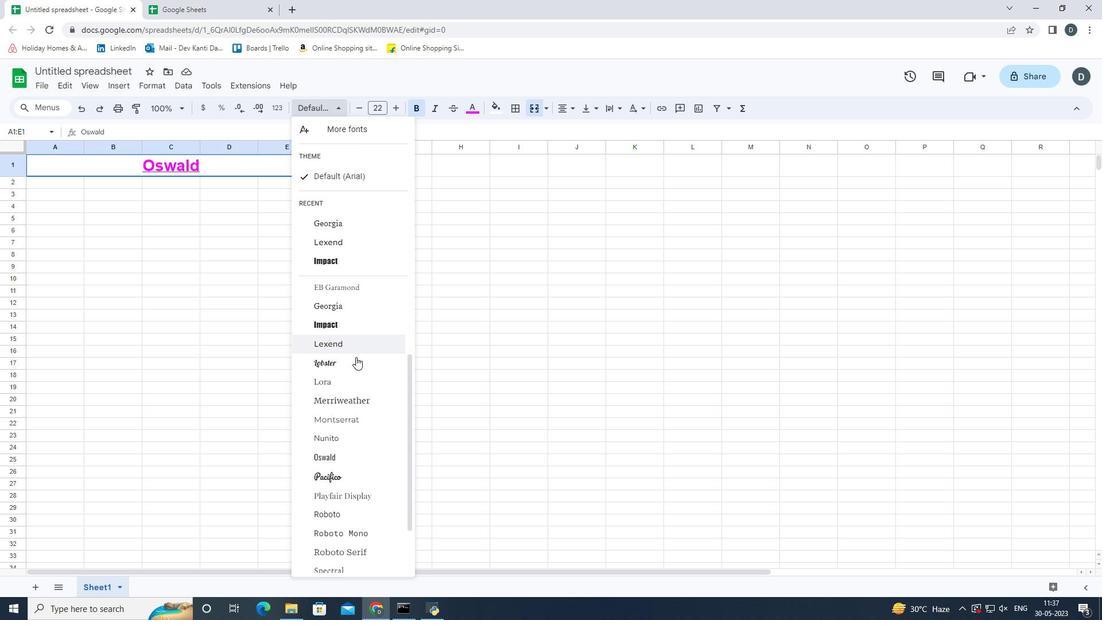 
Action: Mouse scrolled (355, 368) with delta (0, 0)
Screenshot: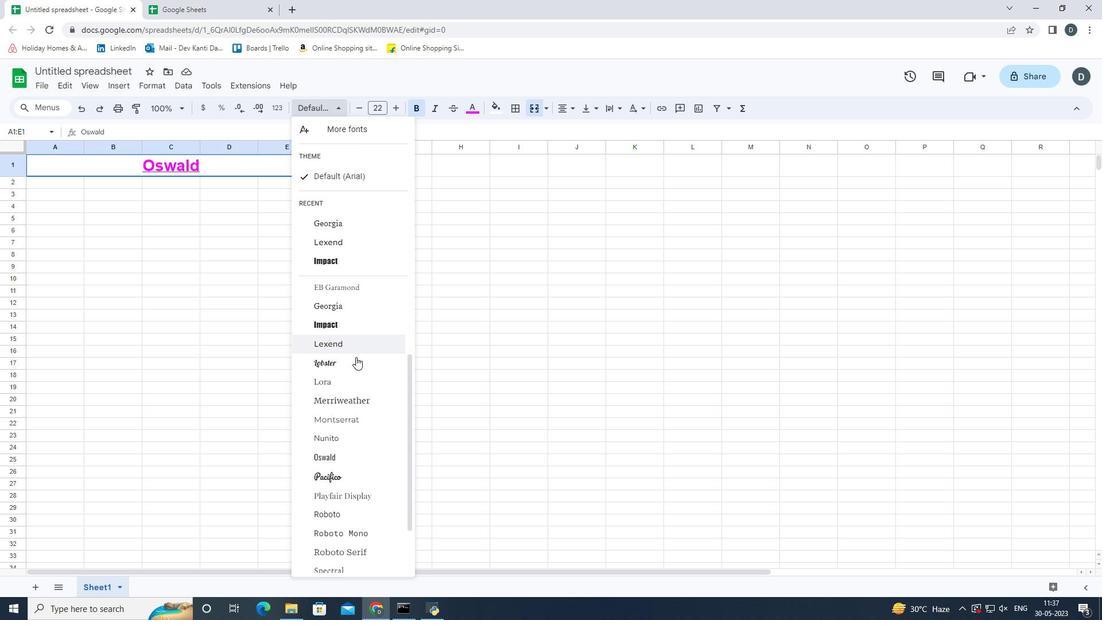 
Action: Mouse moved to (356, 376)
Screenshot: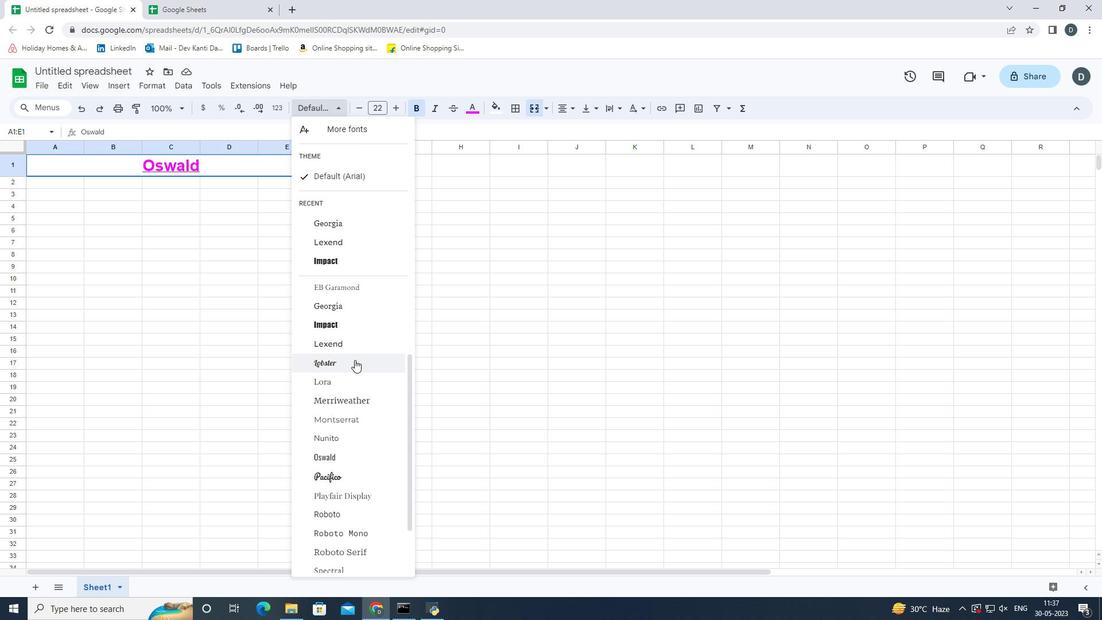 
Action: Mouse scrolled (356, 375) with delta (0, 0)
Screenshot: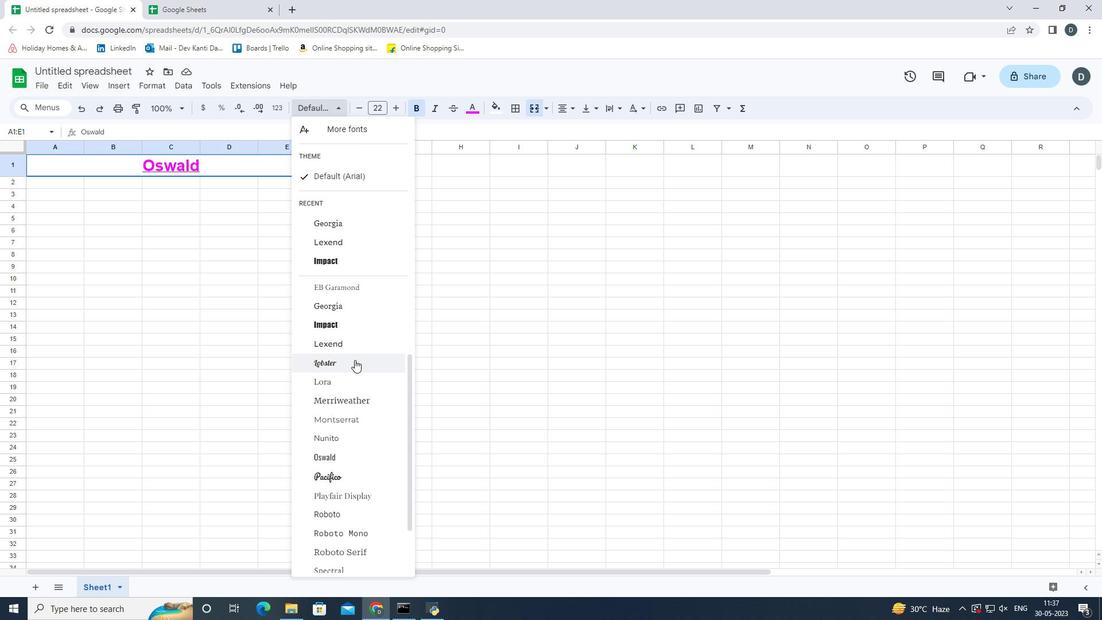 
Action: Mouse moved to (363, 511)
Screenshot: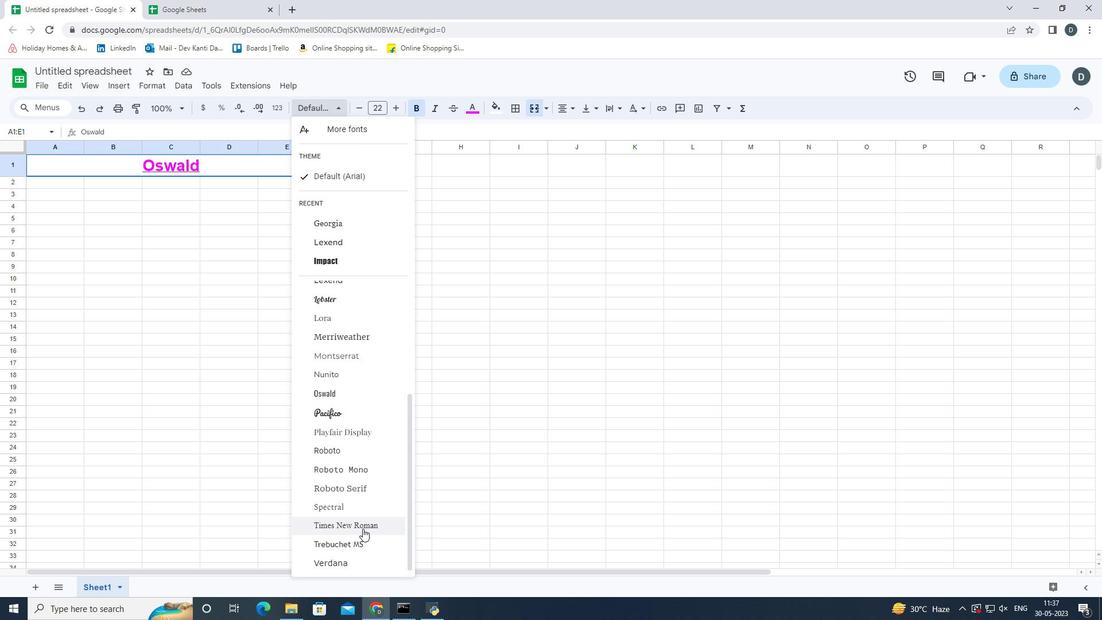 
Action: Mouse scrolled (363, 511) with delta (0, 0)
Screenshot: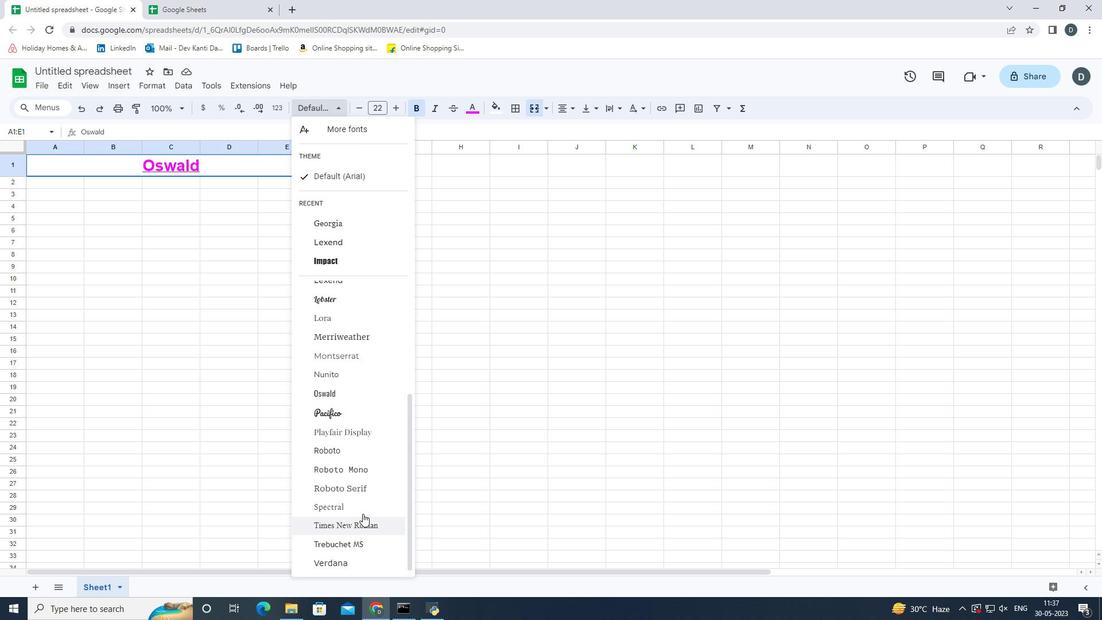 
Action: Mouse scrolled (363, 511) with delta (0, 0)
Screenshot: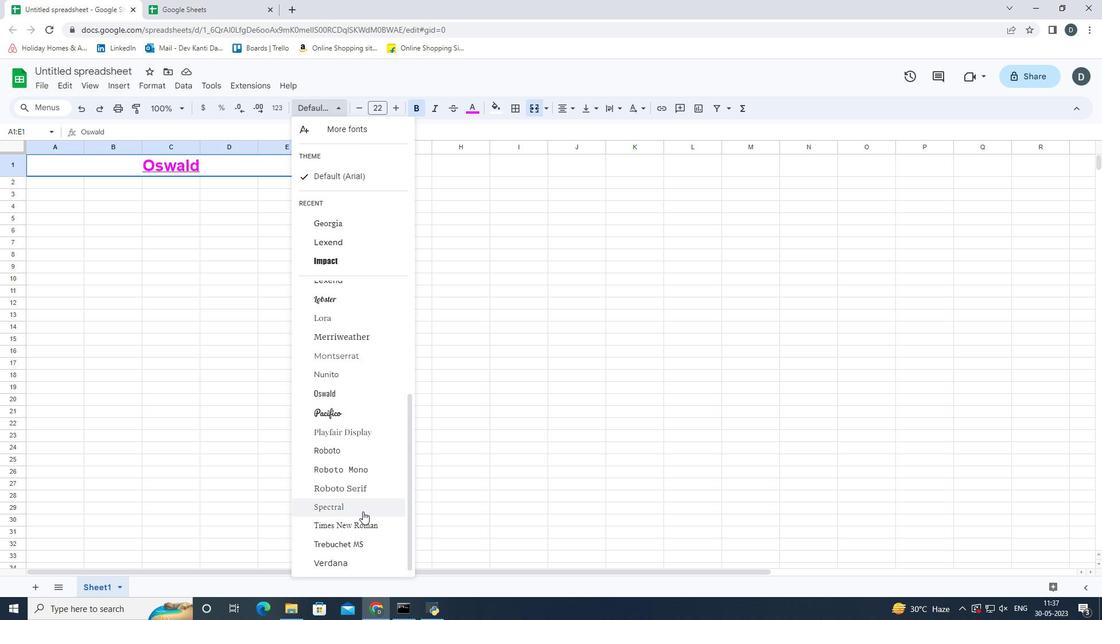 
Action: Mouse scrolled (363, 511) with delta (0, 0)
Screenshot: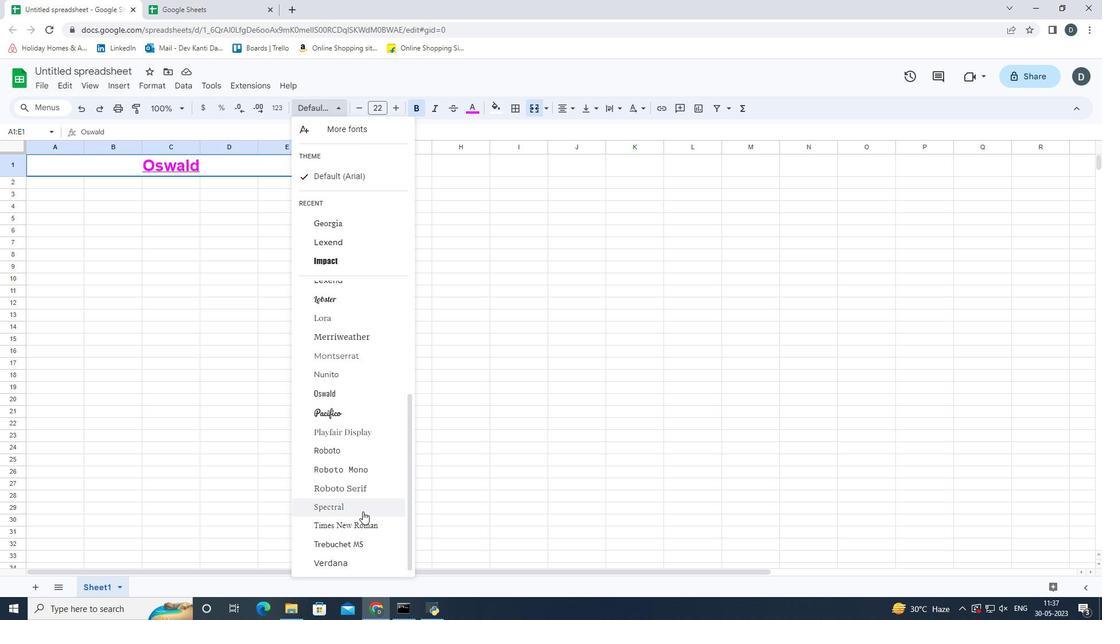 
Action: Mouse moved to (377, 396)
Screenshot: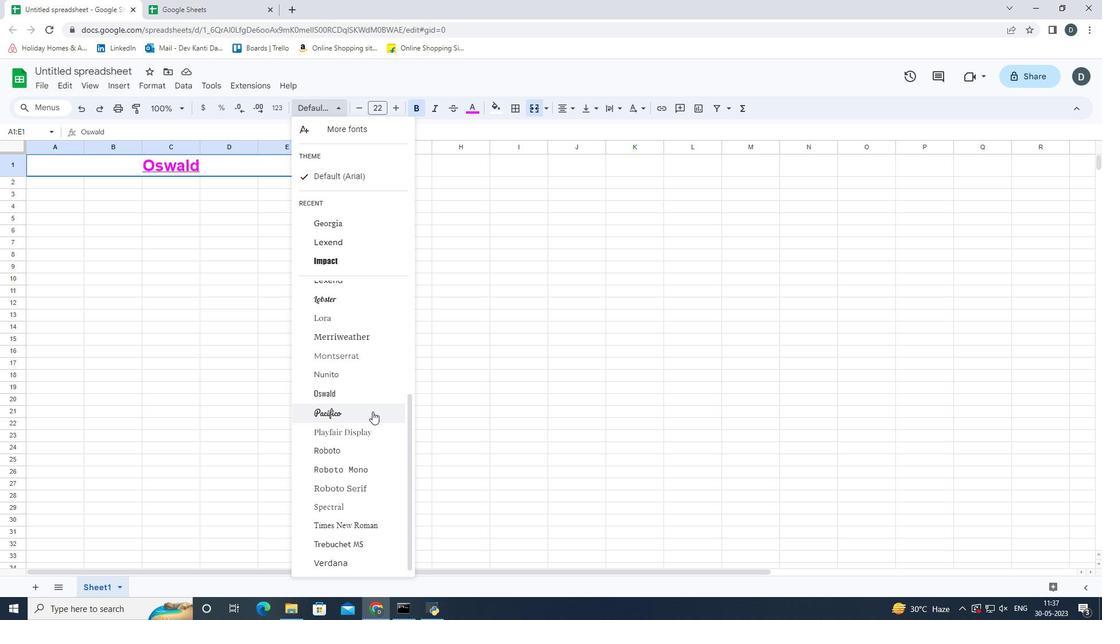 
Action: Mouse pressed left at (377, 396)
Screenshot: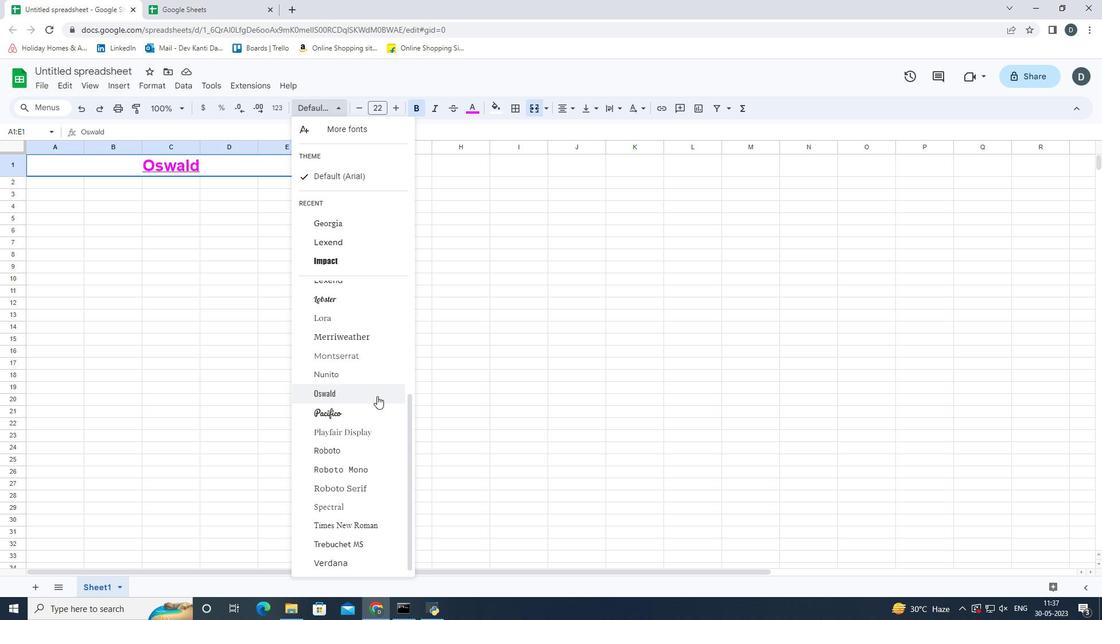 
Action: Mouse moved to (80, 186)
Screenshot: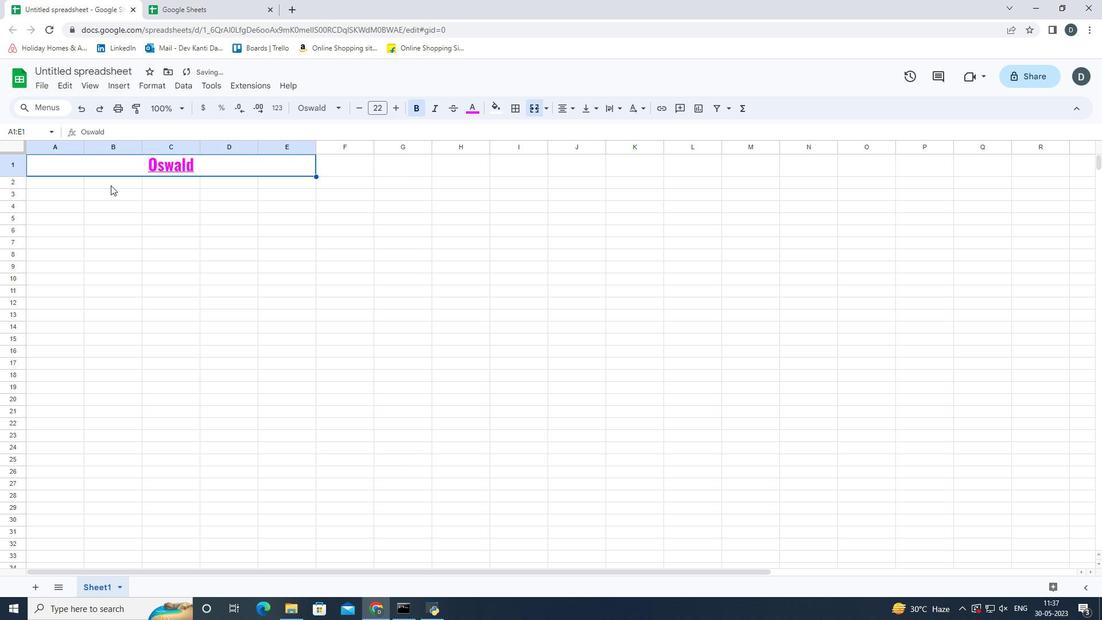 
Action: Mouse pressed left at (80, 186)
Screenshot: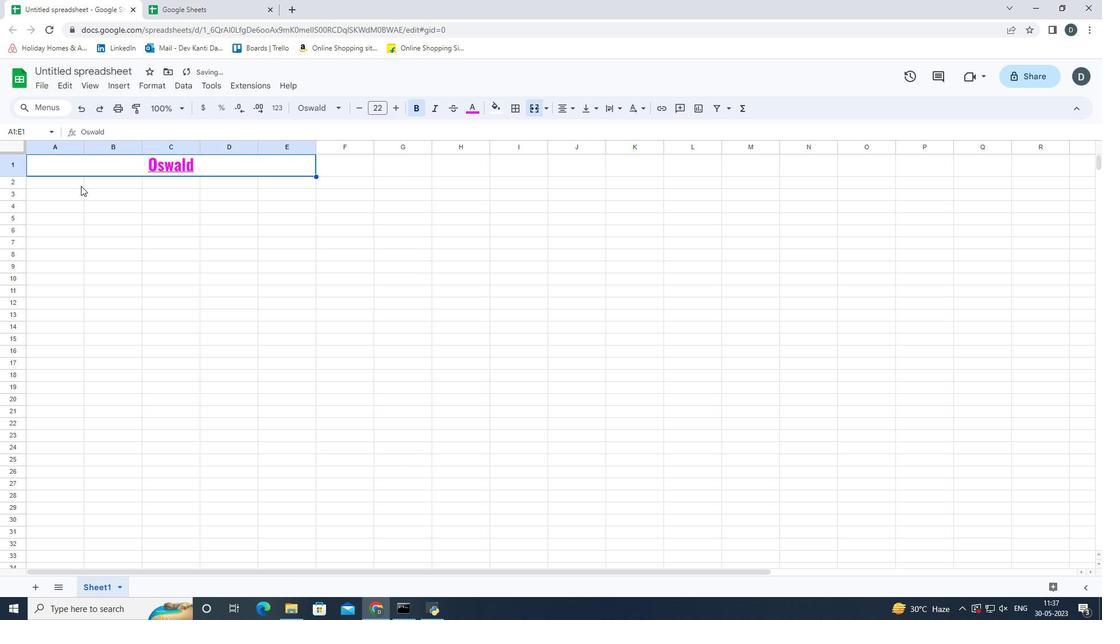 
Action: Mouse moved to (114, 179)
Screenshot: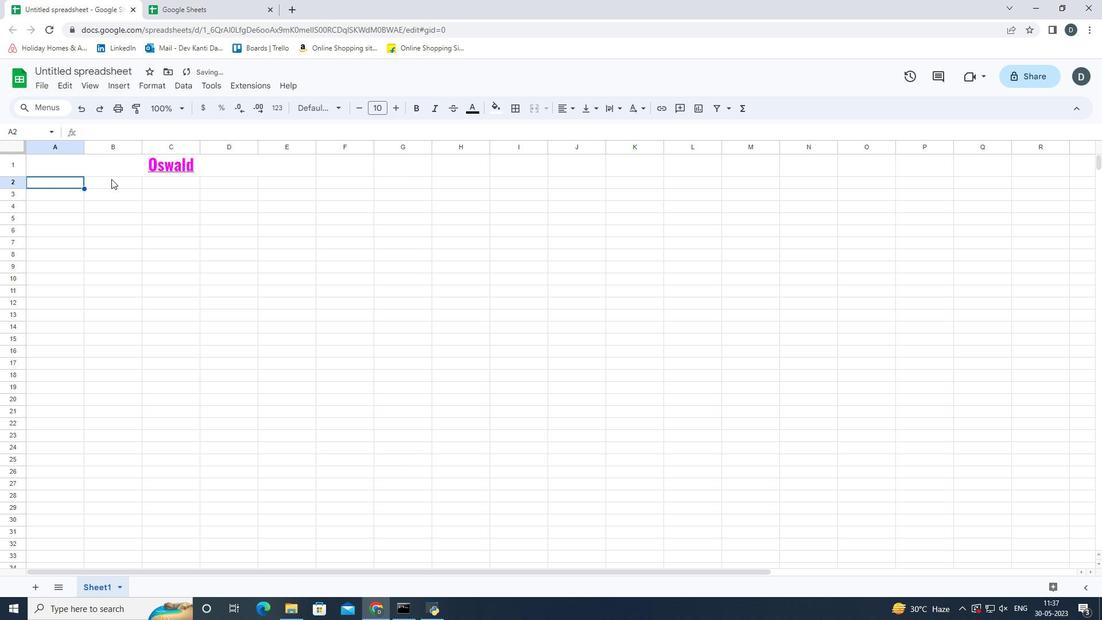 
Action: Mouse pressed left at (114, 179)
Screenshot: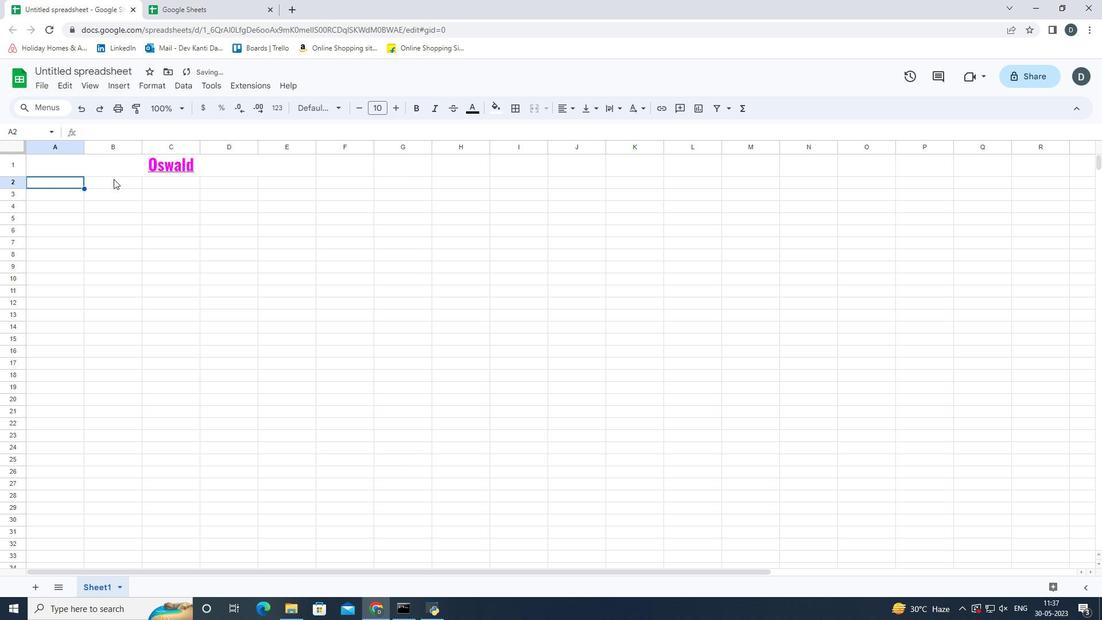 
Action: Mouse moved to (161, 160)
Screenshot: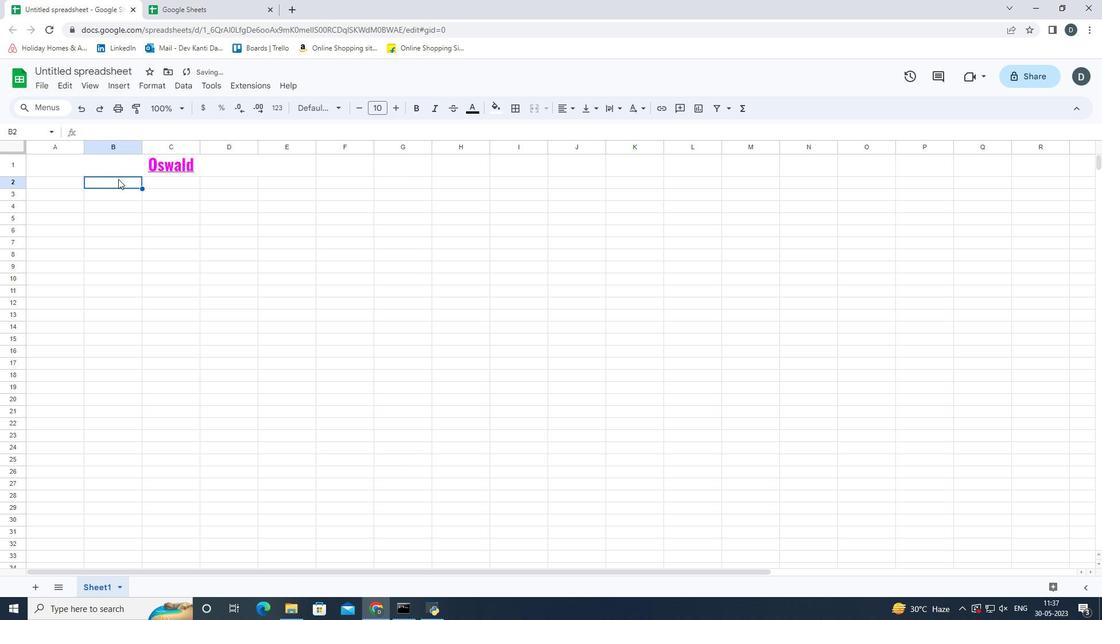 
Action: Mouse pressed left at (161, 160)
Screenshot: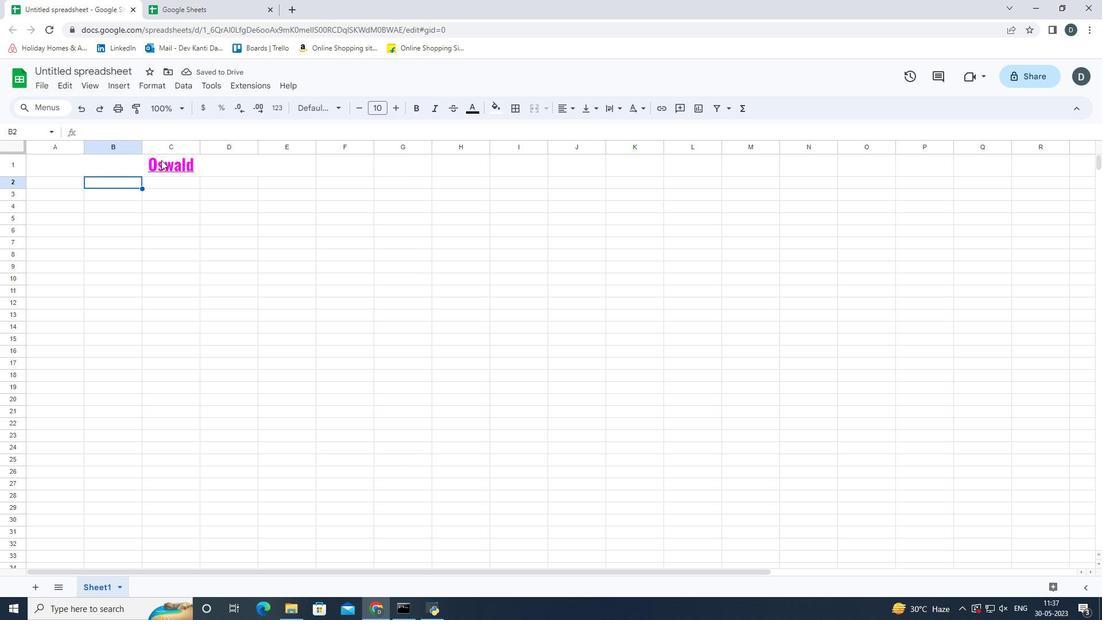 
Action: Mouse moved to (46, 181)
Screenshot: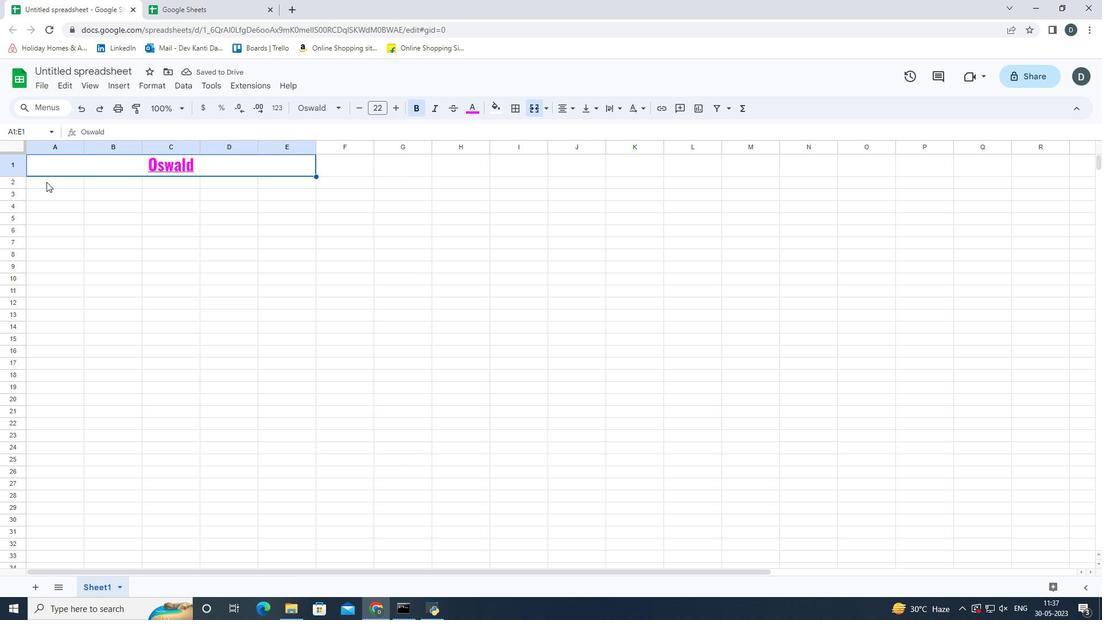 
Action: Mouse pressed left at (46, 181)
Screenshot: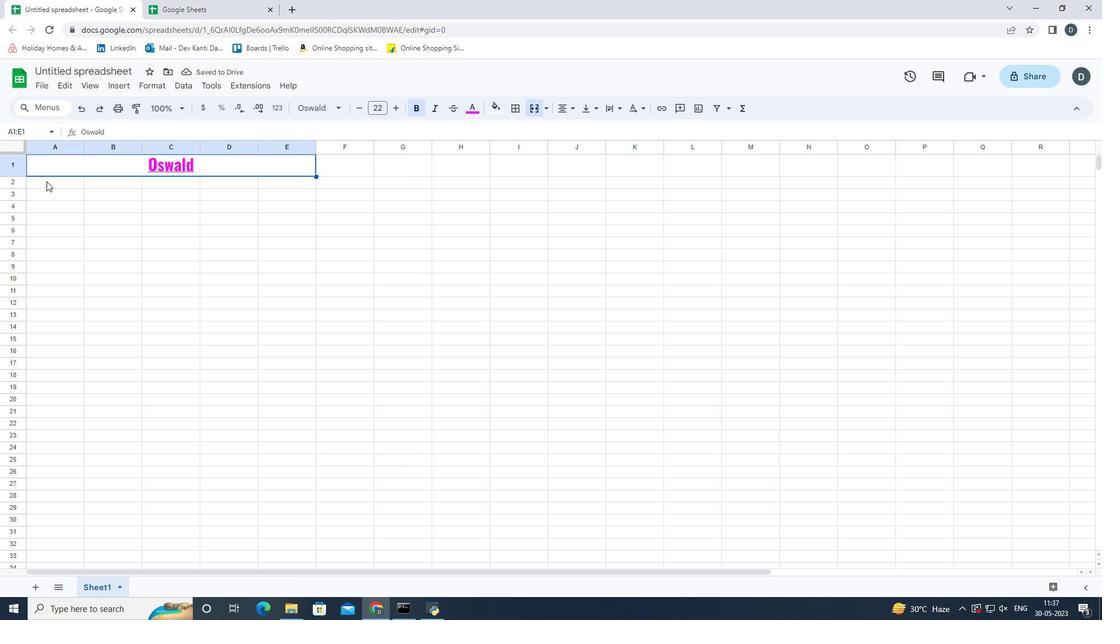 
Action: Mouse moved to (63, 183)
Screenshot: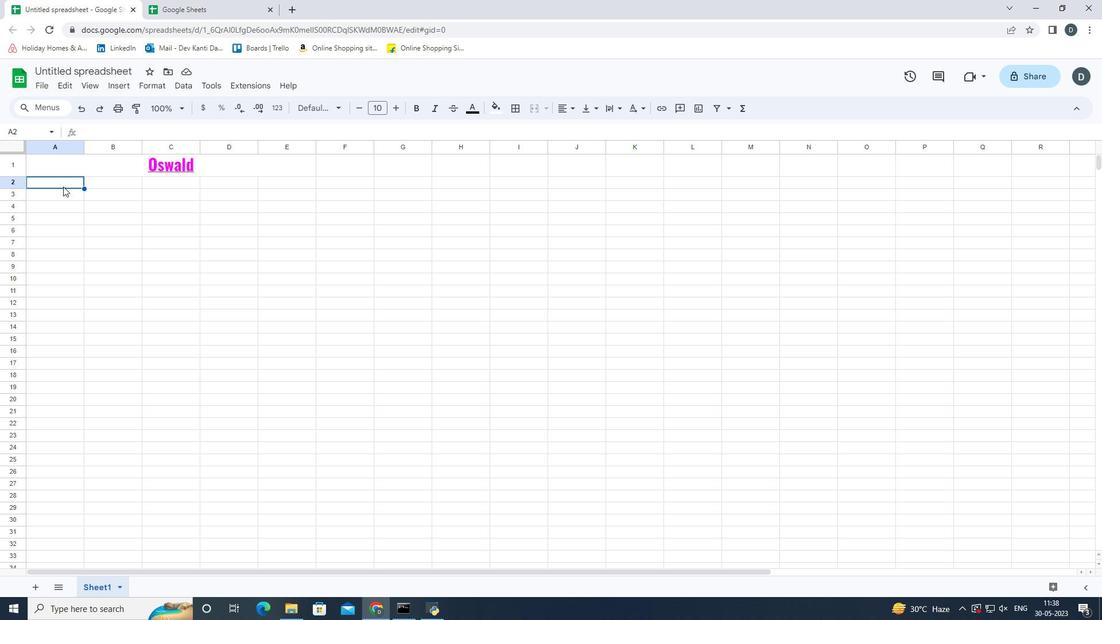 
Action: Mouse pressed left at (63, 183)
Screenshot: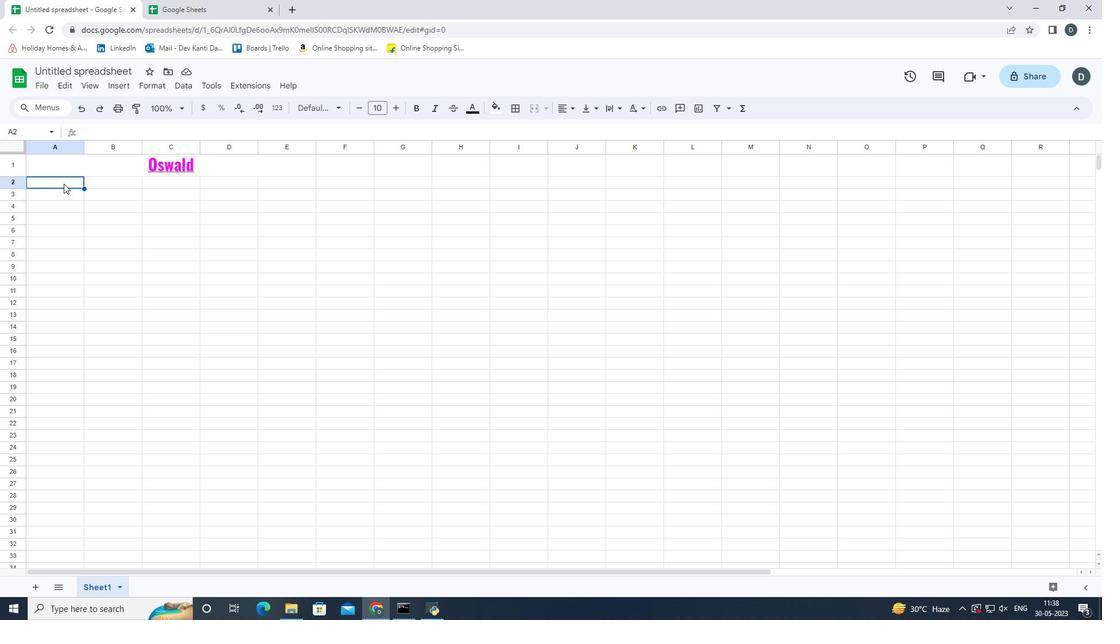 
Action: Mouse moved to (322, 113)
Screenshot: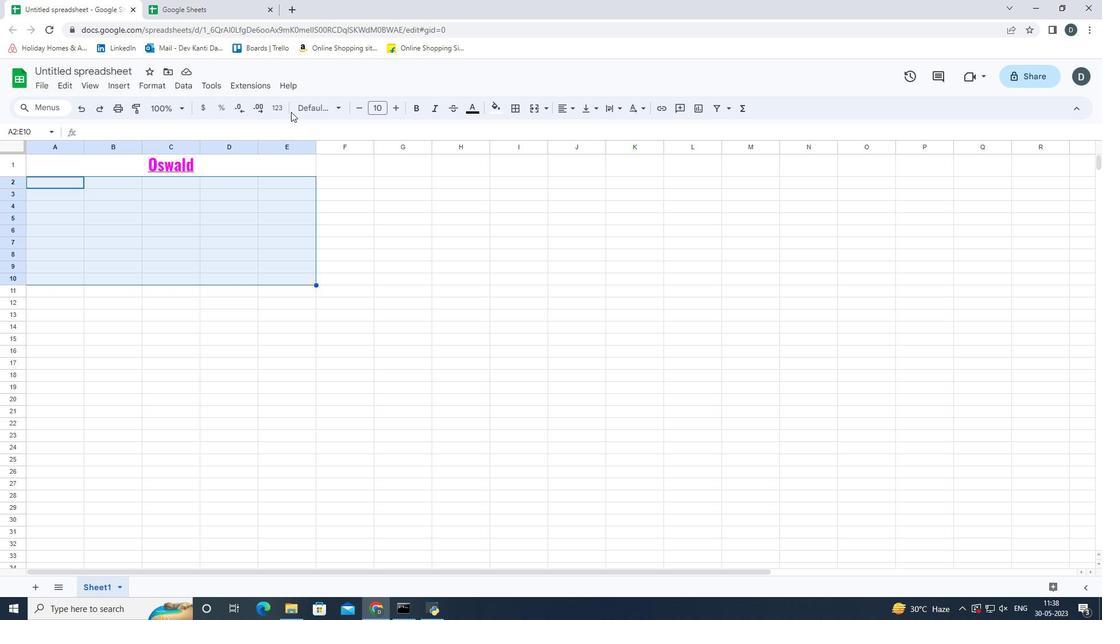 
Action: Mouse pressed left at (322, 113)
Screenshot: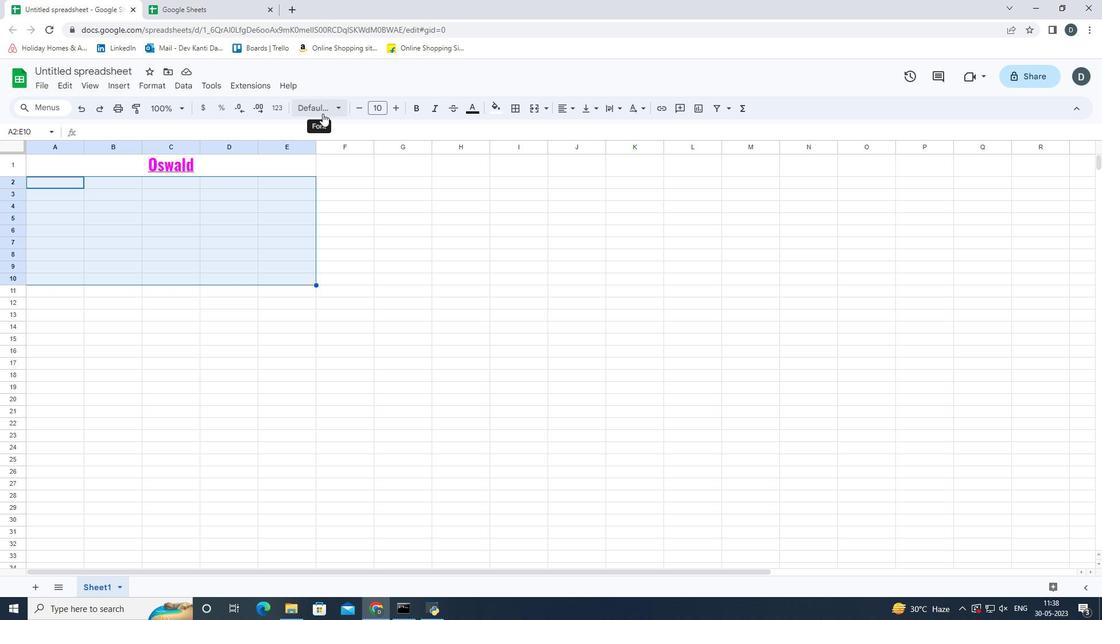 
Action: Mouse moved to (364, 433)
Screenshot: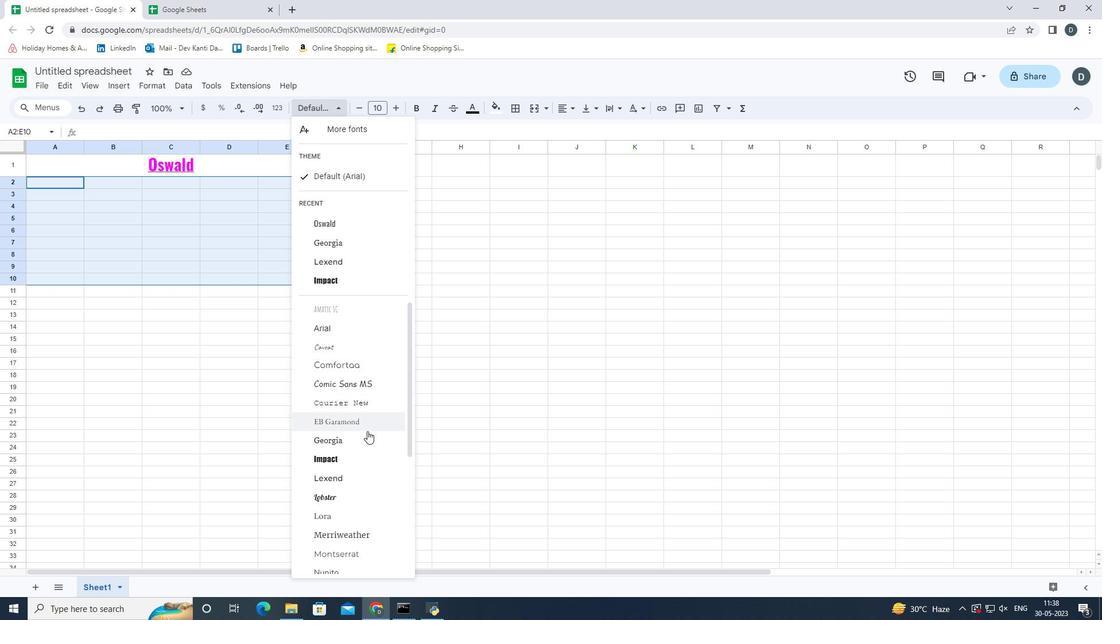 
Action: Mouse scrolled (364, 432) with delta (0, 0)
Screenshot: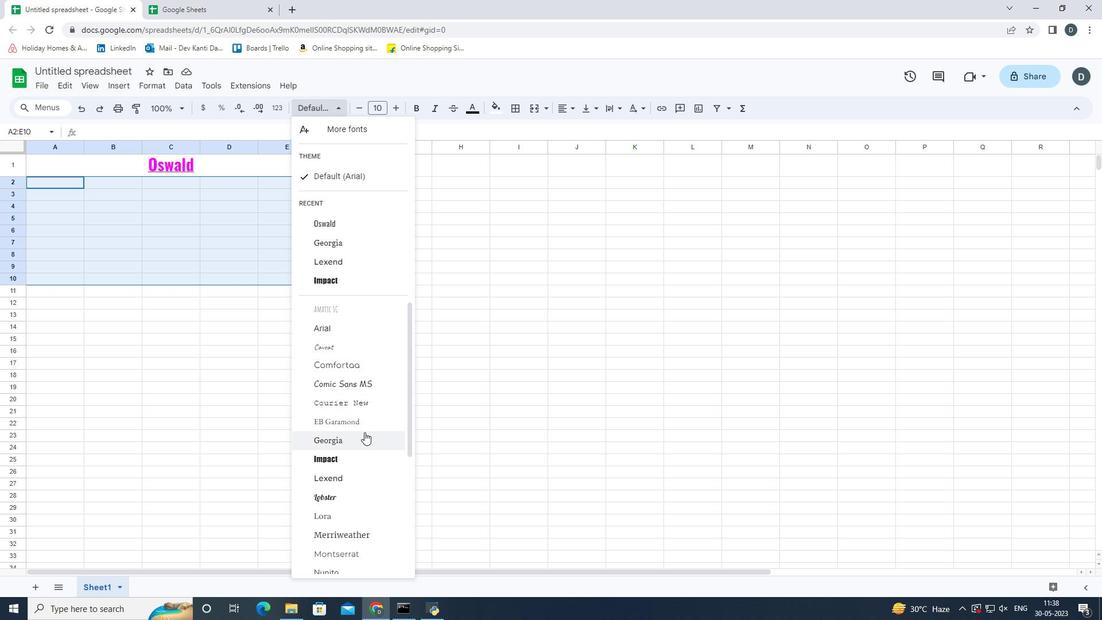 
Action: Mouse scrolled (364, 432) with delta (0, 0)
Screenshot: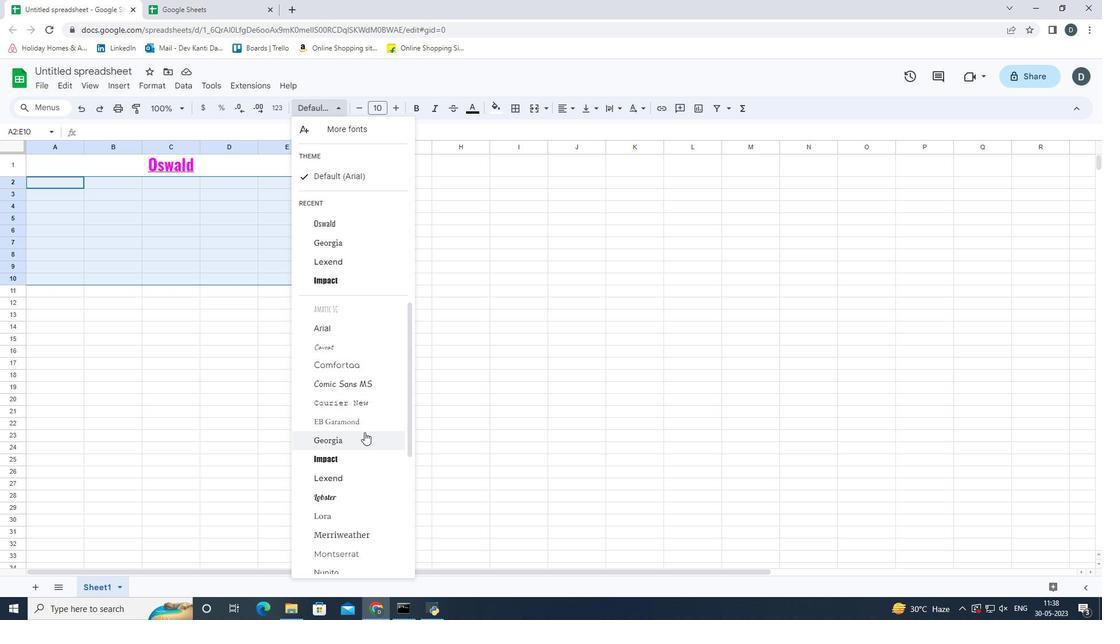 
Action: Mouse scrolled (364, 432) with delta (0, 0)
Screenshot: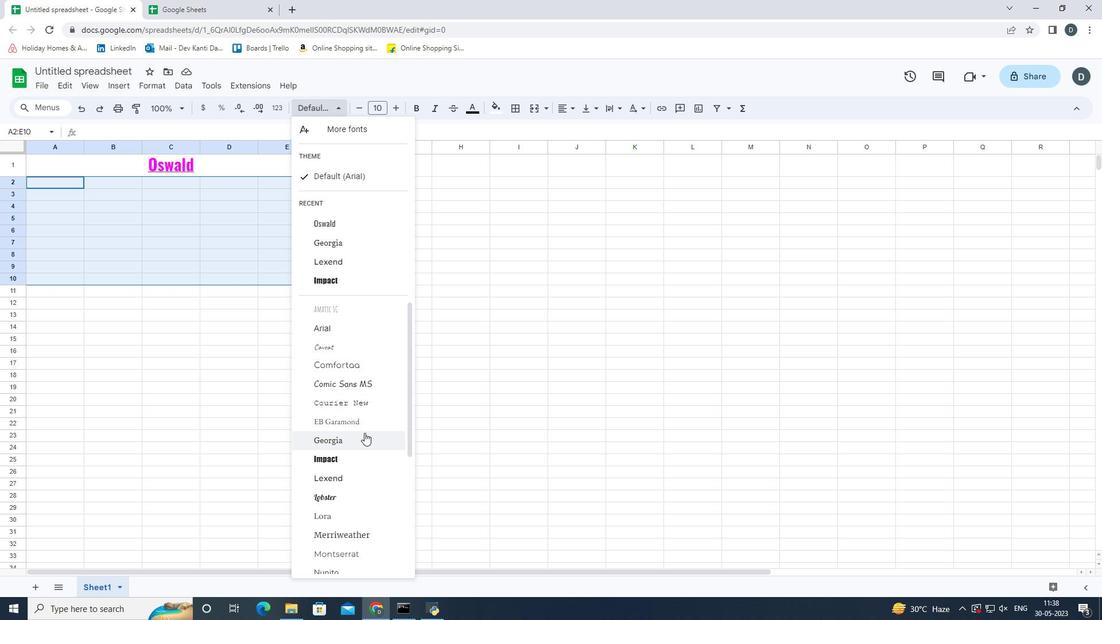 
Action: Mouse moved to (360, 399)
Screenshot: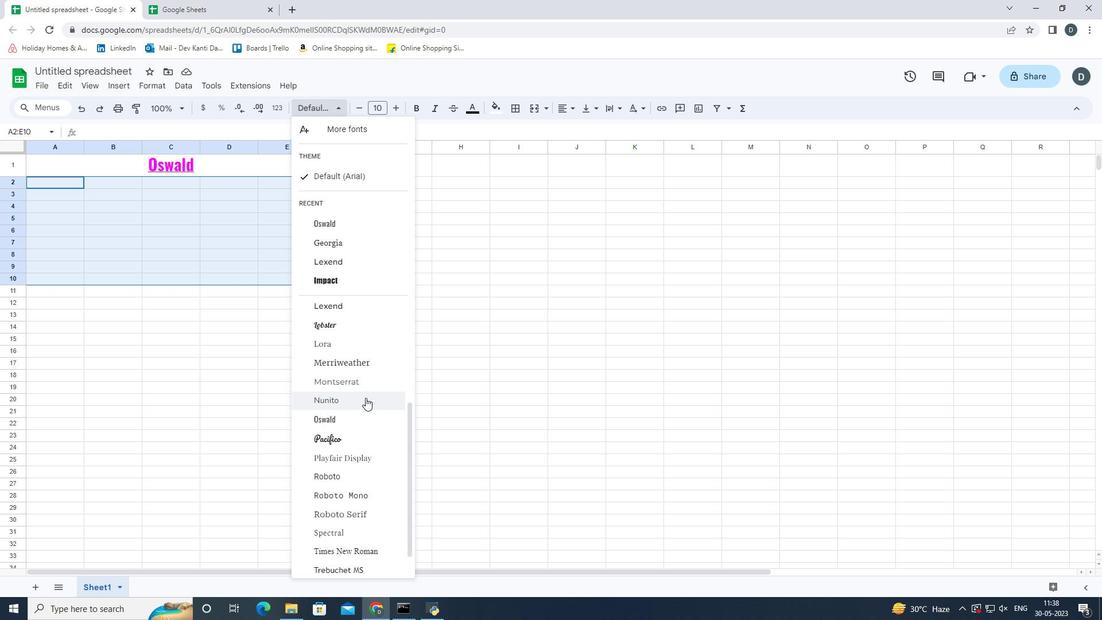 
Action: Mouse scrolled (360, 398) with delta (0, 0)
Screenshot: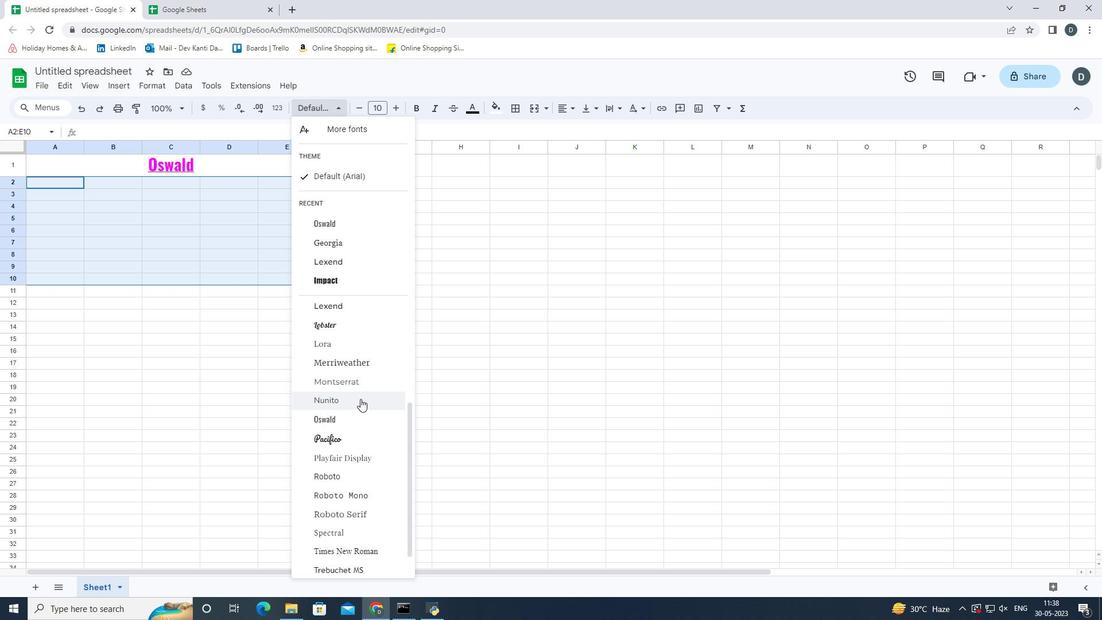 
Action: Mouse scrolled (360, 398) with delta (0, 0)
Screenshot: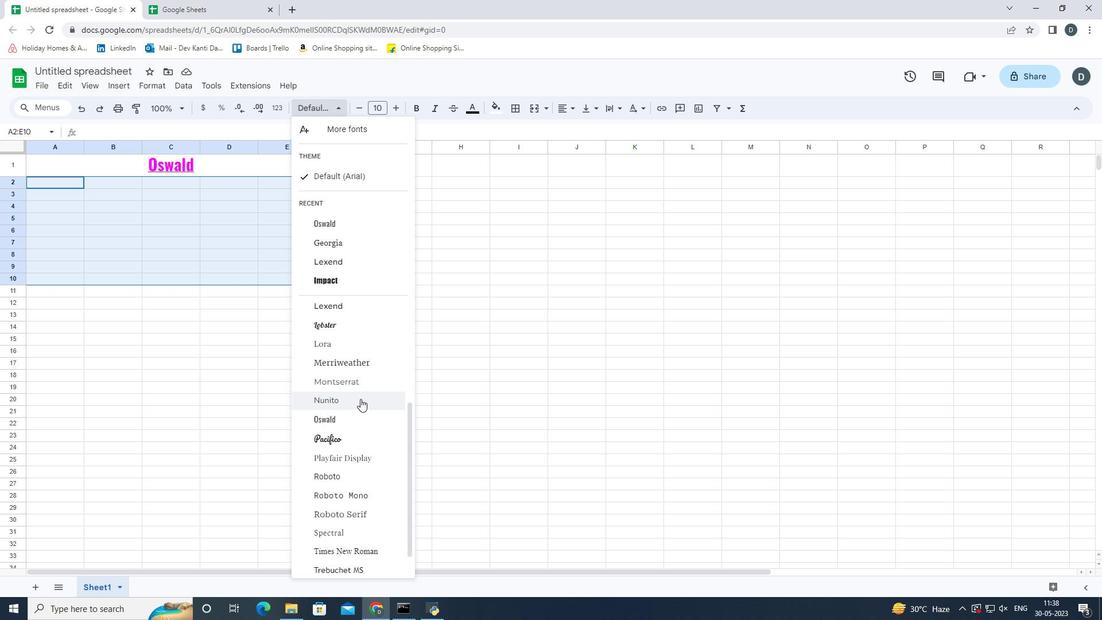 
Action: Mouse moved to (370, 395)
Screenshot: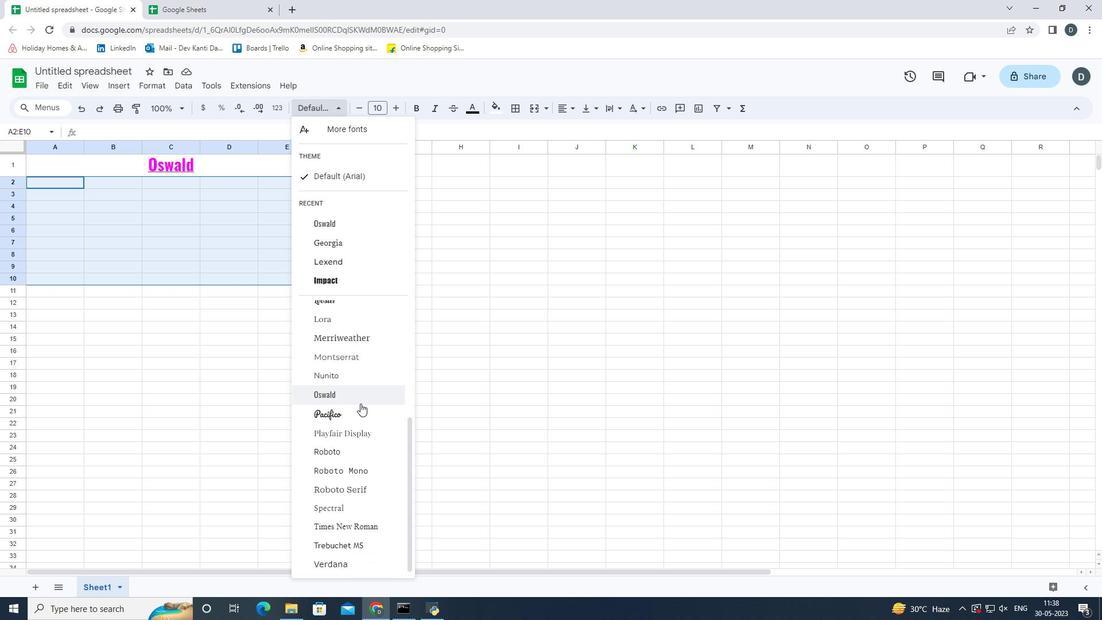 
Action: Mouse pressed left at (370, 395)
Screenshot: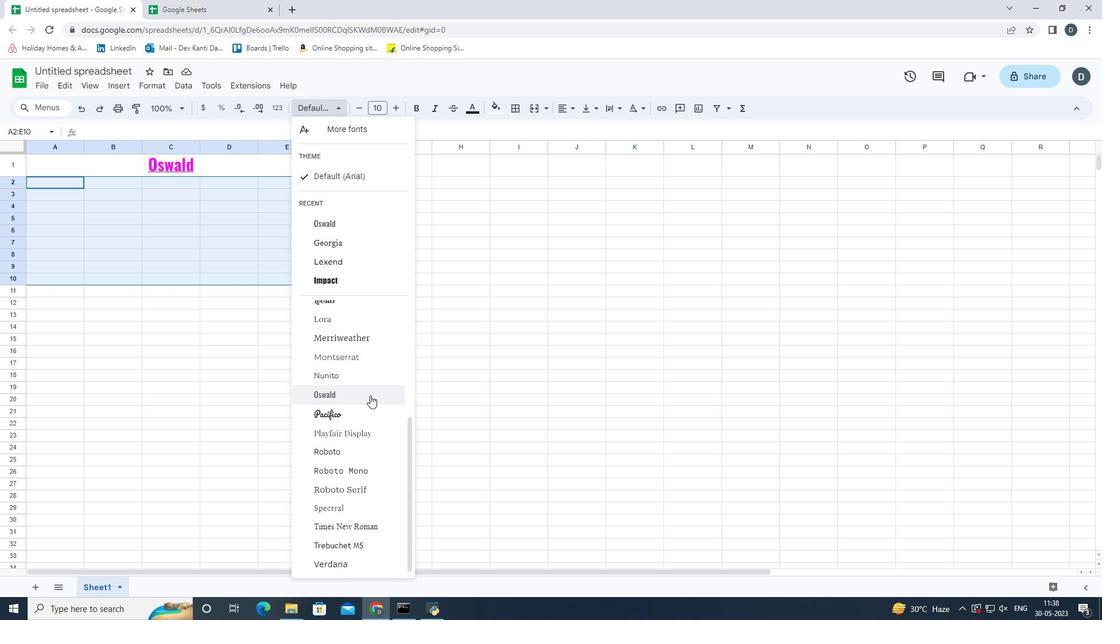 
Action: Mouse moved to (397, 109)
Screenshot: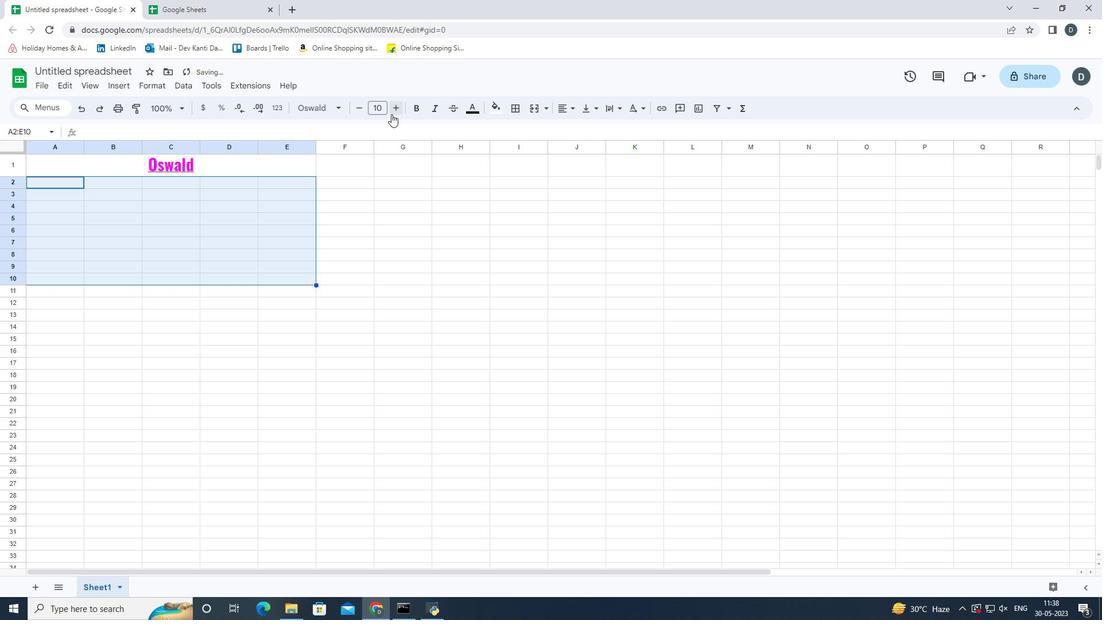
Action: Mouse pressed left at (397, 109)
Screenshot: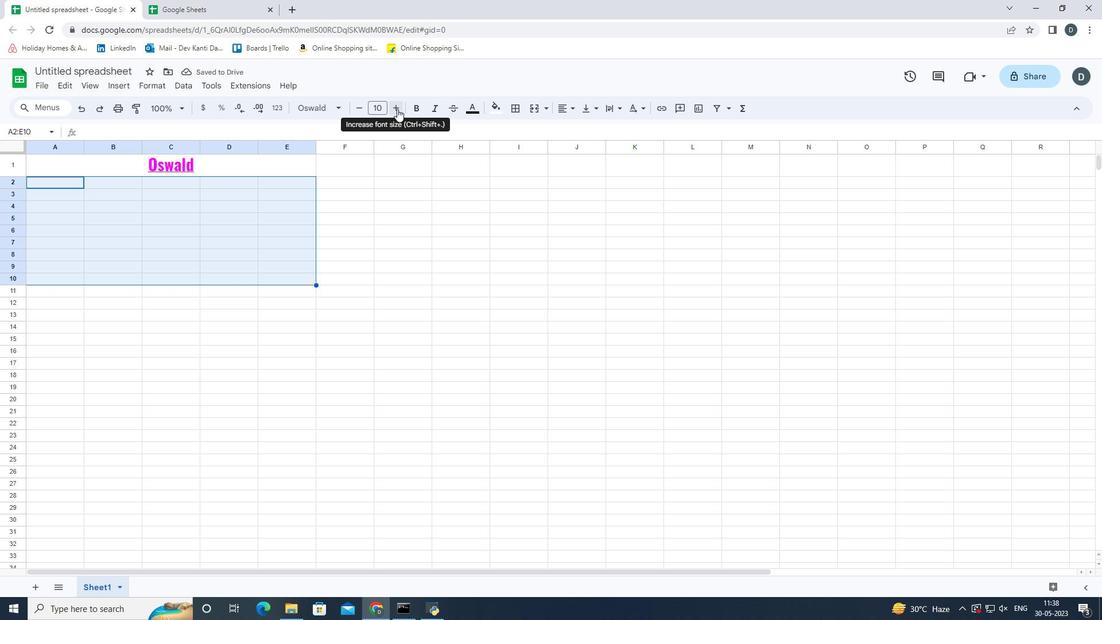 
Action: Mouse pressed left at (397, 109)
Screenshot: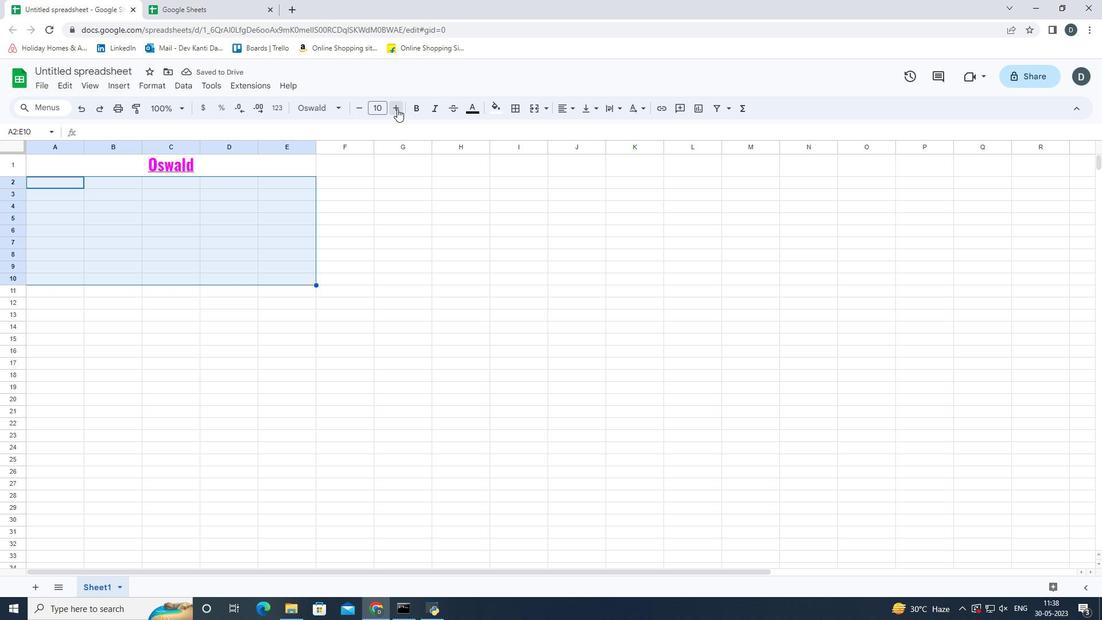 
Action: Mouse pressed left at (397, 109)
Screenshot: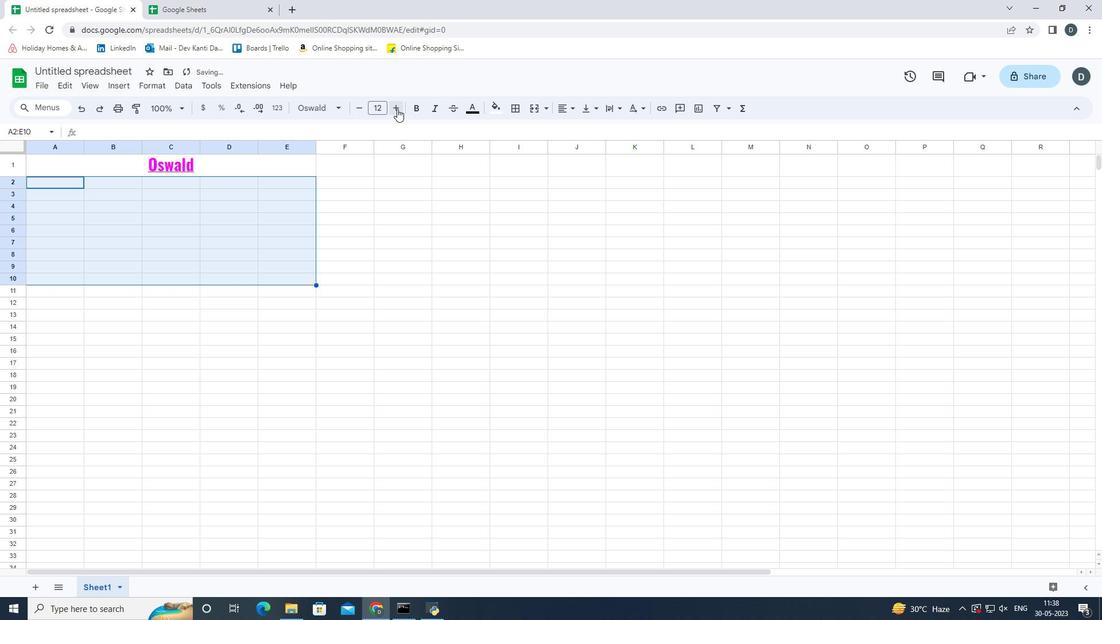 
Action: Mouse pressed left at (397, 109)
Screenshot: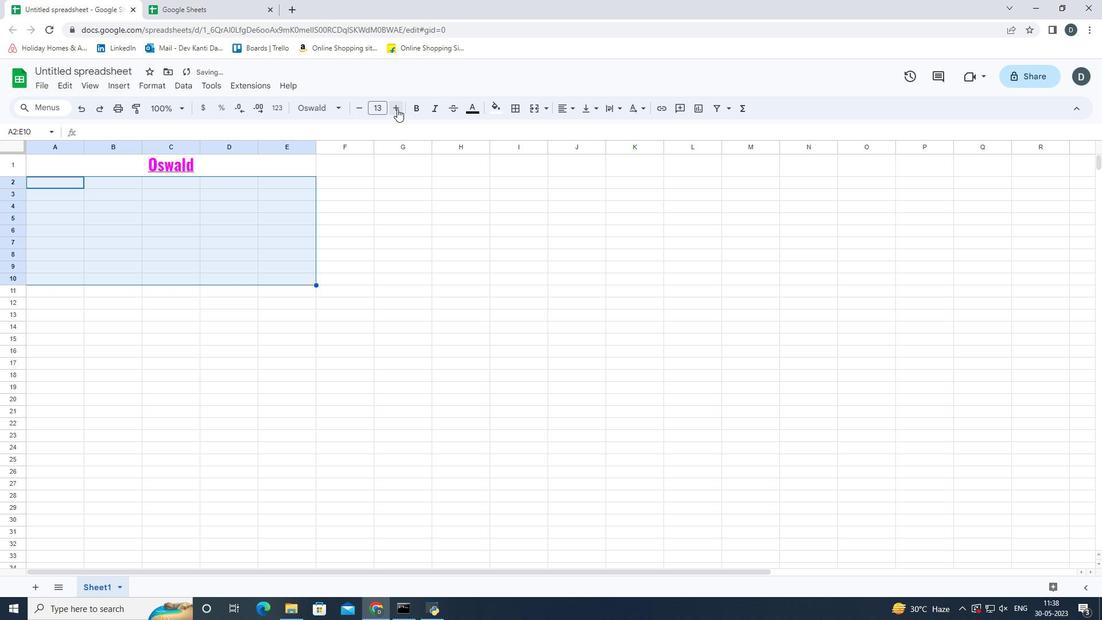 
Action: Mouse moved to (568, 108)
Screenshot: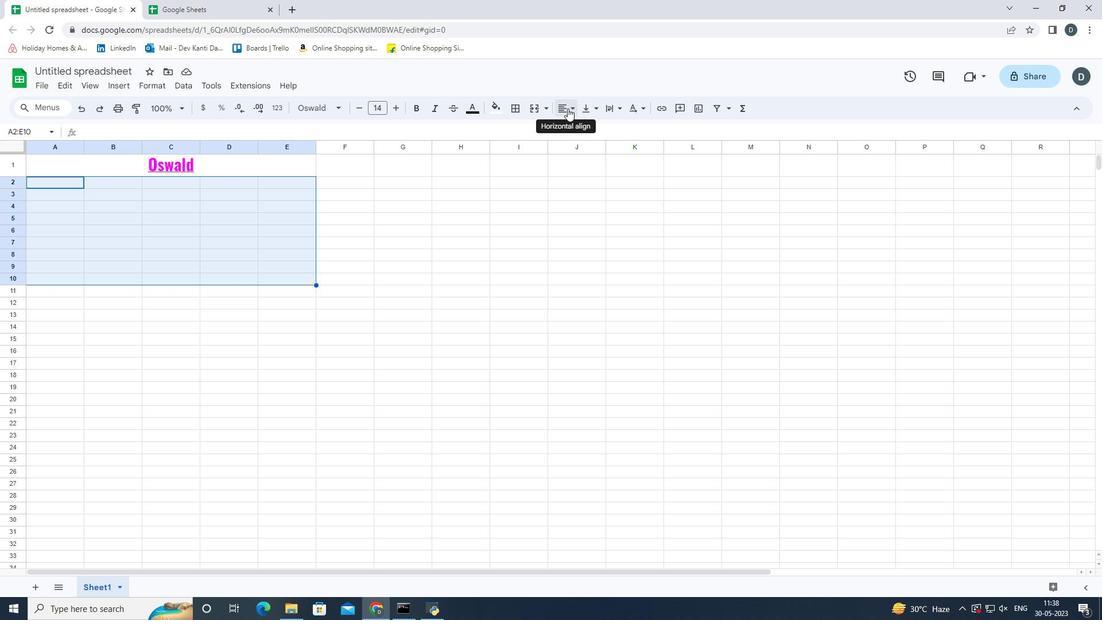
Action: Mouse pressed left at (568, 108)
Screenshot: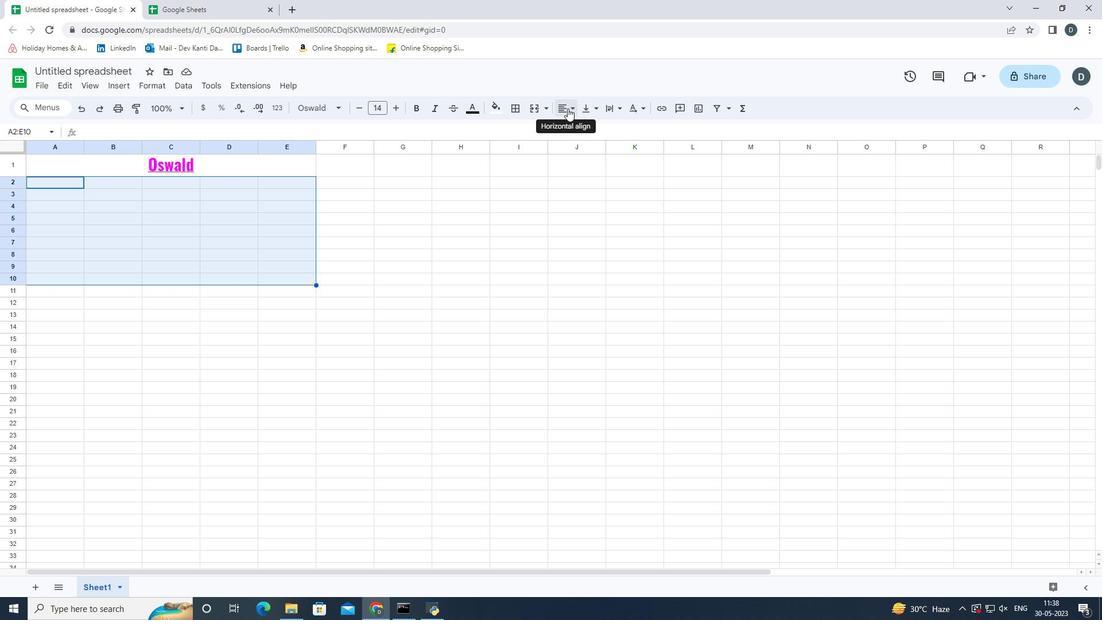 
Action: Mouse moved to (587, 129)
Screenshot: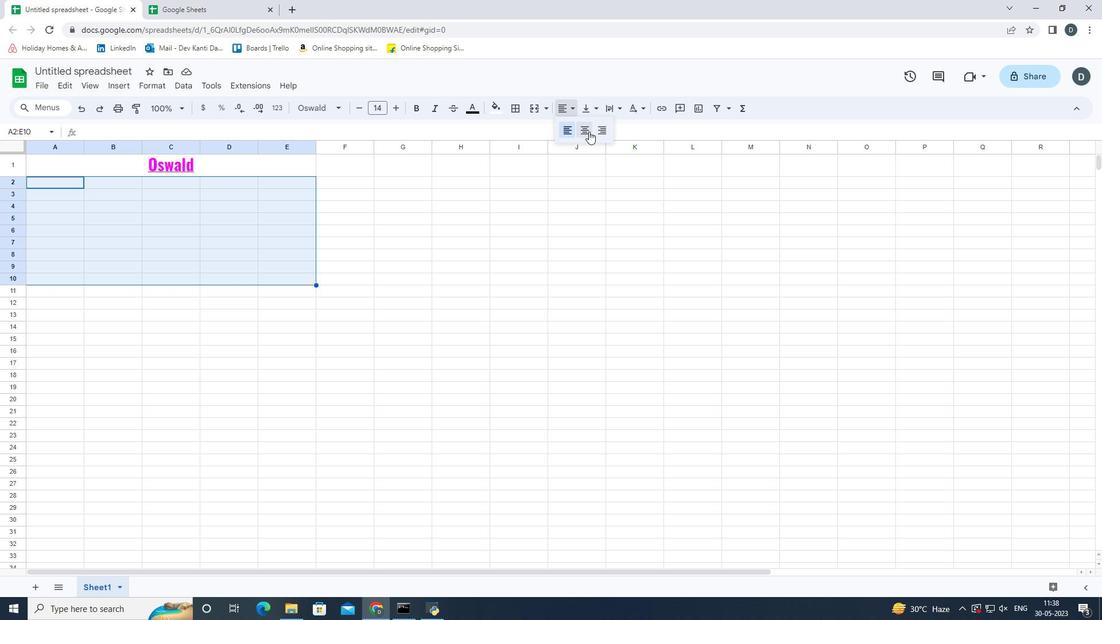 
Action: Mouse pressed left at (587, 129)
Screenshot: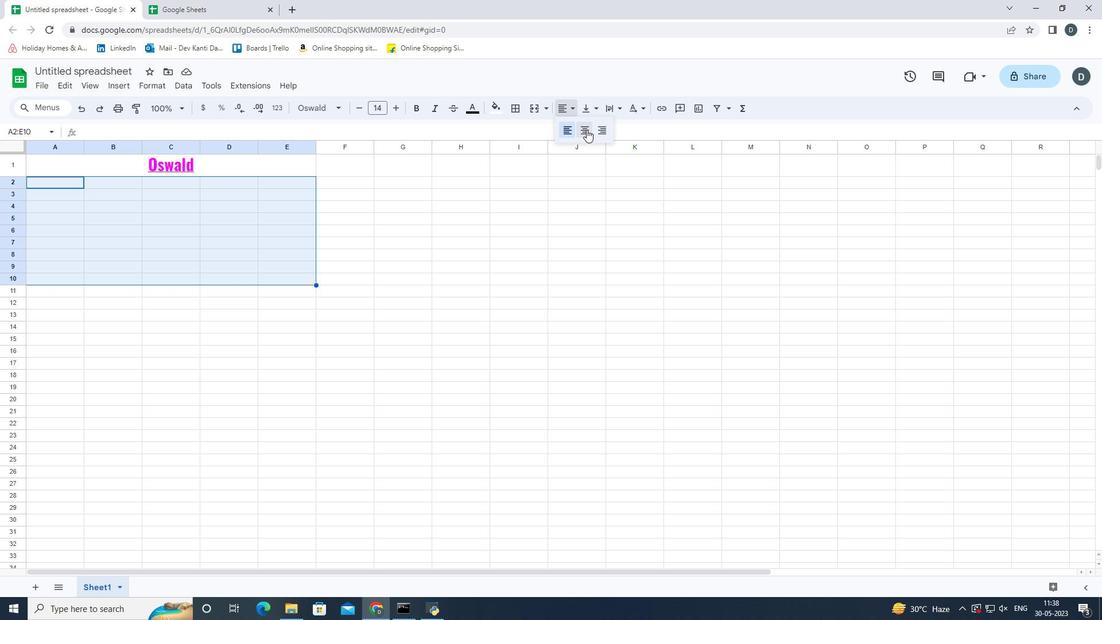 
Action: Mouse moved to (54, 163)
Screenshot: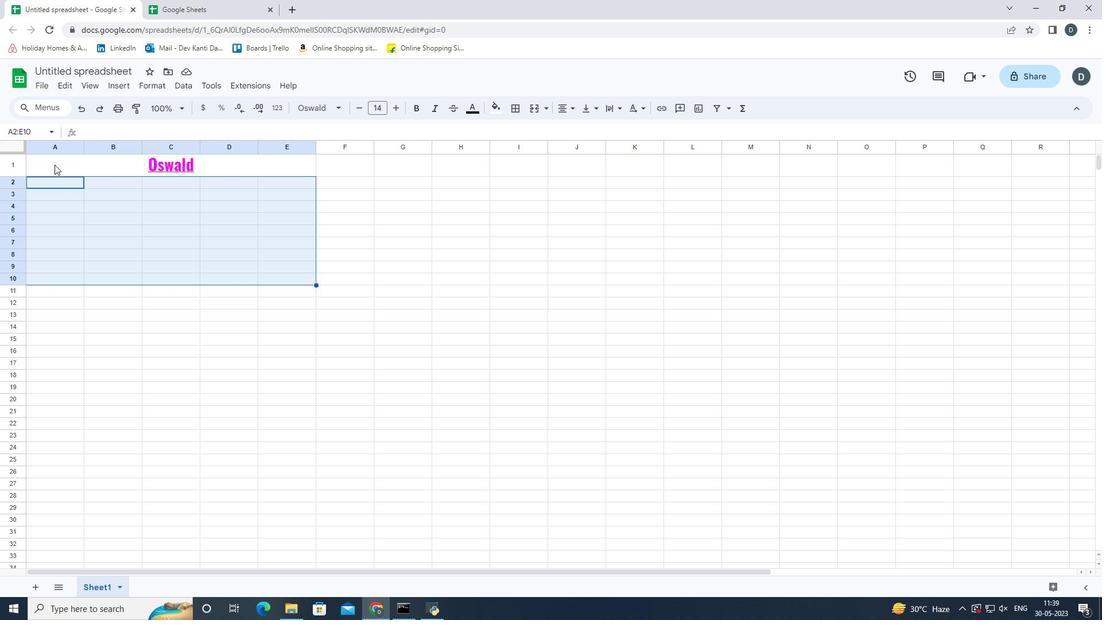 
Action: Mouse pressed left at (54, 163)
Screenshot: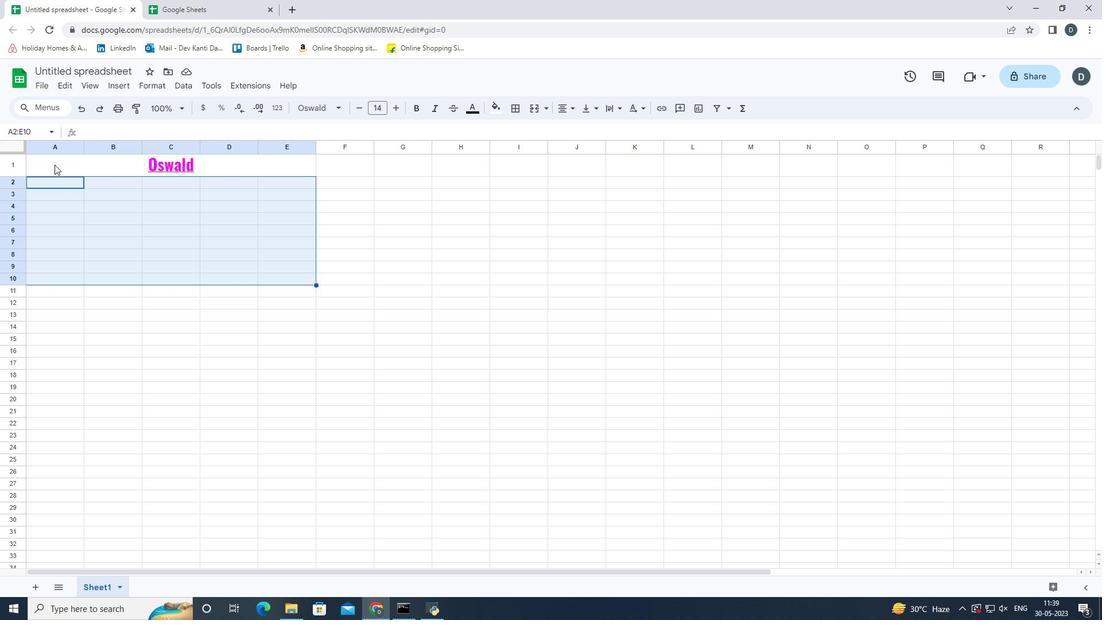 
Action: Mouse pressed left at (54, 163)
Screenshot: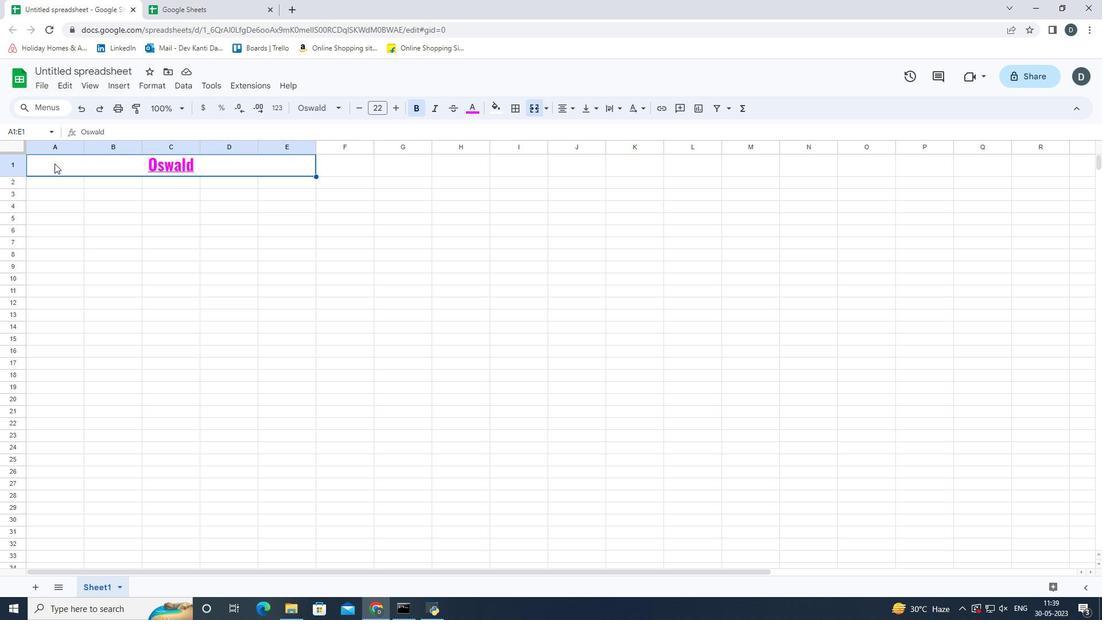 
Action: Mouse moved to (562, 106)
Screenshot: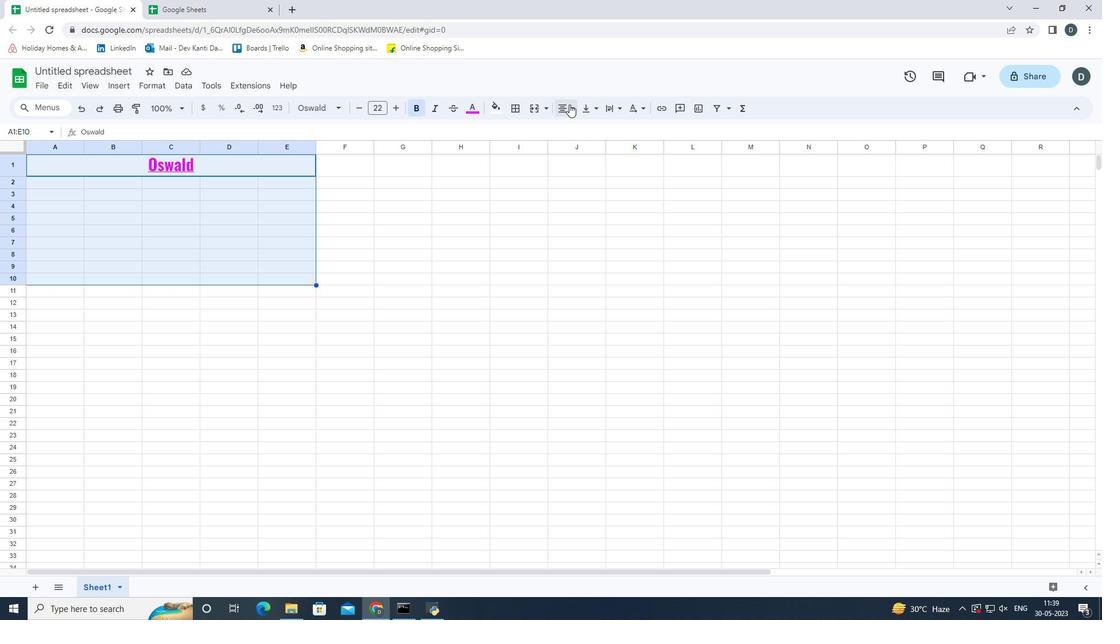 
Action: Mouse pressed left at (562, 106)
Screenshot: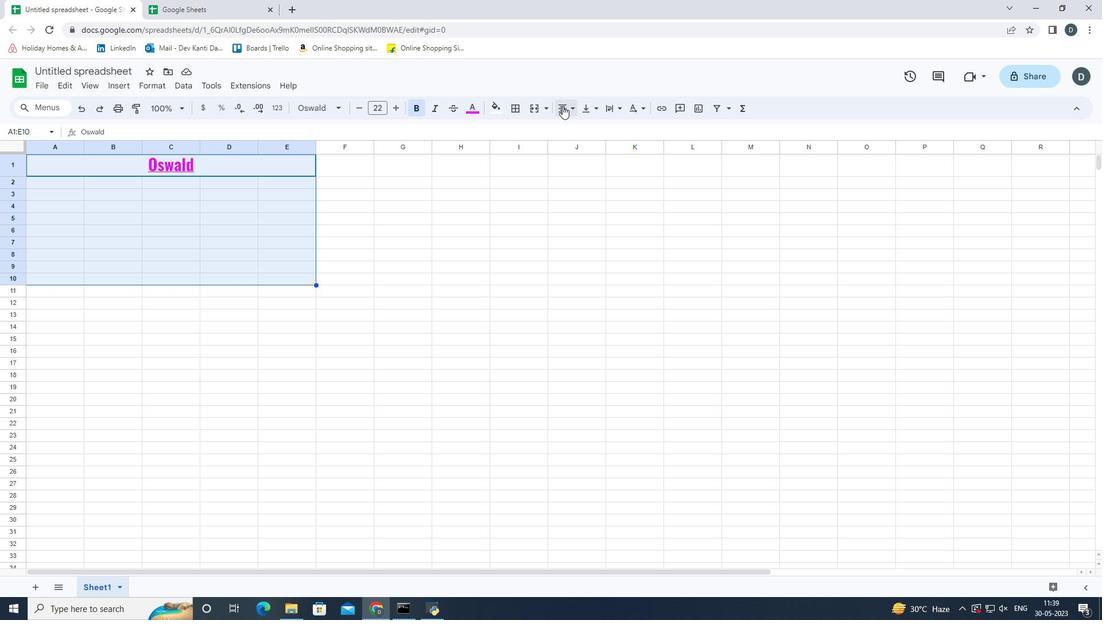 
Action: Mouse moved to (584, 124)
Screenshot: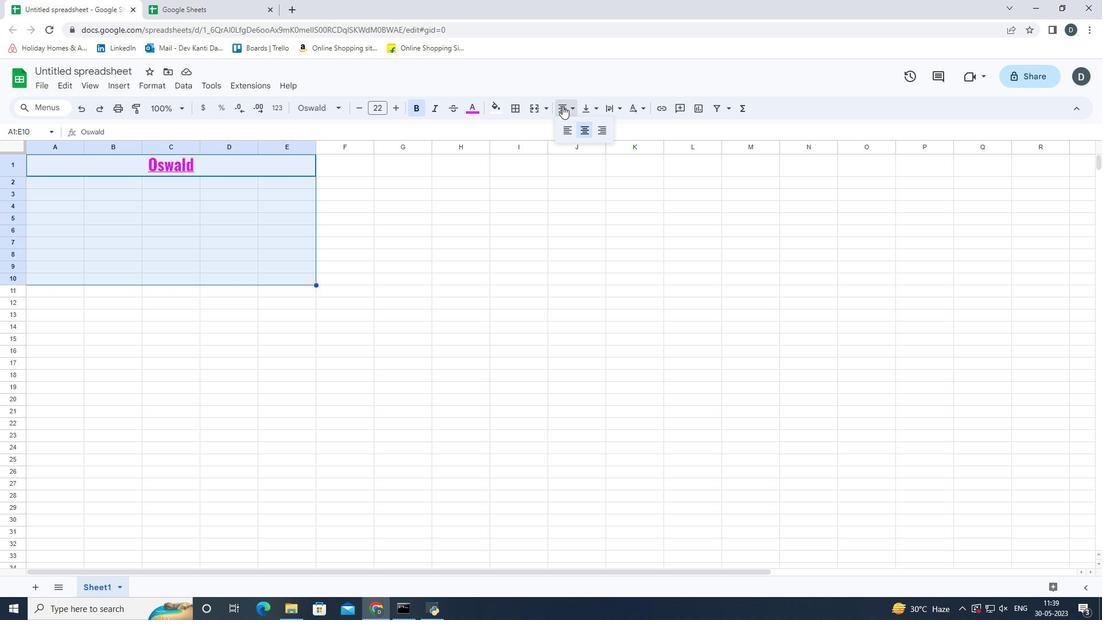 
Action: Mouse pressed left at (584, 124)
Screenshot: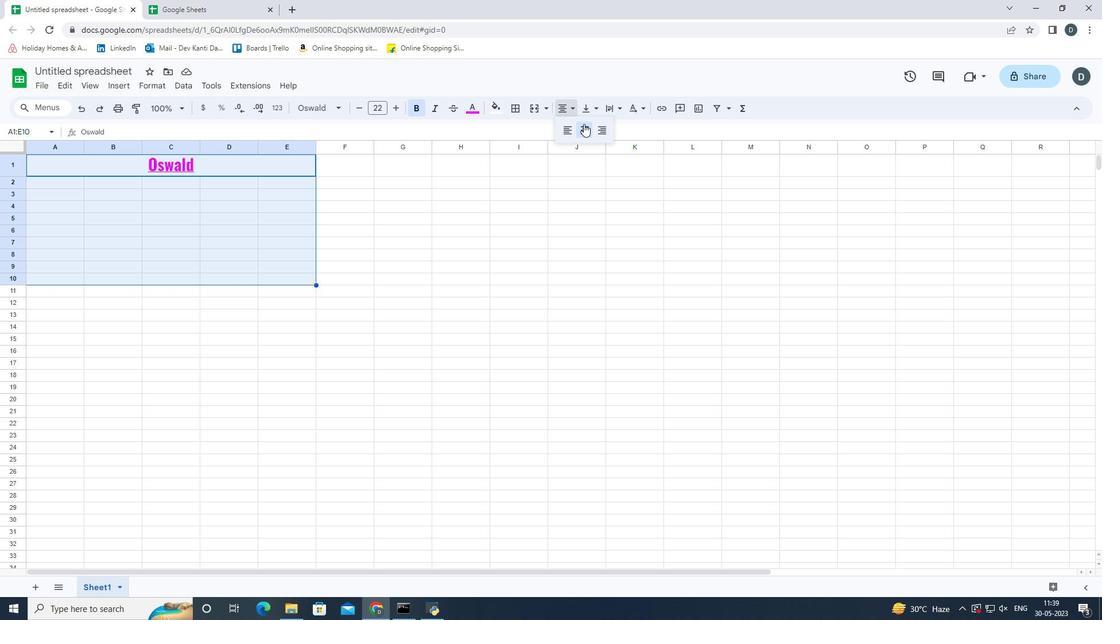 
Action: Mouse moved to (217, 223)
Screenshot: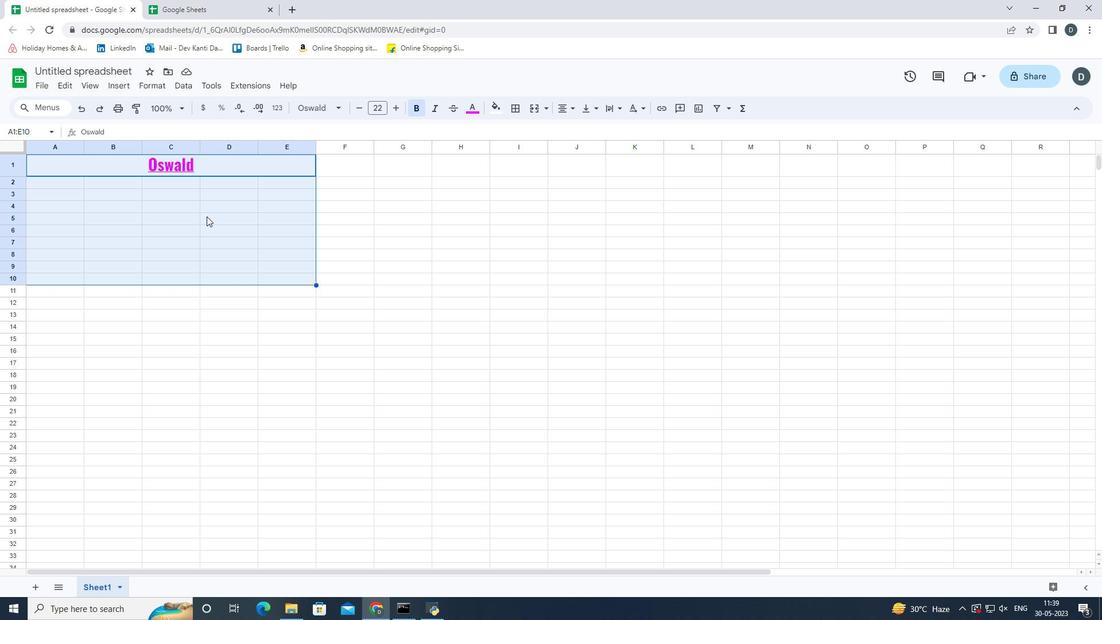 
